 Task: Look for space in Hoge Vucht, Netherlands from 8th June, 2023 to 12th June, 2023 for 2 adults in price range Rs.8000 to Rs.16000. Place can be private room with 1  bedroom having 1 bed and 1 bathroom. Property type can be flatguest house, hotel. Amenities needed are: washing machine. Booking option can be shelf check-in. Required host language is English.
Action: Mouse pressed left at (556, 148)
Screenshot: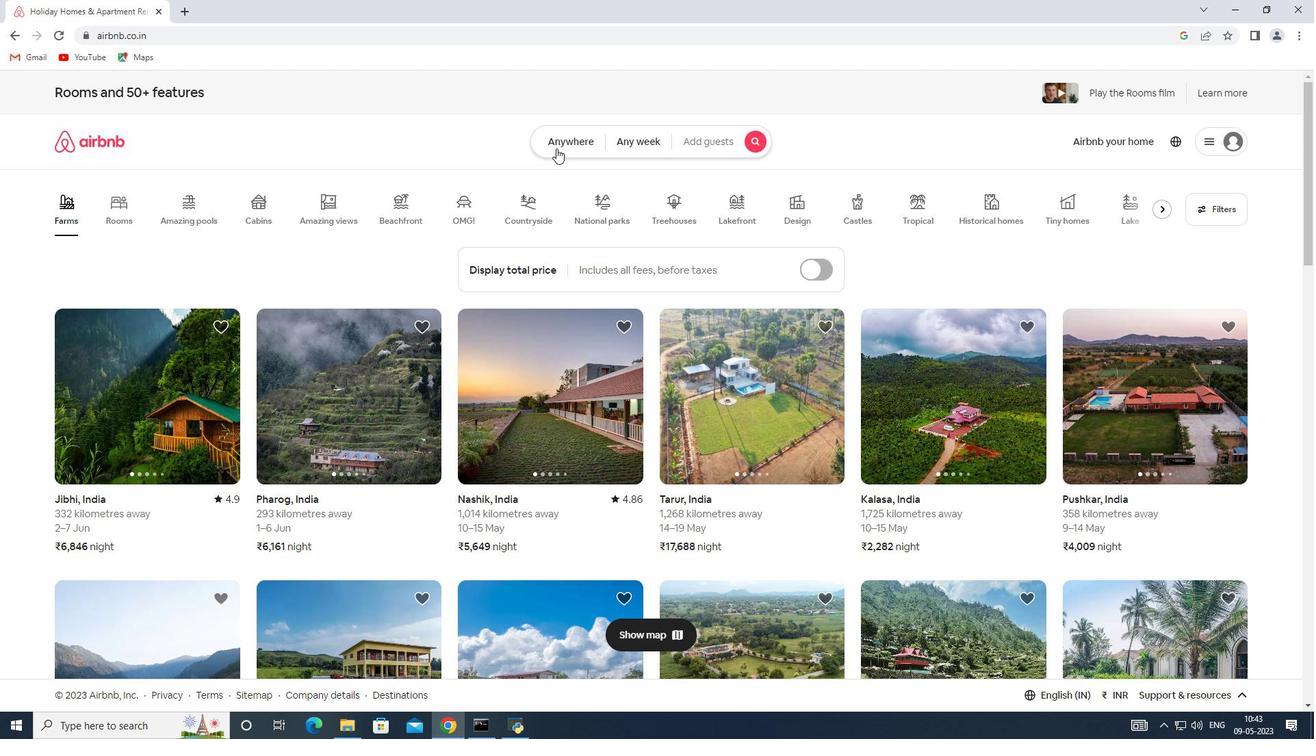 
Action: Mouse moved to (481, 198)
Screenshot: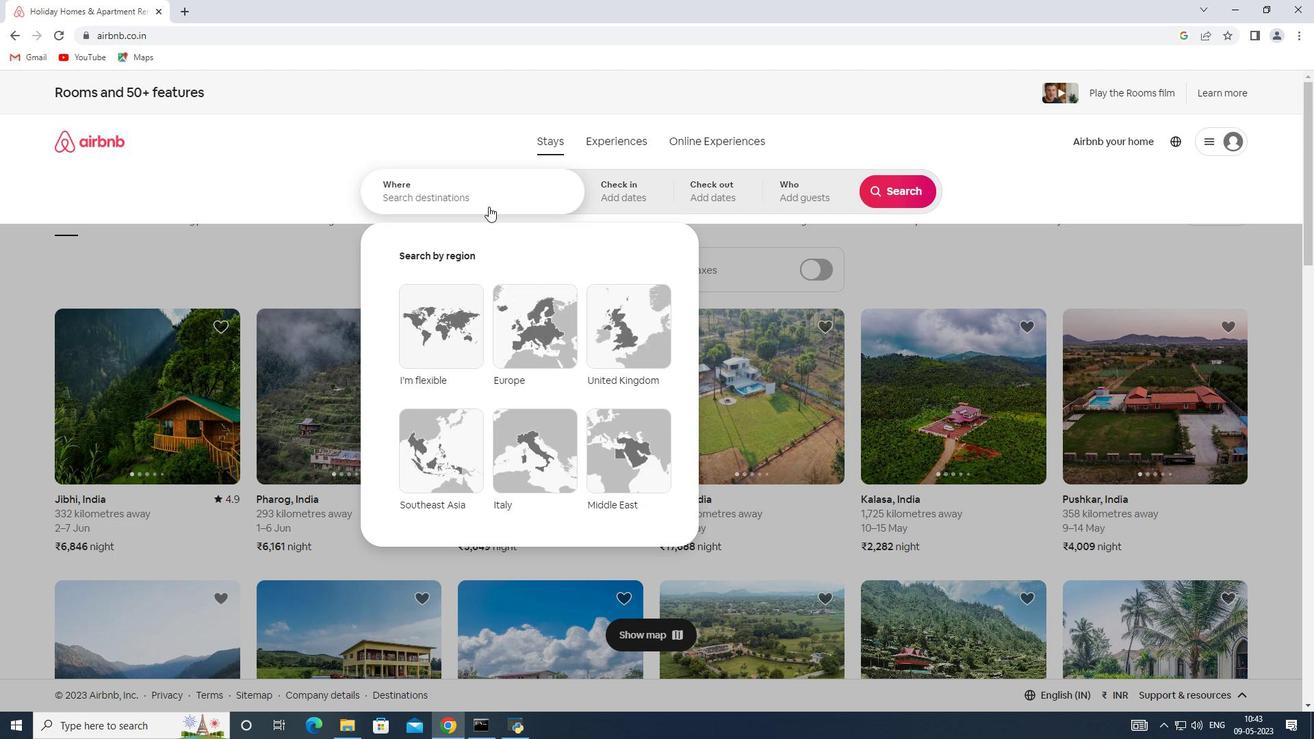 
Action: Mouse pressed left at (481, 198)
Screenshot: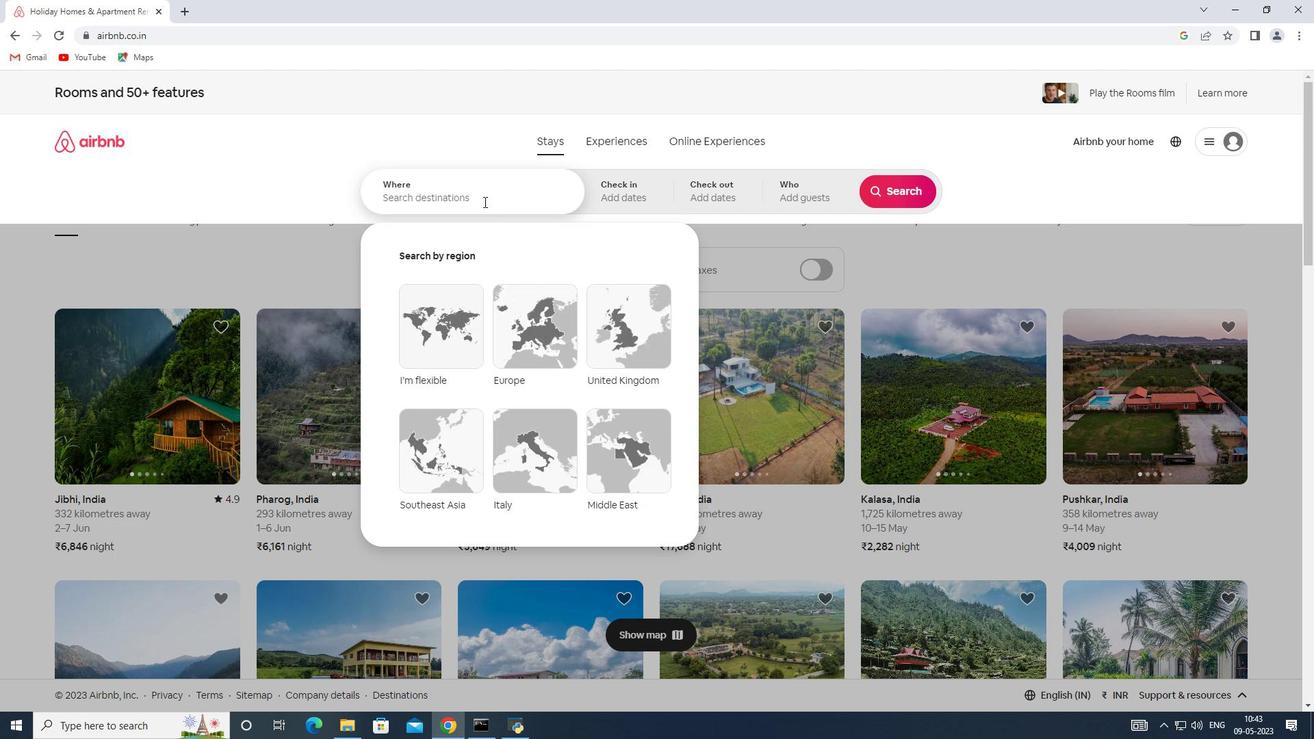 
Action: Key pressed <Key.shift><Key.shift><Key.shift><Key.shift><Key.shift><Key.shift><Key.shift><Key.shift><Key.shift><Key.shift><Key.shift><Key.shift><Key.shift><Key.shift><Key.shift><Key.shift>Hogr<Key.backspace>e<Key.space><Key.shift>Vucht,<Key.shift>Netherlands
Screenshot: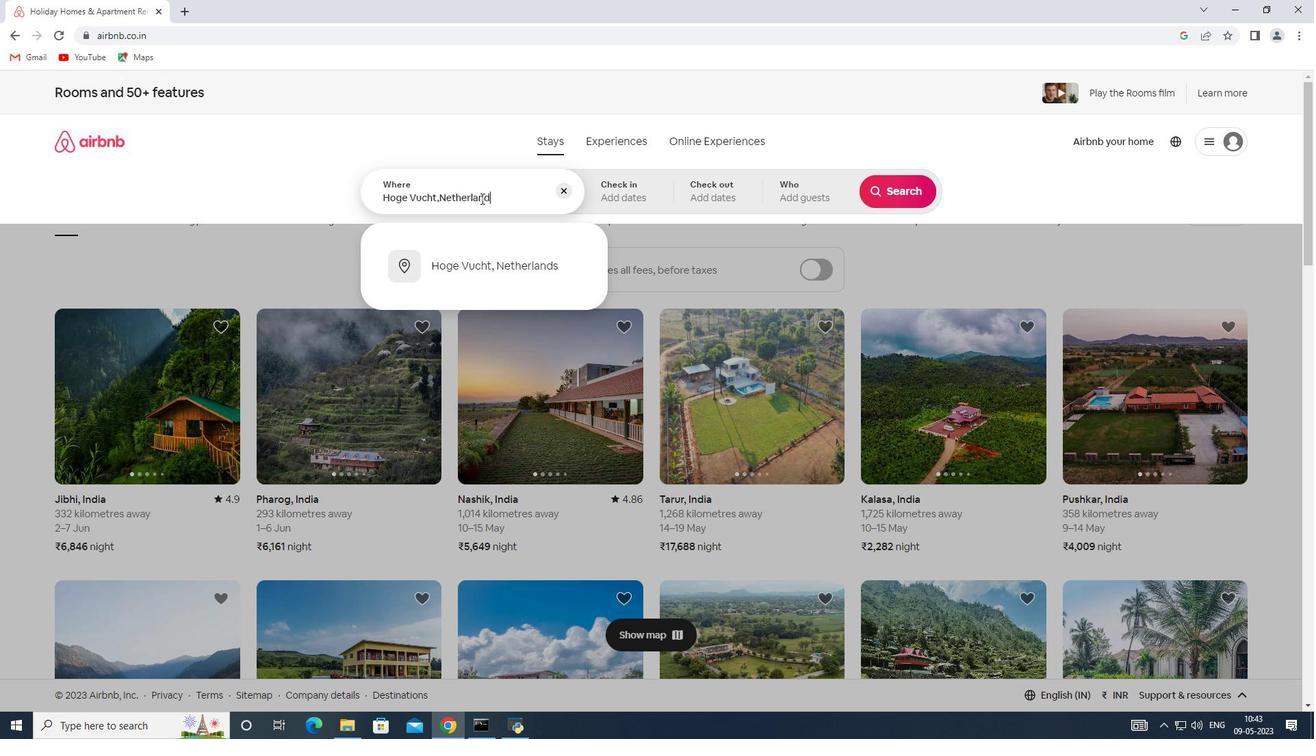 
Action: Mouse moved to (624, 194)
Screenshot: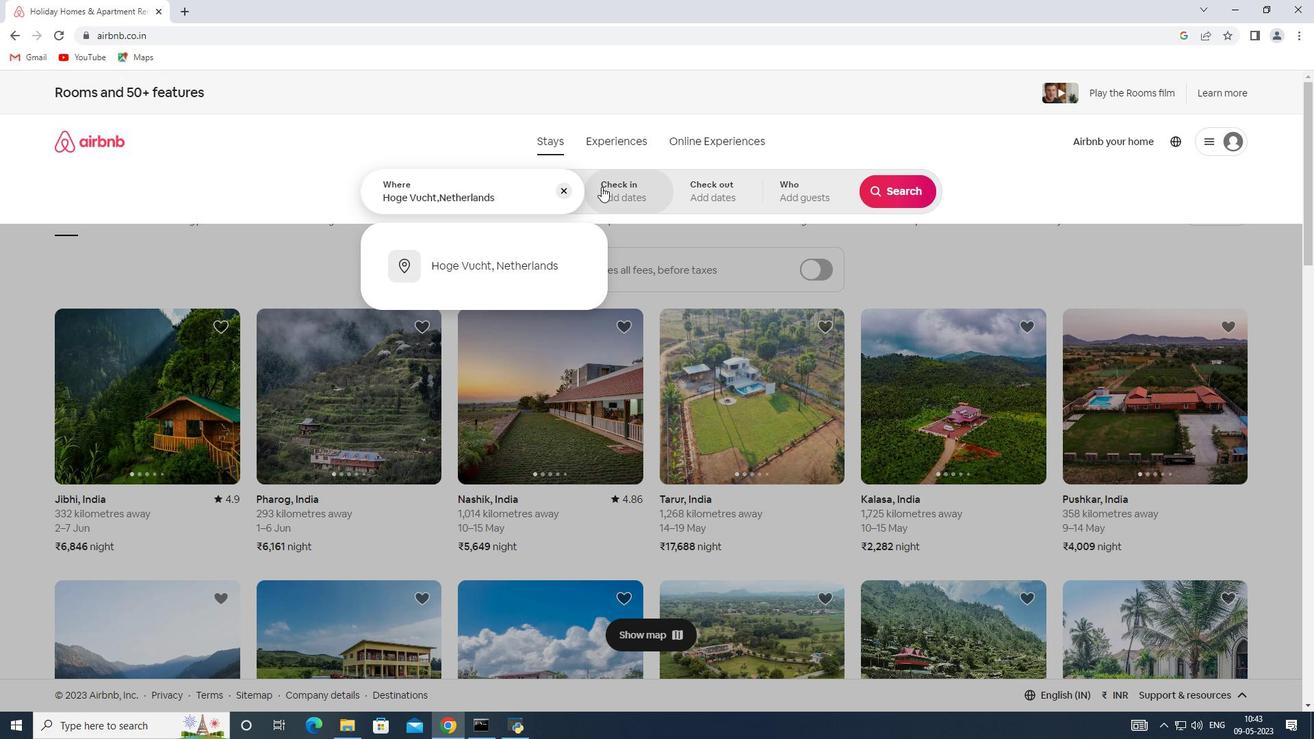 
Action: Mouse pressed left at (624, 194)
Screenshot: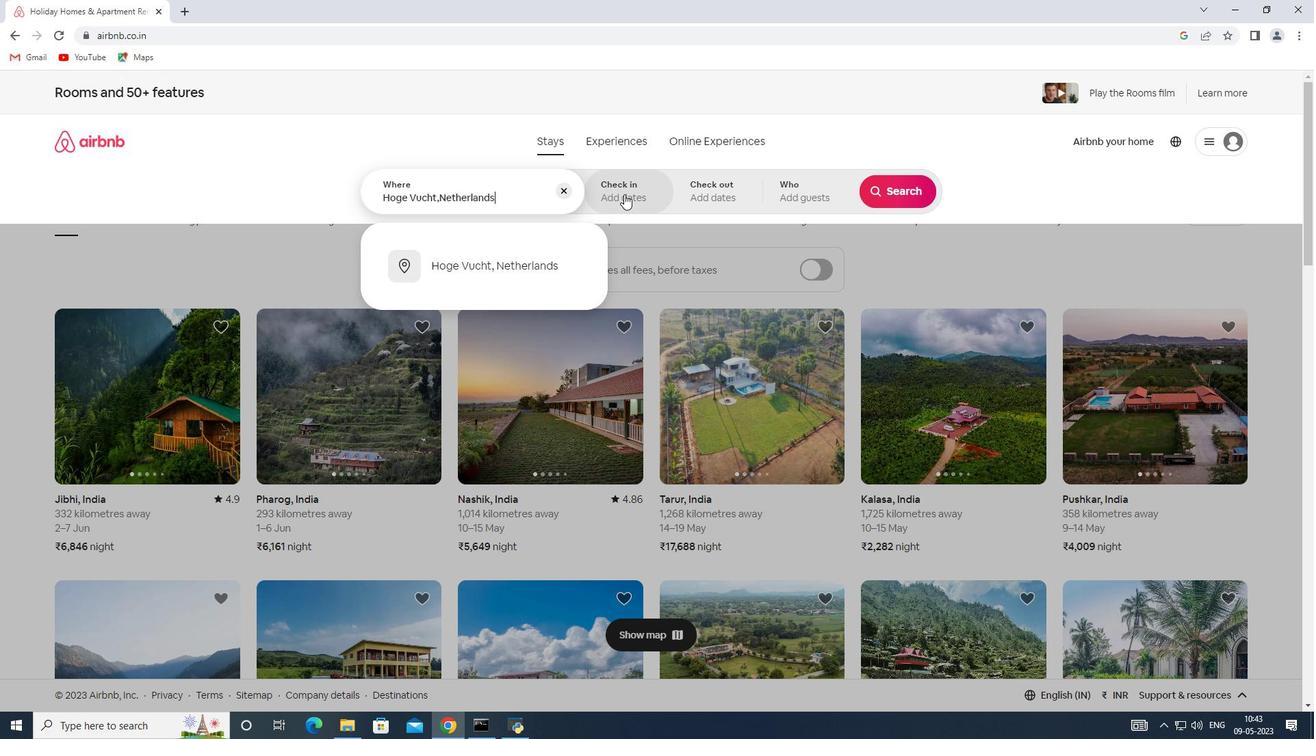 
Action: Mouse moved to (819, 394)
Screenshot: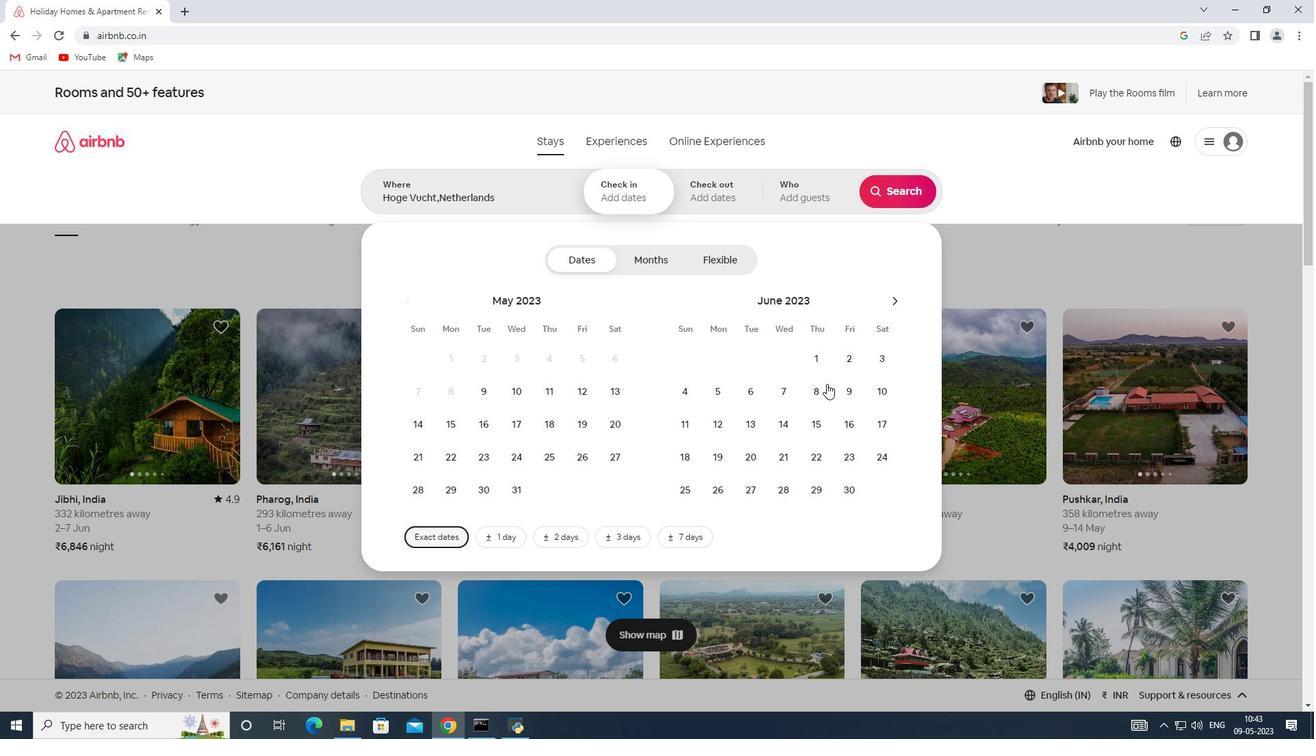 
Action: Mouse pressed left at (819, 394)
Screenshot: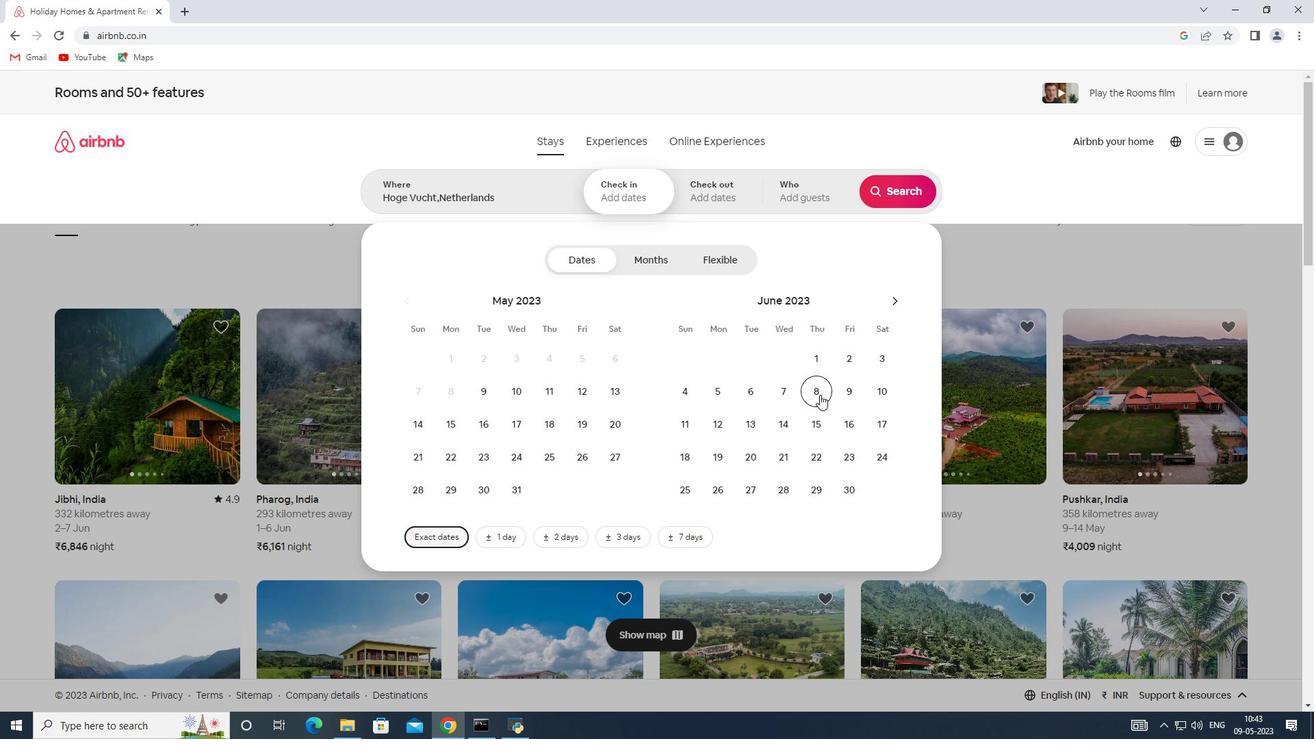 
Action: Mouse moved to (854, 417)
Screenshot: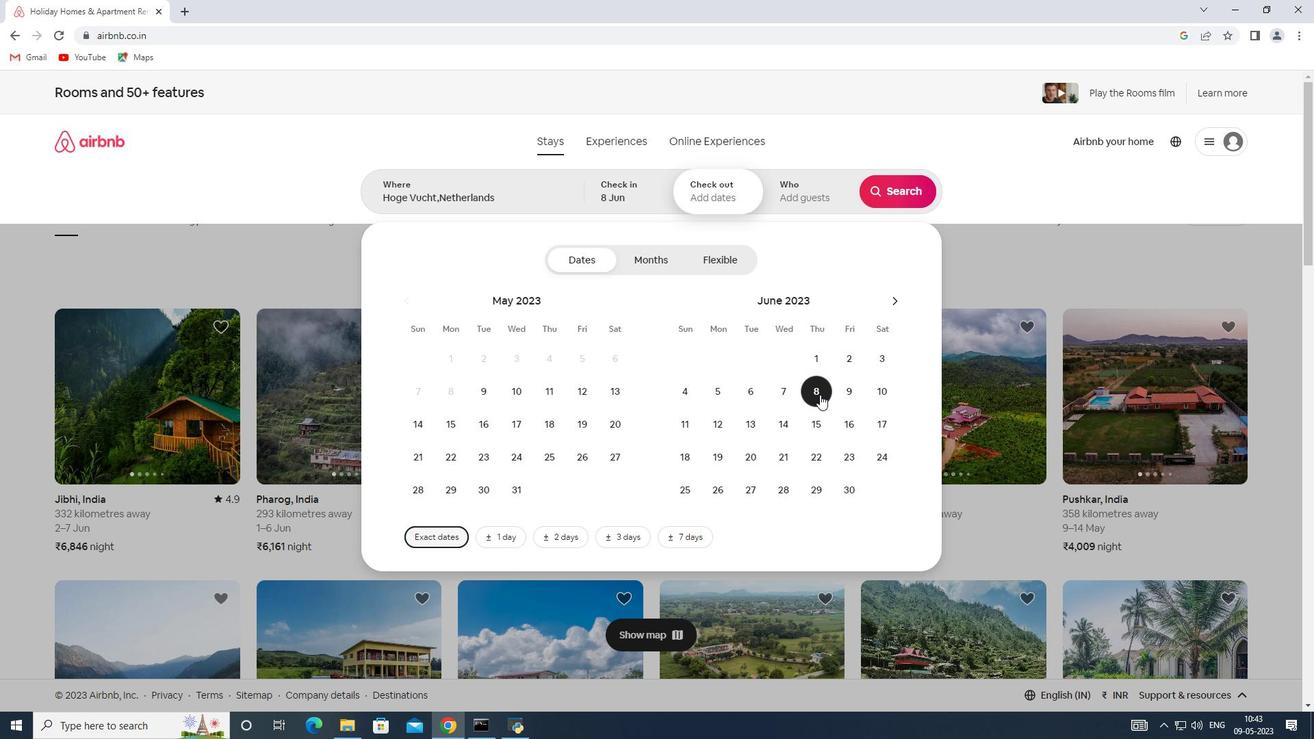 
Action: Mouse pressed left at (854, 417)
Screenshot: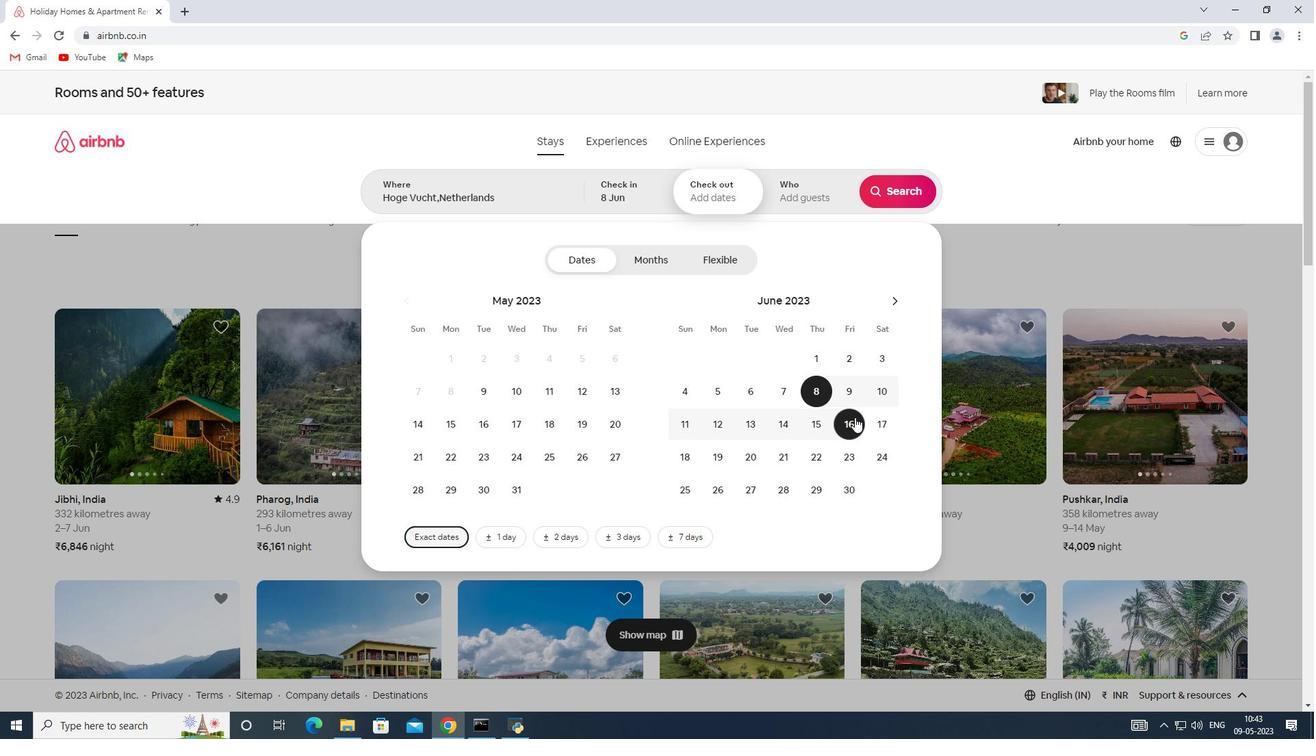 
Action: Mouse moved to (713, 417)
Screenshot: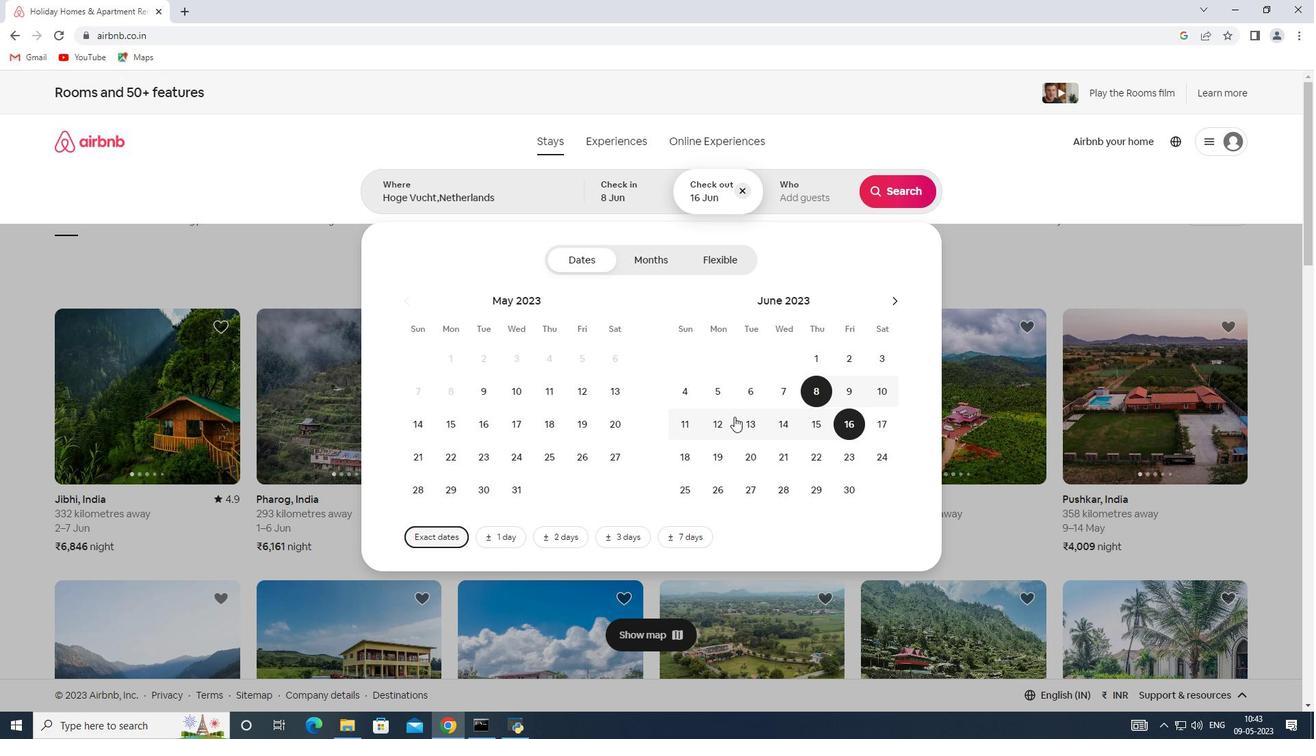 
Action: Mouse pressed left at (713, 417)
Screenshot: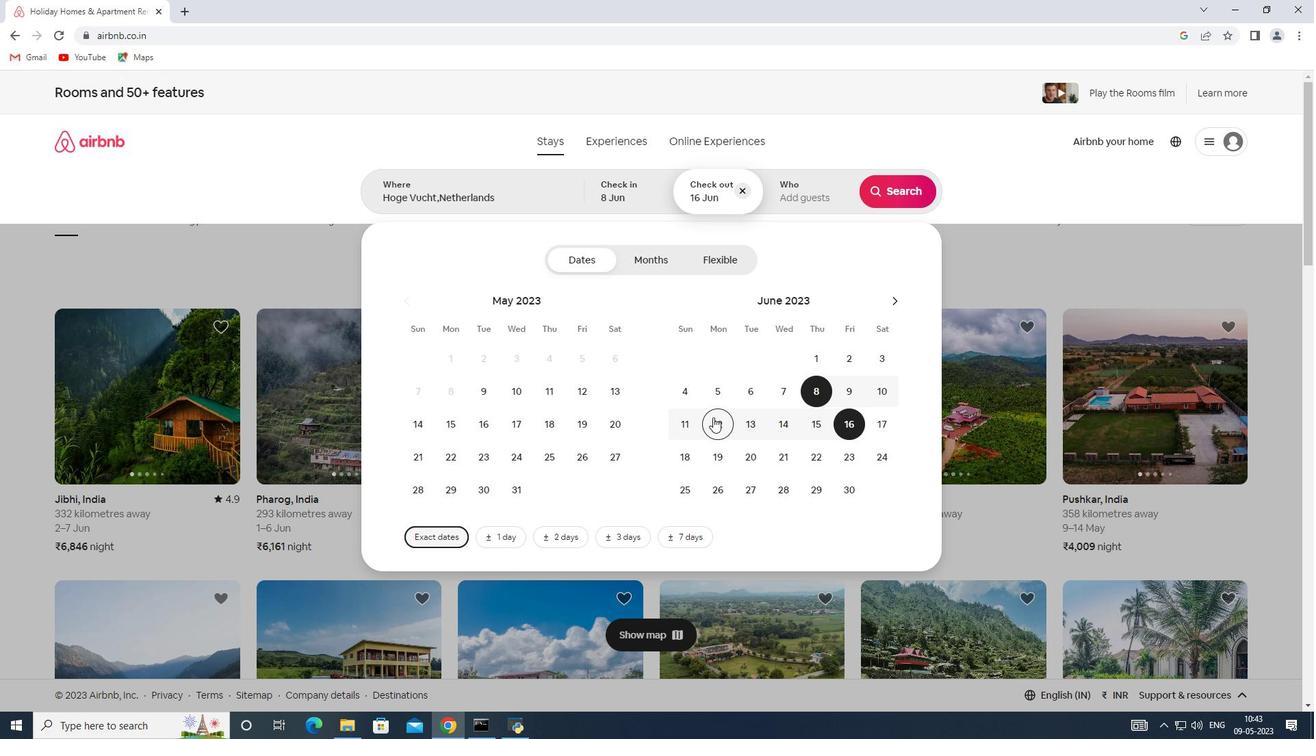 
Action: Mouse moved to (781, 189)
Screenshot: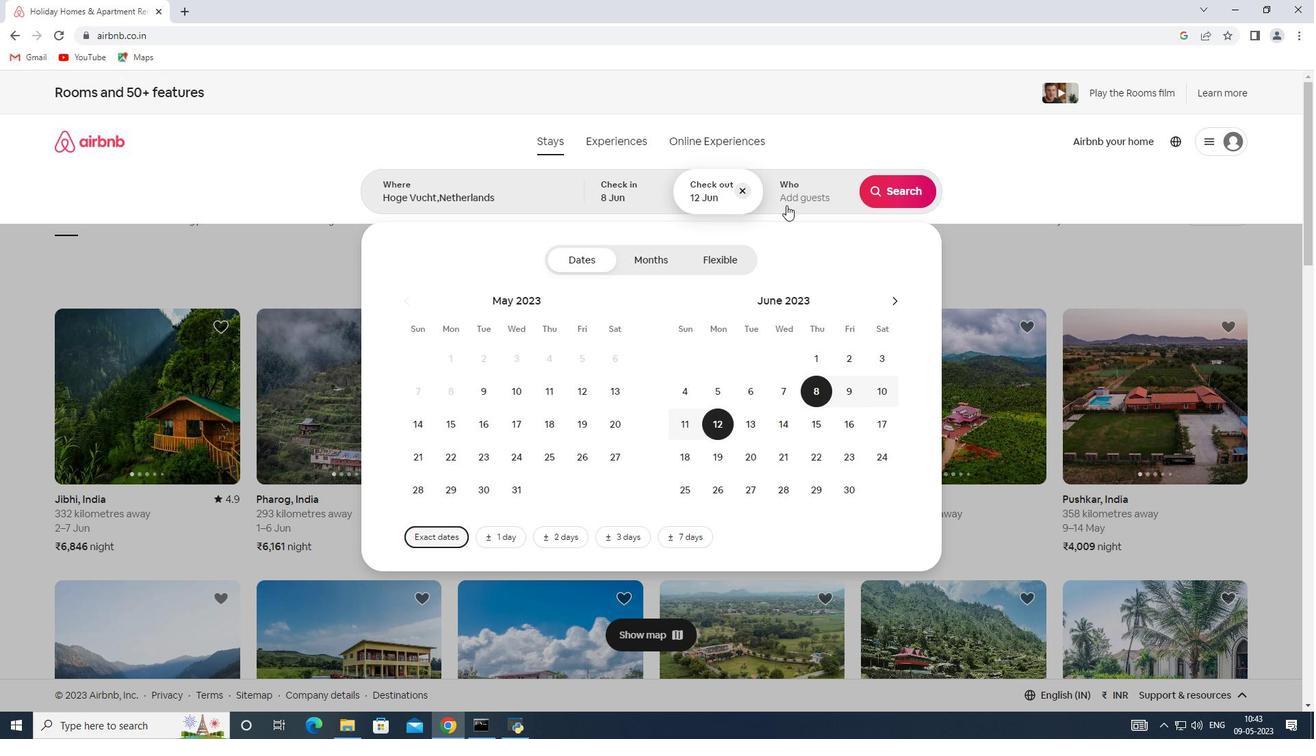 
Action: Mouse pressed left at (781, 189)
Screenshot: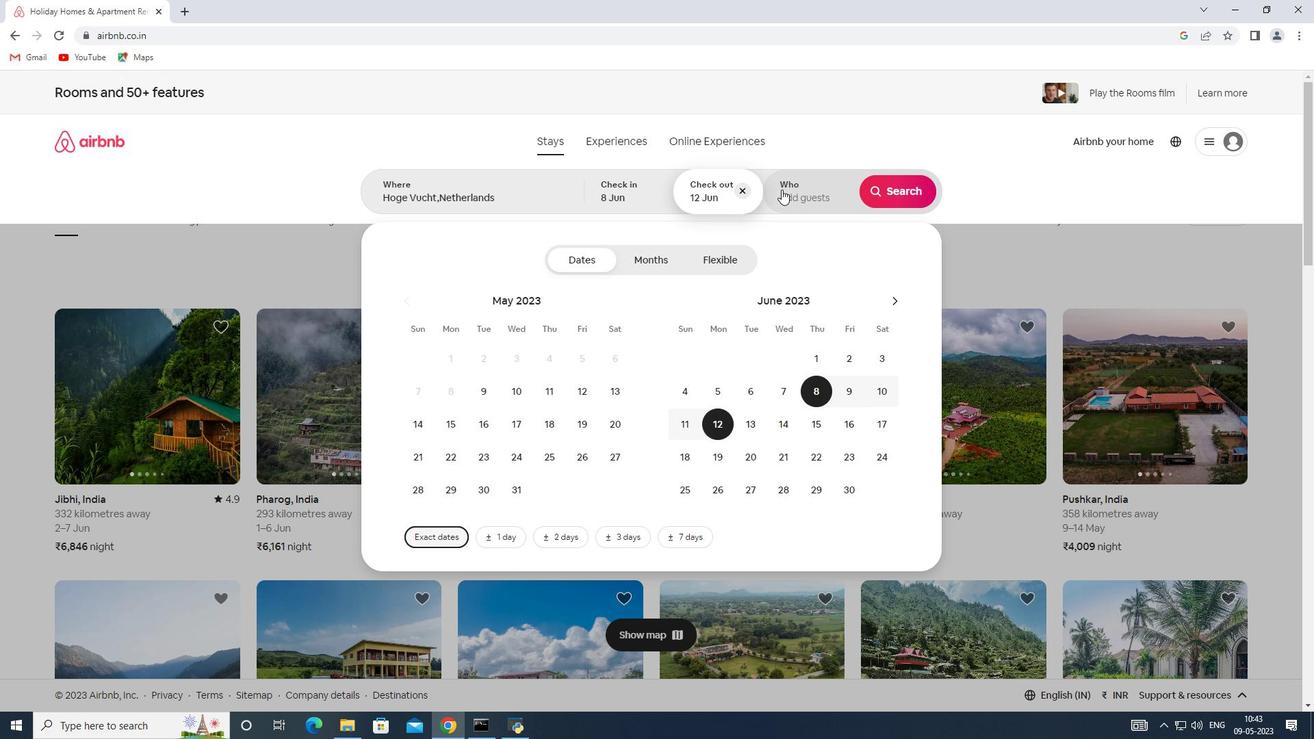 
Action: Mouse moved to (904, 266)
Screenshot: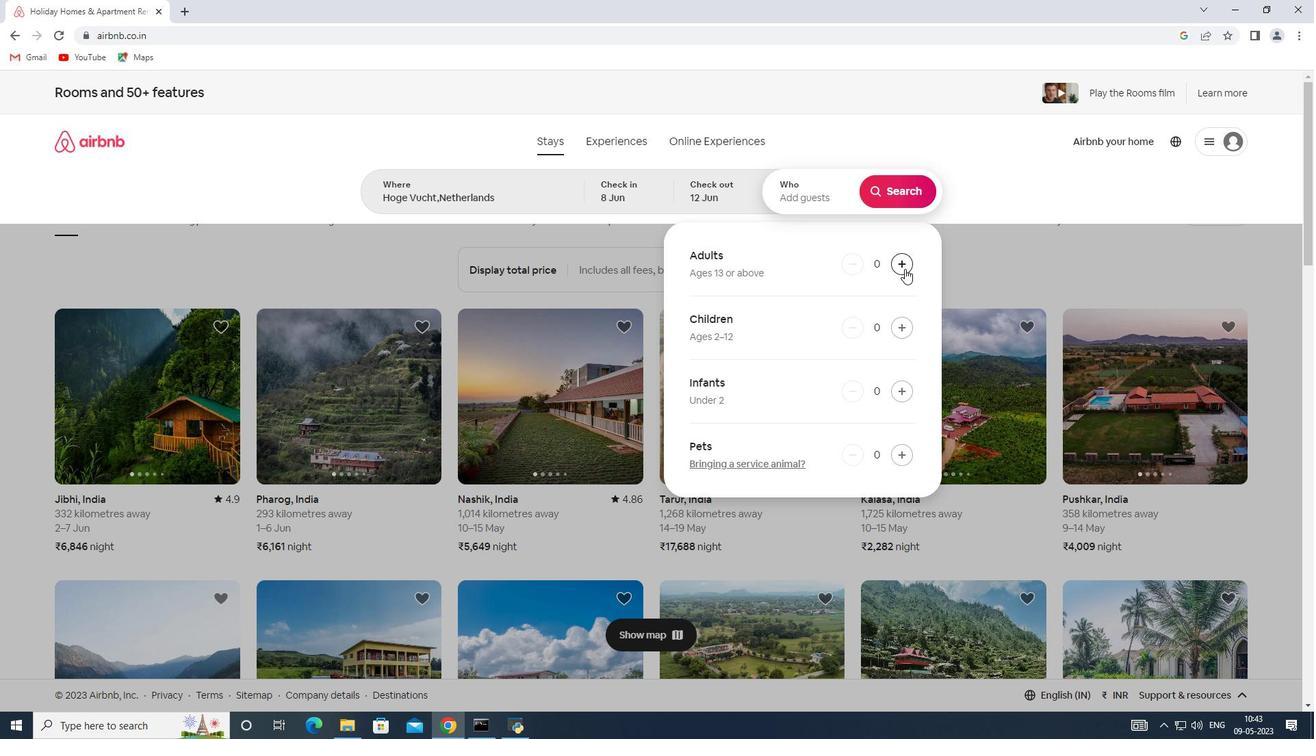 
Action: Mouse pressed left at (904, 266)
Screenshot: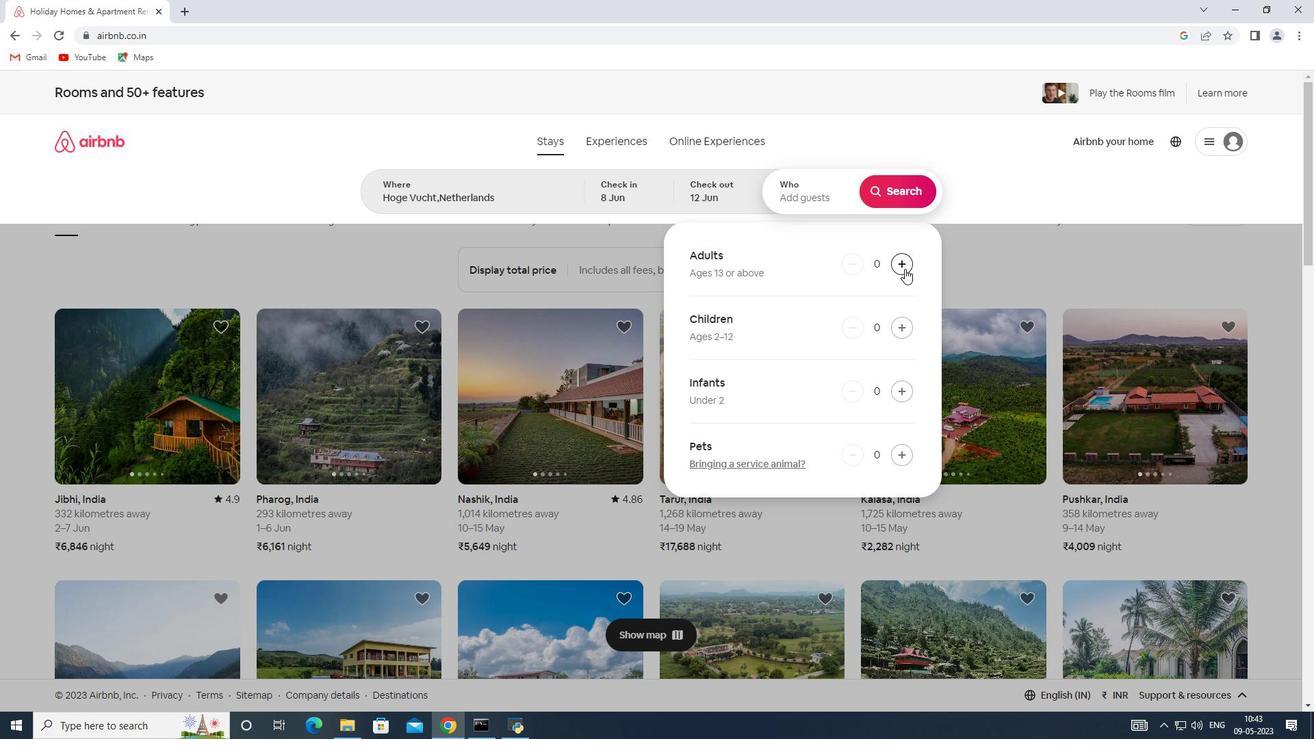 
Action: Mouse pressed left at (904, 266)
Screenshot: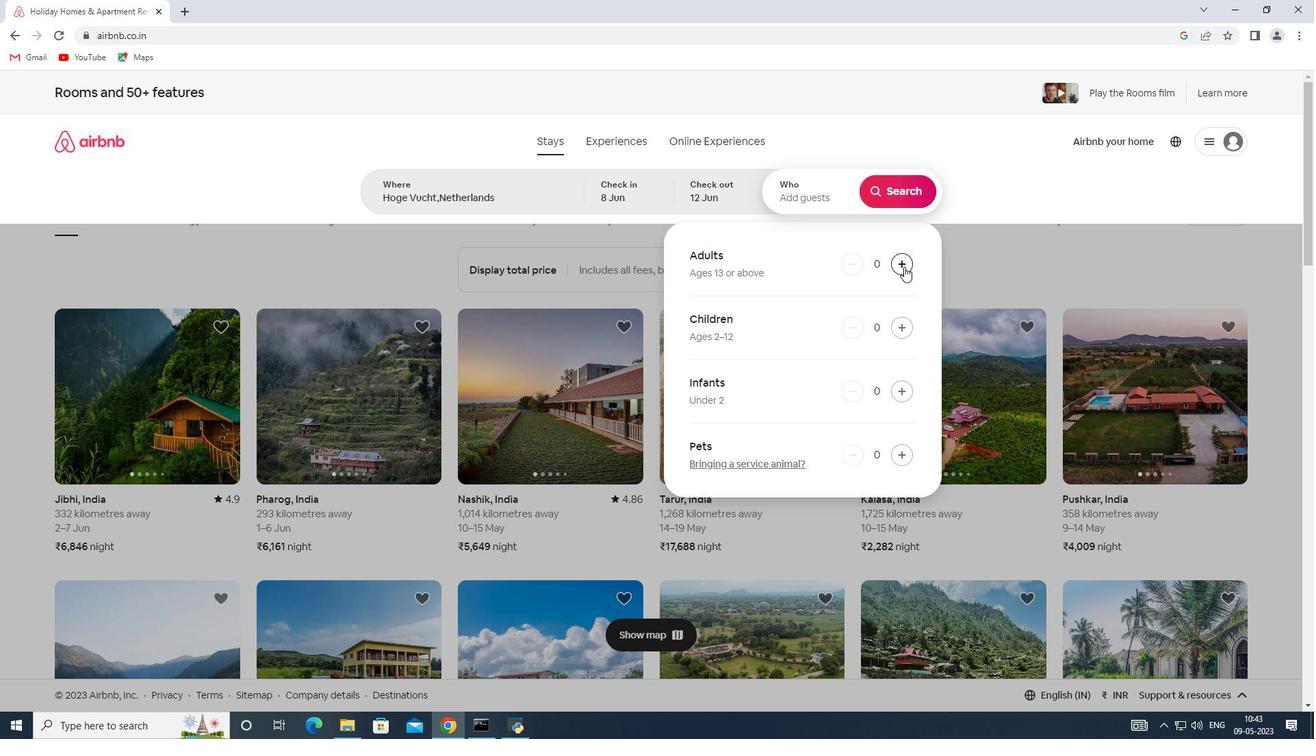 
Action: Mouse moved to (904, 191)
Screenshot: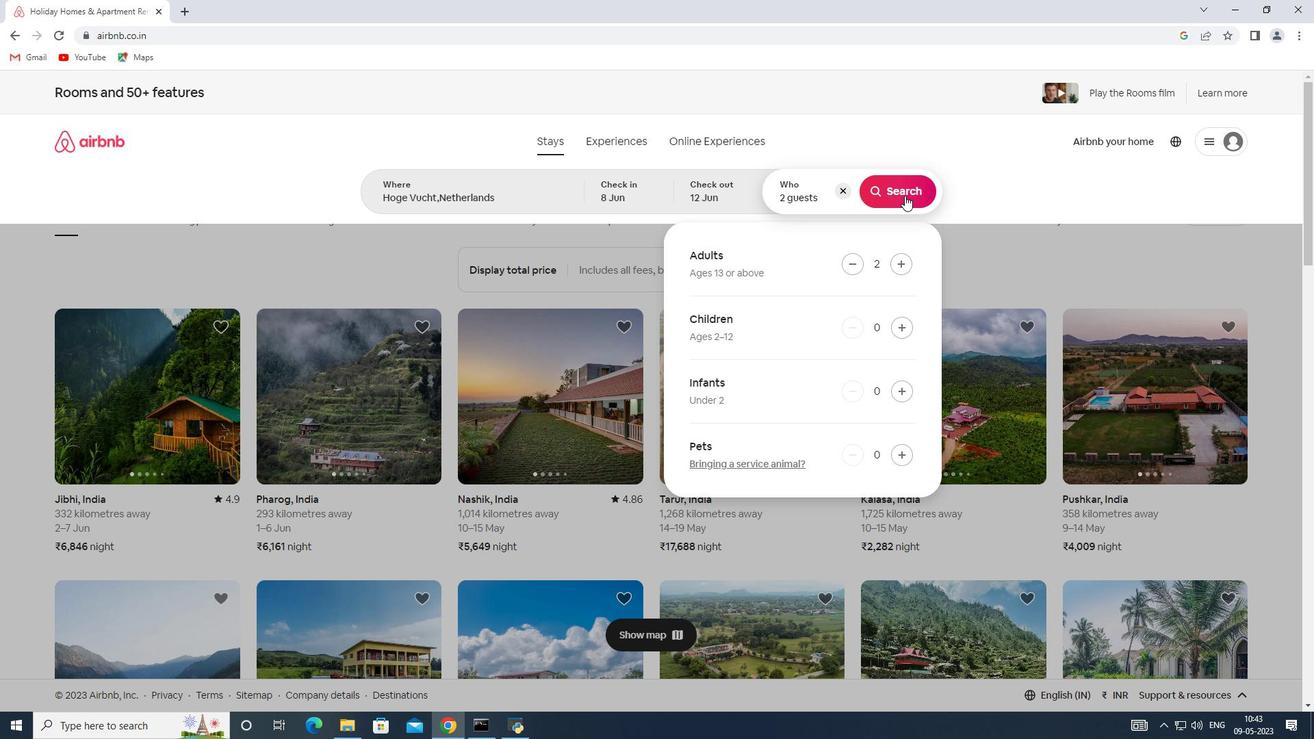 
Action: Mouse pressed left at (904, 191)
Screenshot: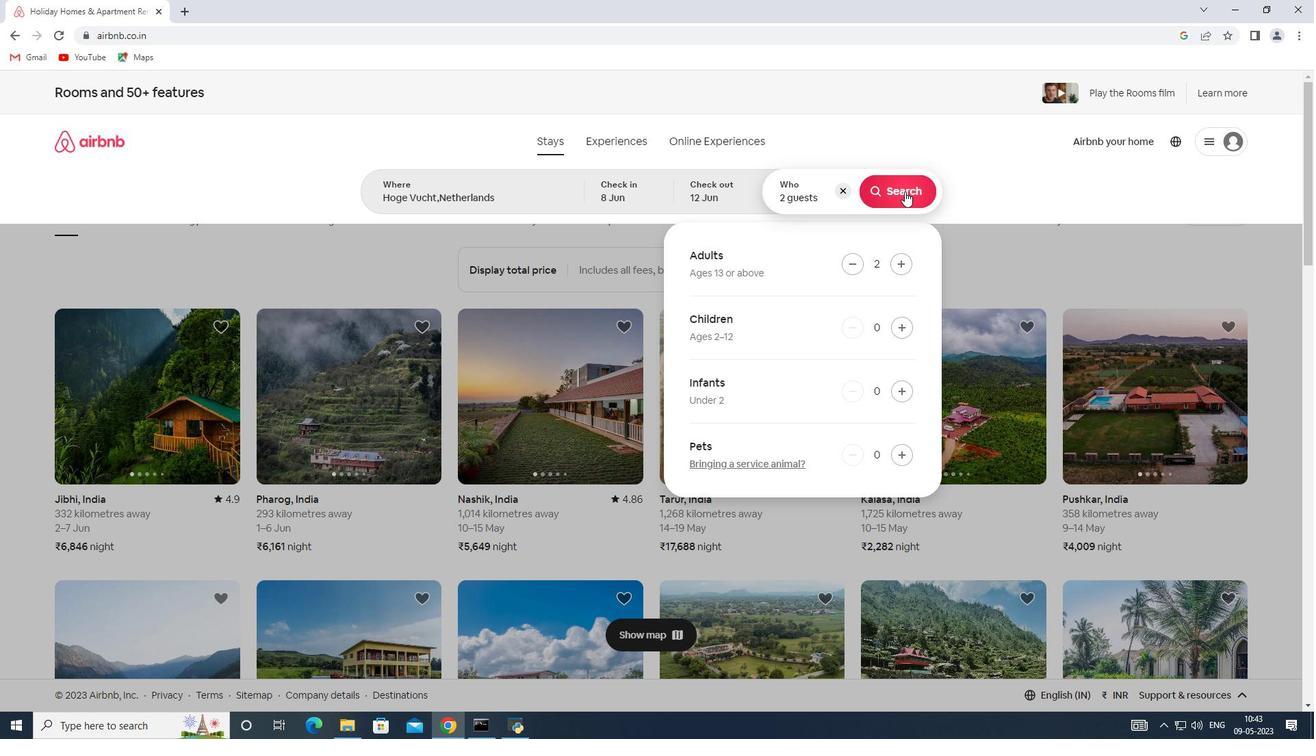 
Action: Mouse moved to (1266, 158)
Screenshot: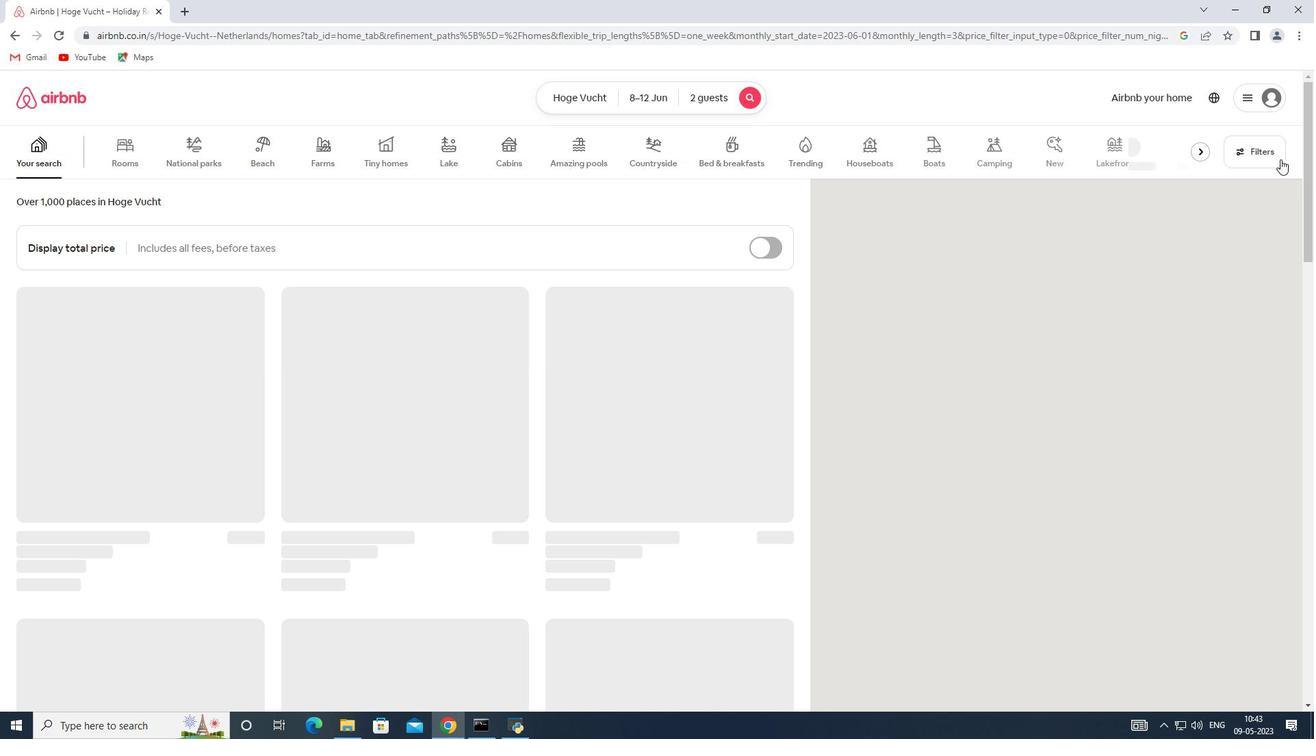 
Action: Mouse pressed left at (1266, 158)
Screenshot: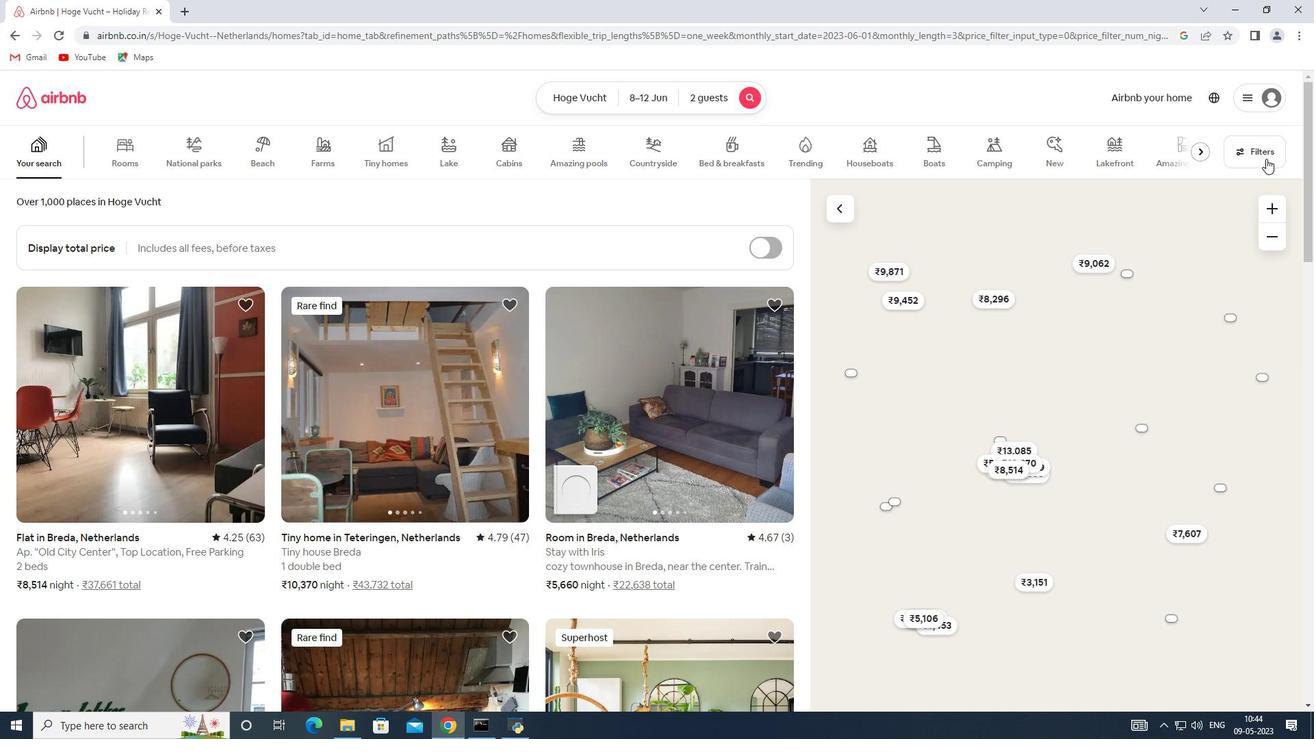 
Action: Mouse moved to (474, 486)
Screenshot: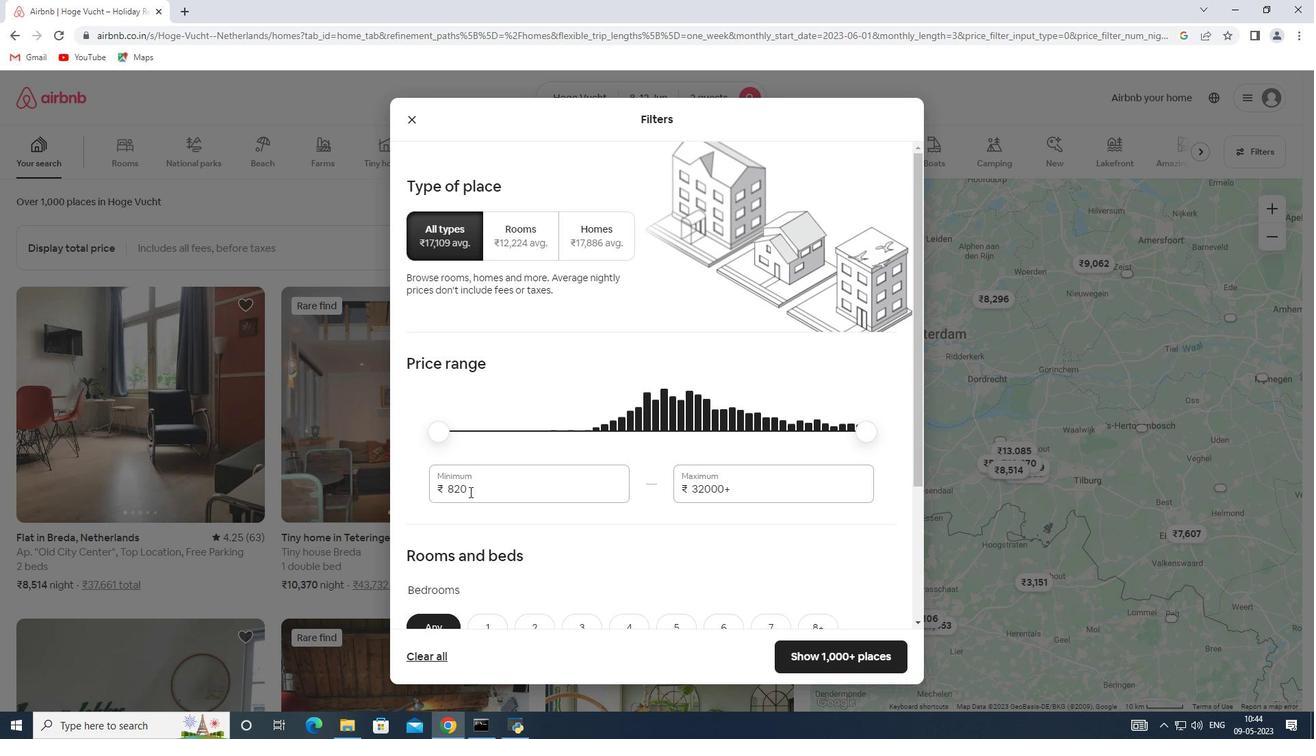 
Action: Mouse pressed left at (474, 486)
Screenshot: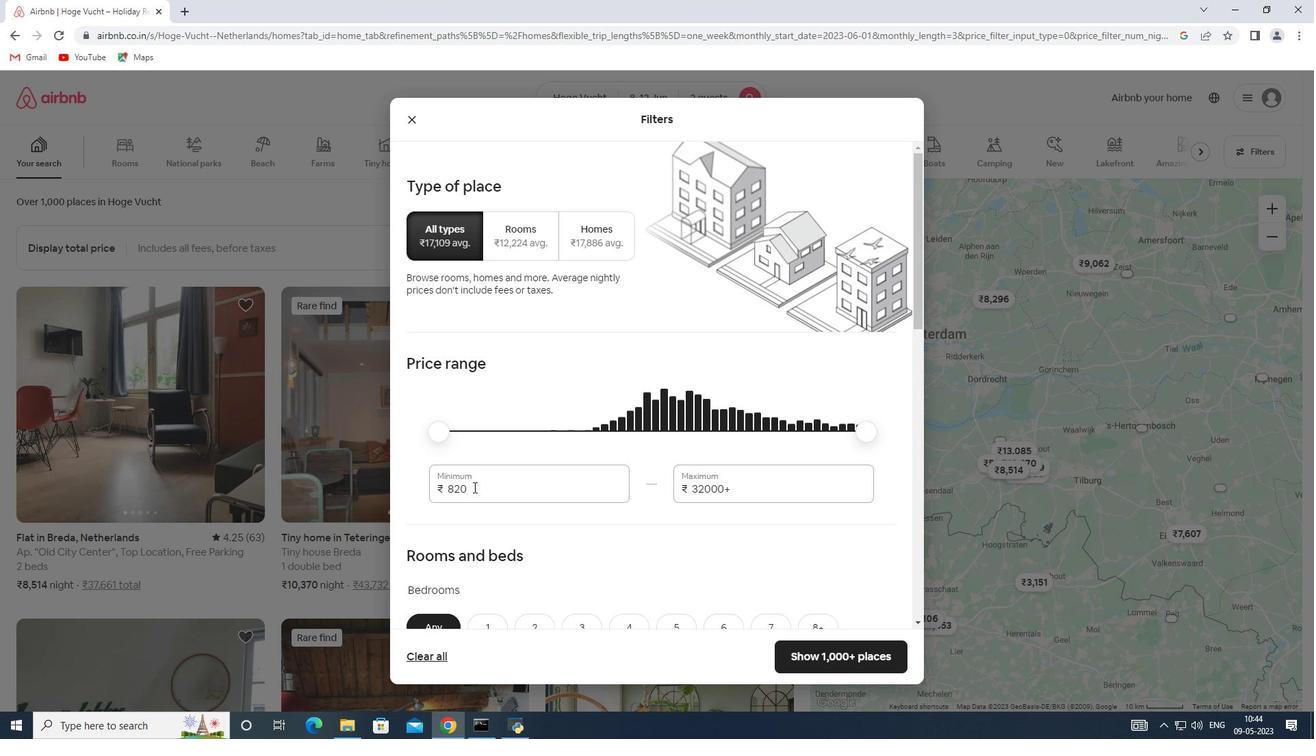 
Action: Mouse moved to (420, 479)
Screenshot: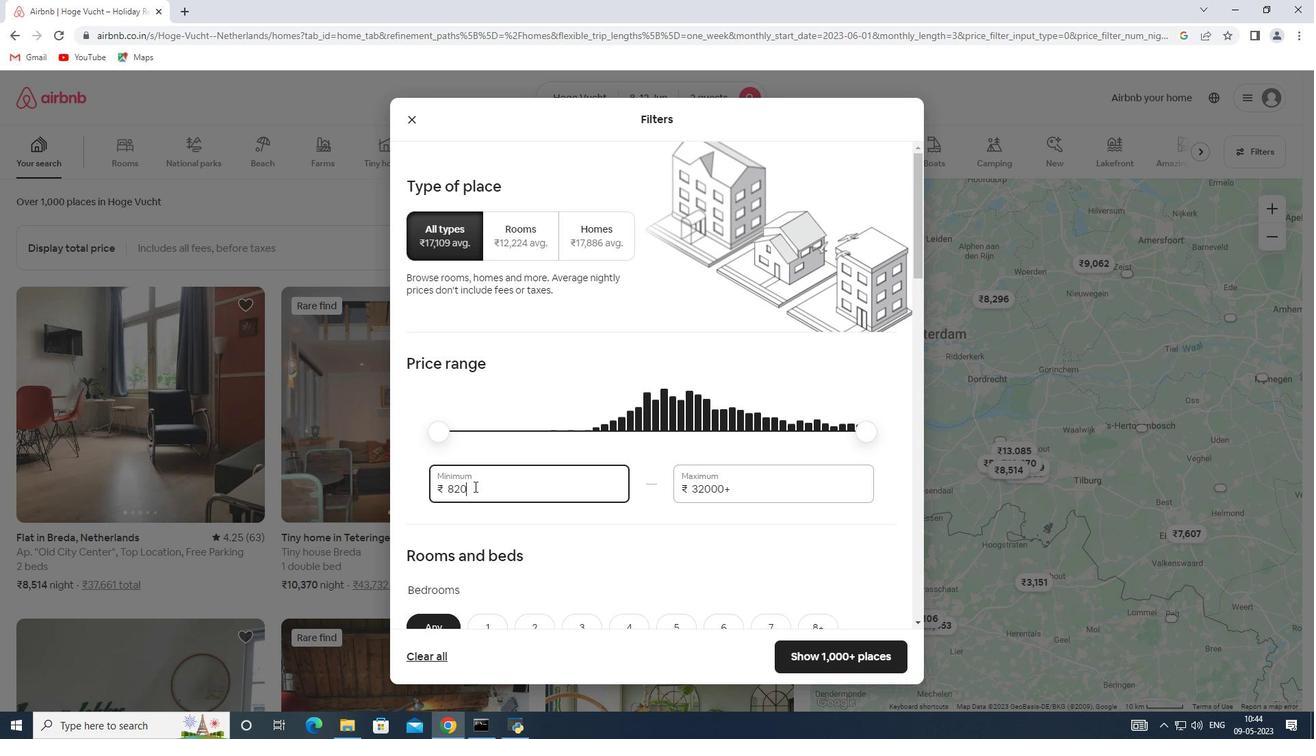 
Action: Key pressed 8000
Screenshot: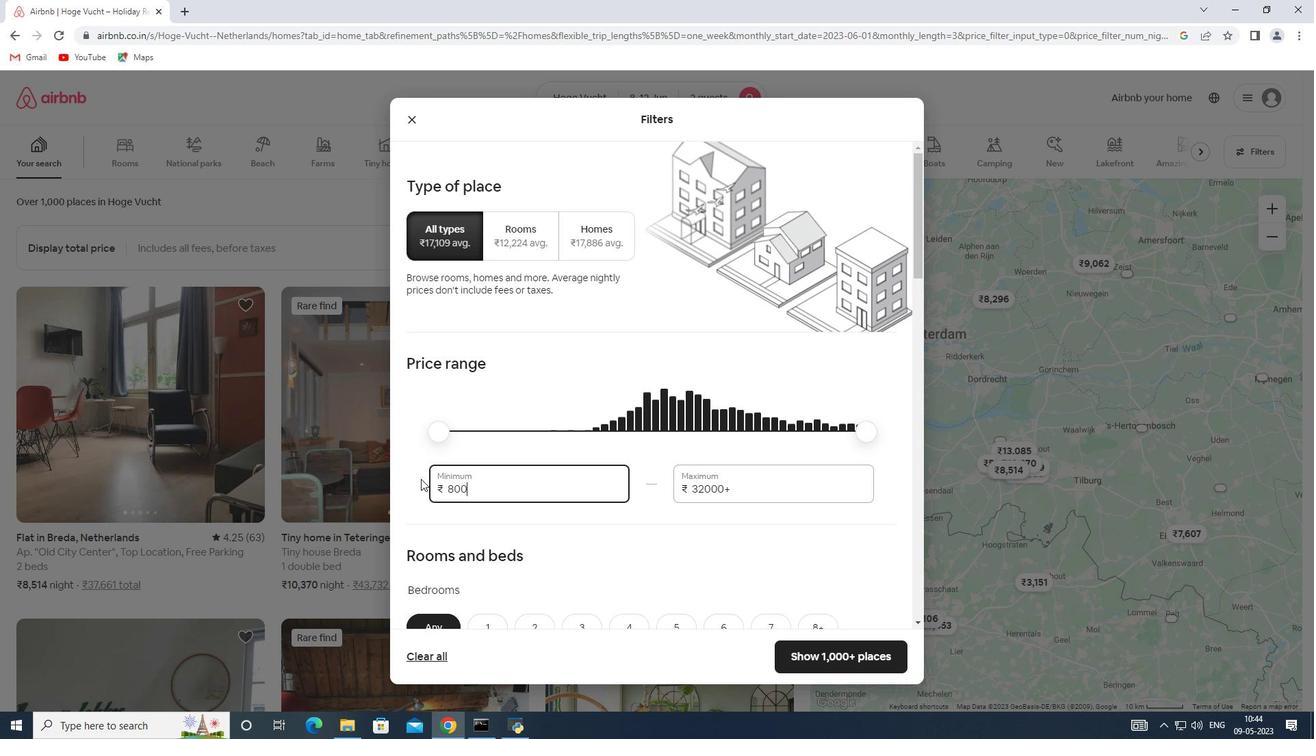 
Action: Mouse moved to (735, 487)
Screenshot: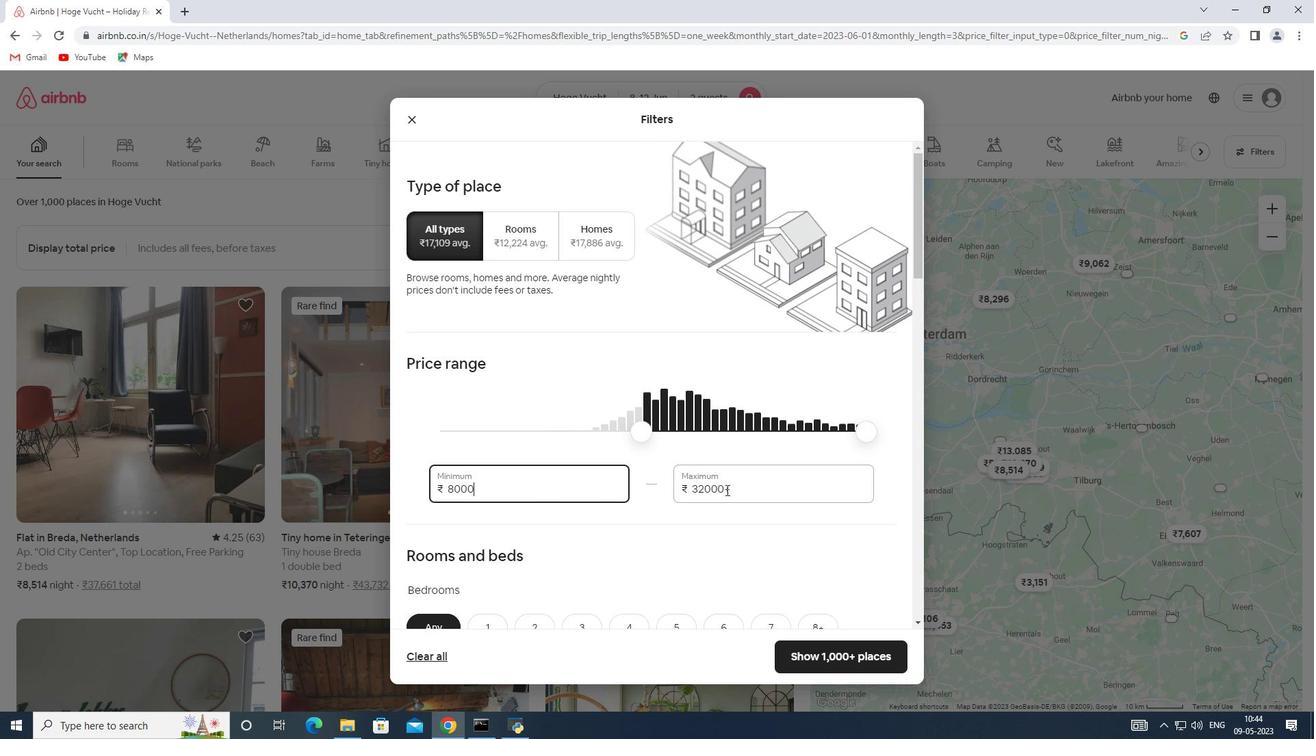 
Action: Mouse pressed left at (735, 487)
Screenshot: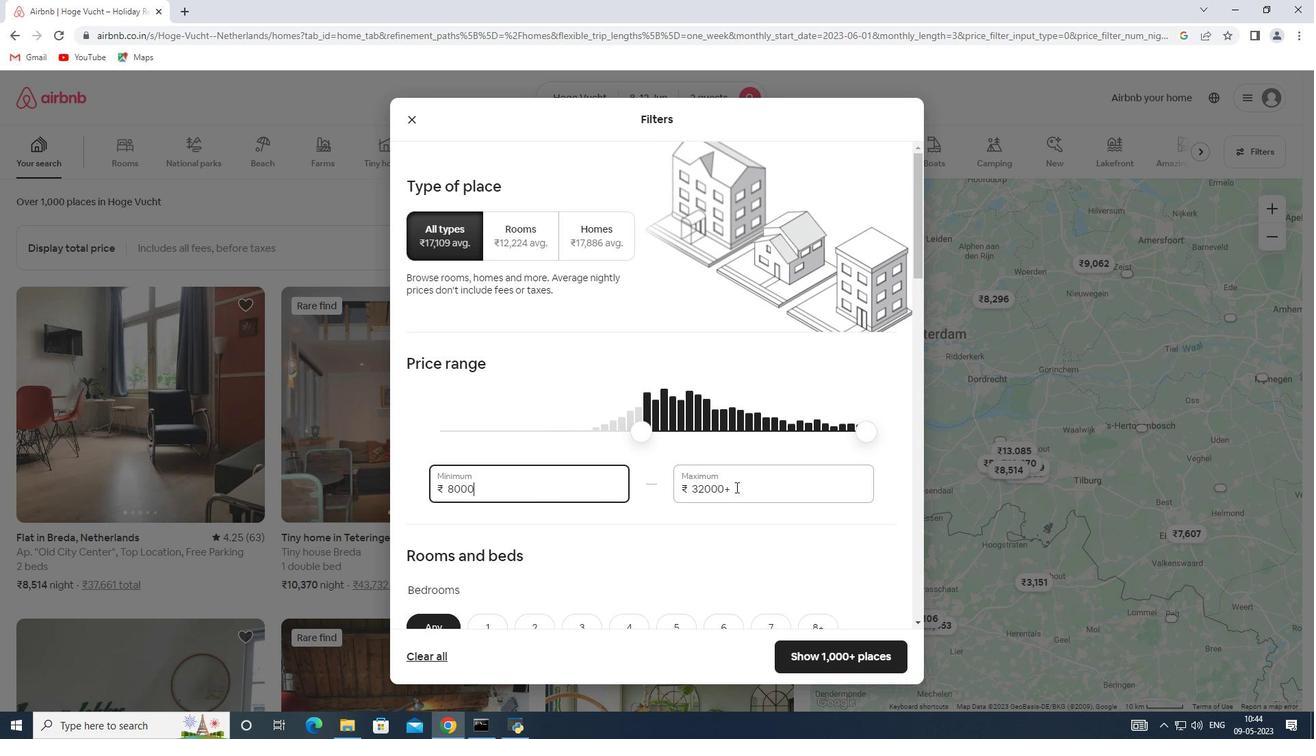 
Action: Mouse moved to (663, 485)
Screenshot: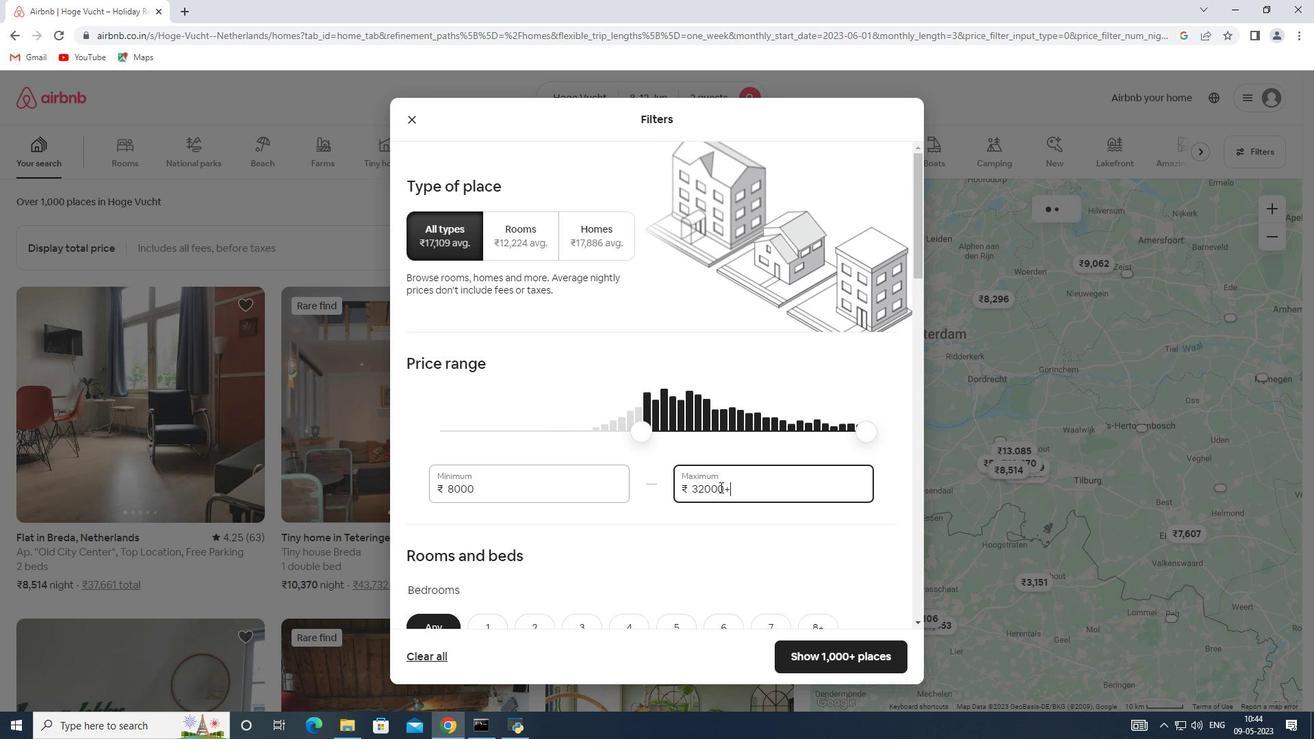 
Action: Key pressed 16000
Screenshot: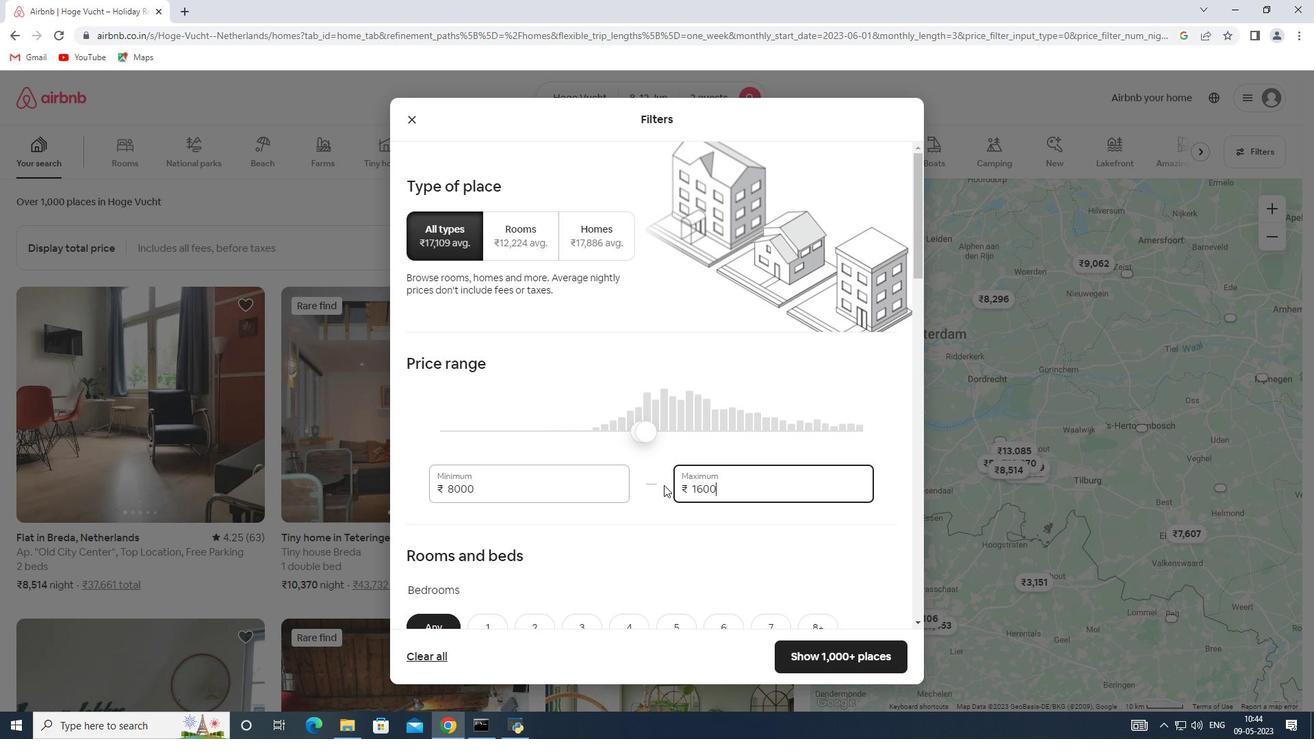 
Action: Mouse scrolled (663, 484) with delta (0, 0)
Screenshot: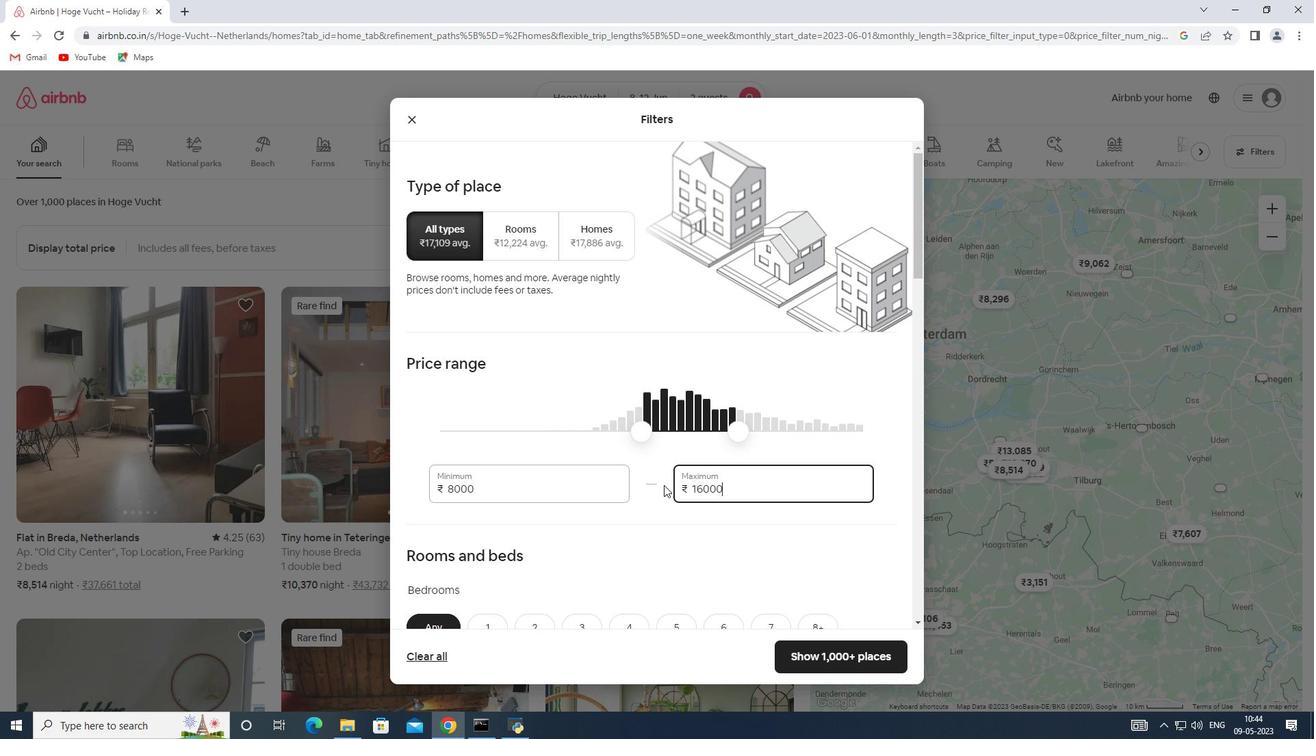 
Action: Mouse scrolled (663, 484) with delta (0, 0)
Screenshot: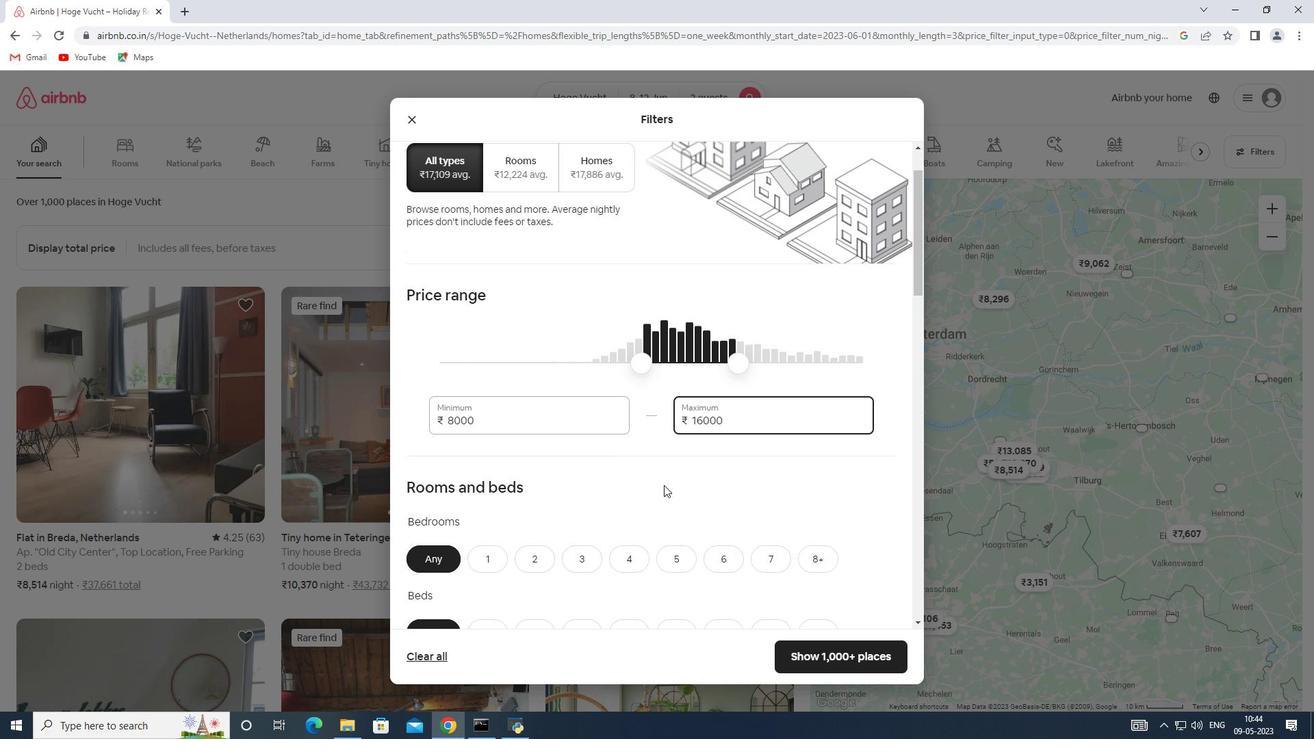 
Action: Mouse scrolled (663, 484) with delta (0, 0)
Screenshot: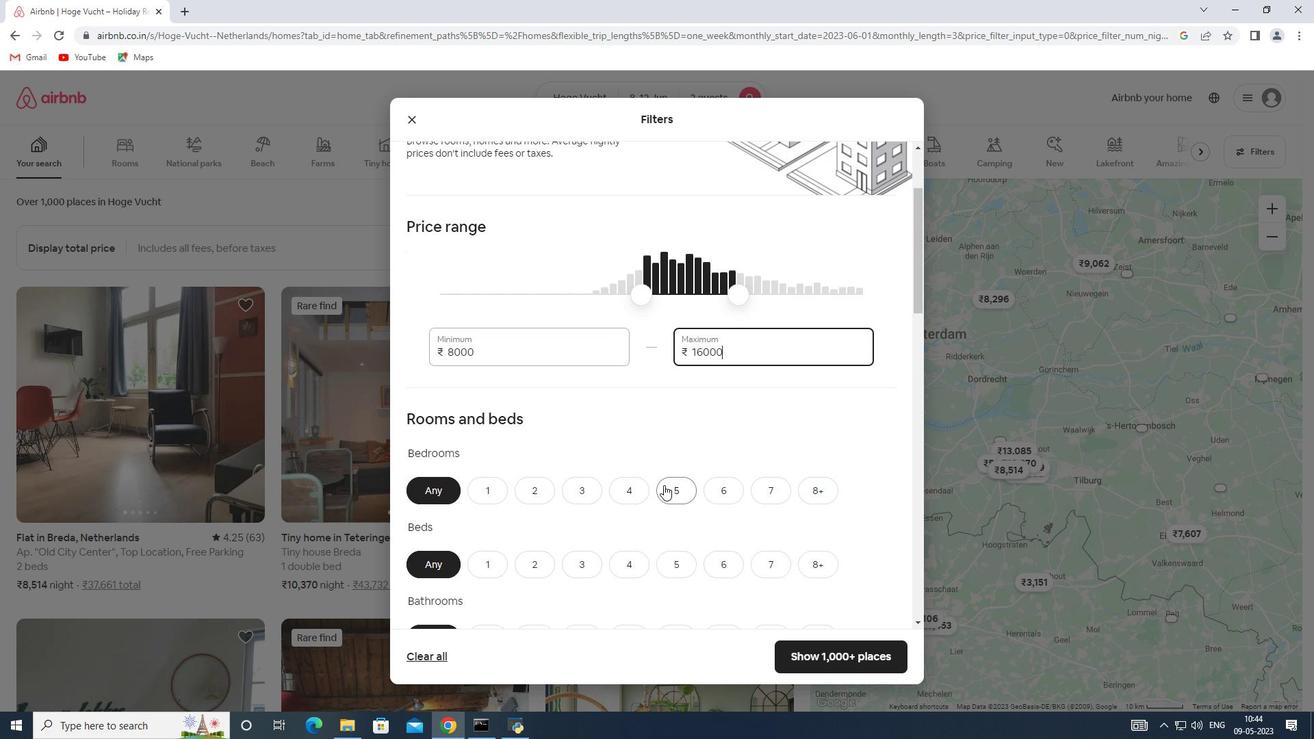 
Action: Mouse scrolled (663, 484) with delta (0, 0)
Screenshot: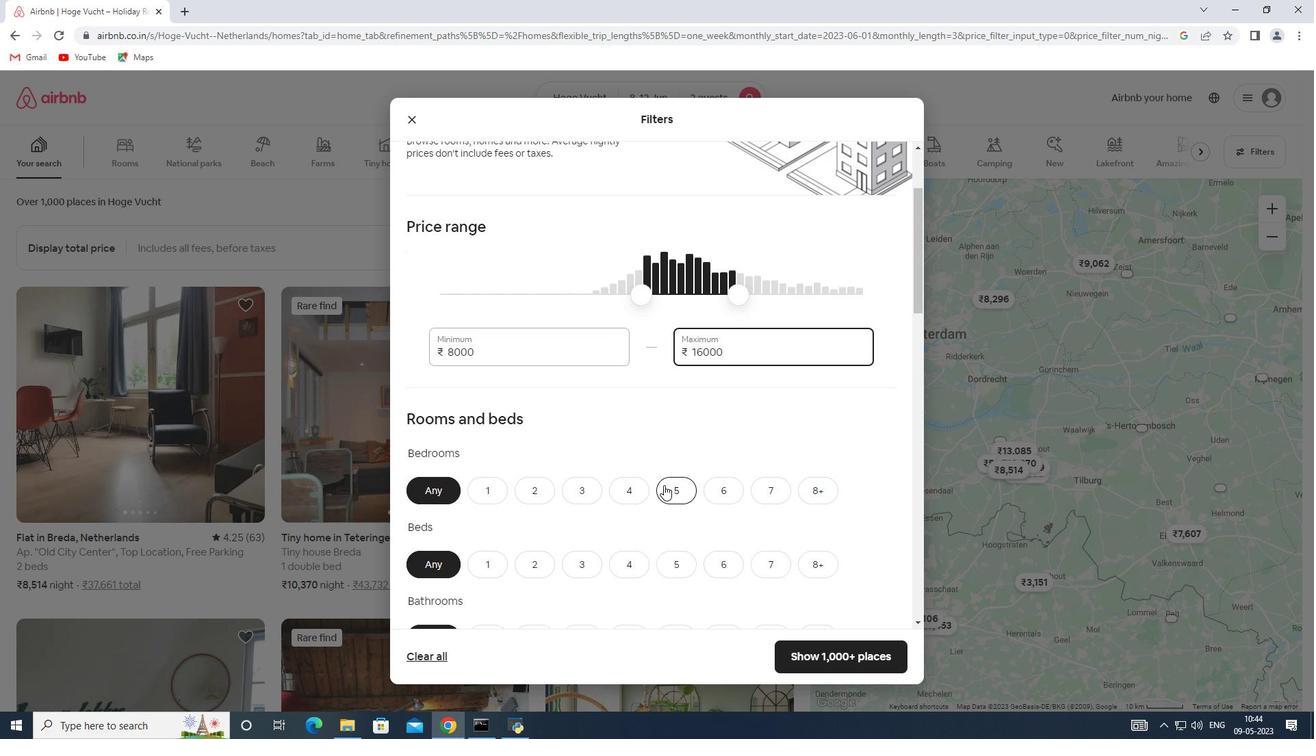 
Action: Mouse scrolled (663, 484) with delta (0, 0)
Screenshot: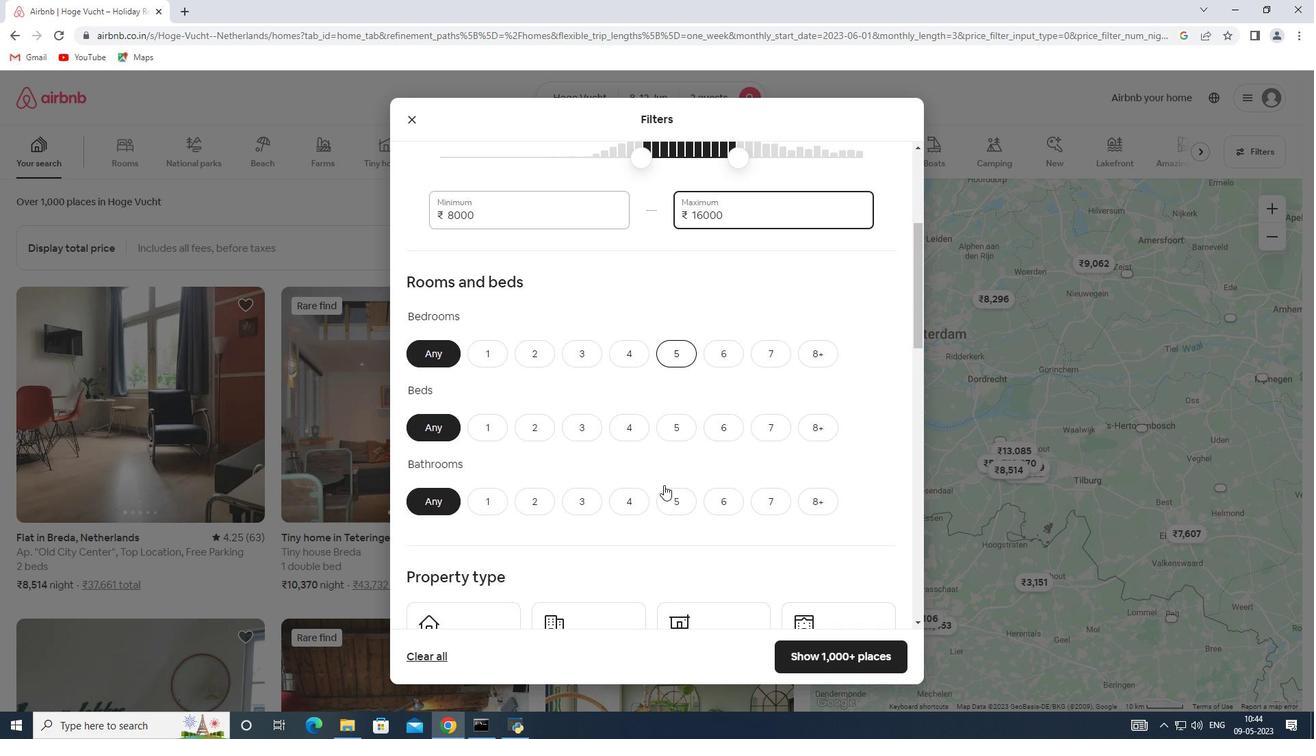 
Action: Mouse scrolled (663, 484) with delta (0, 0)
Screenshot: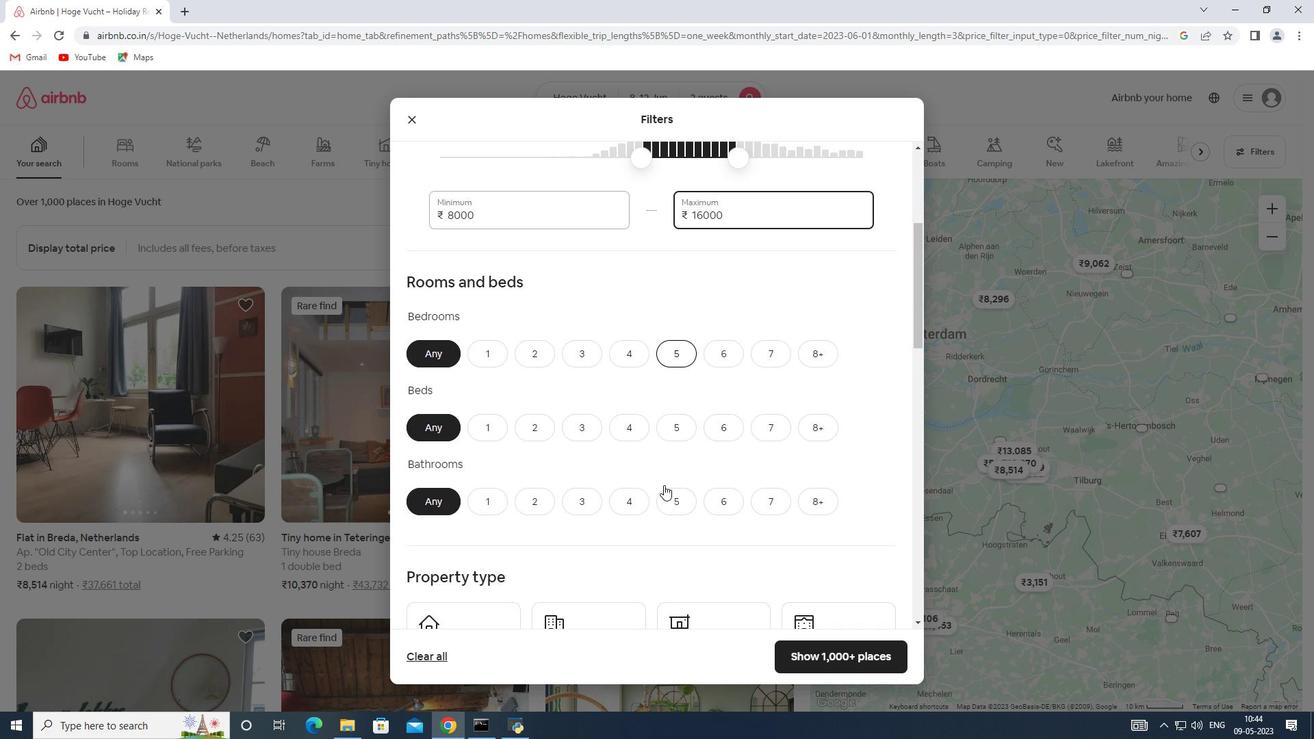 
Action: Mouse moved to (482, 219)
Screenshot: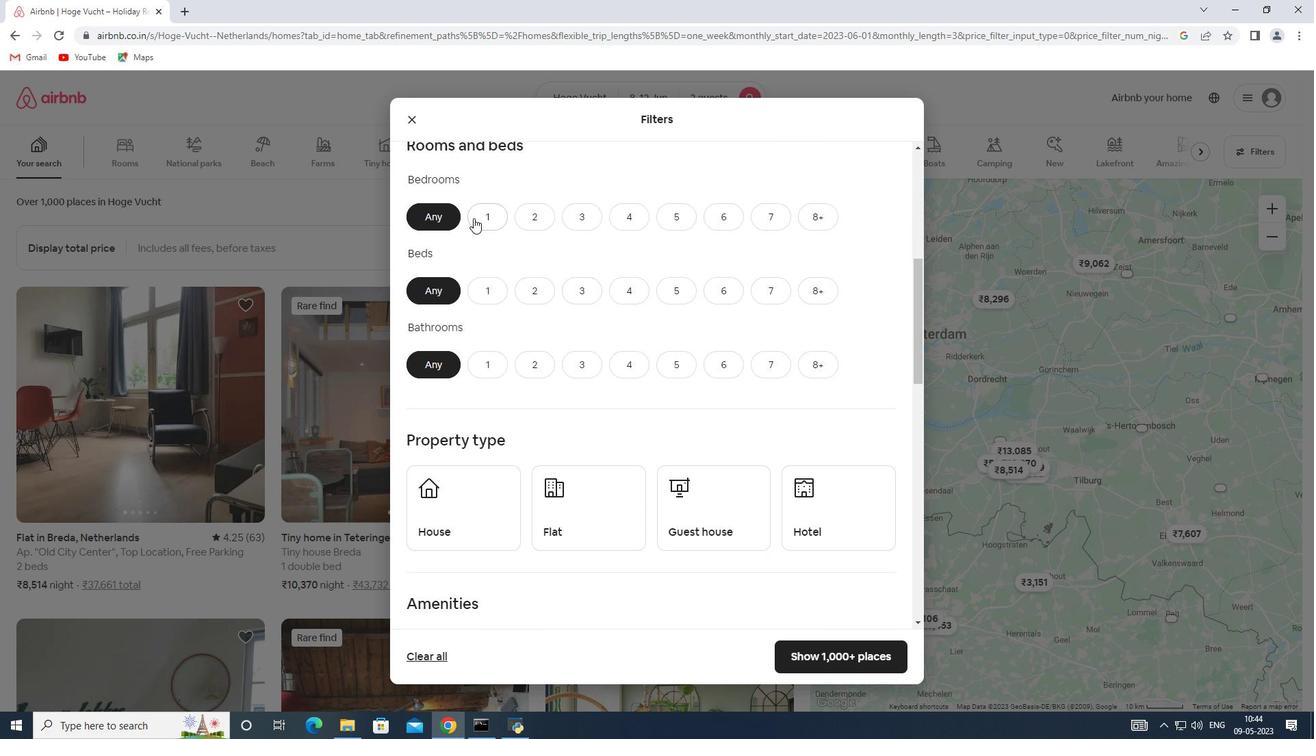 
Action: Mouse pressed left at (482, 219)
Screenshot: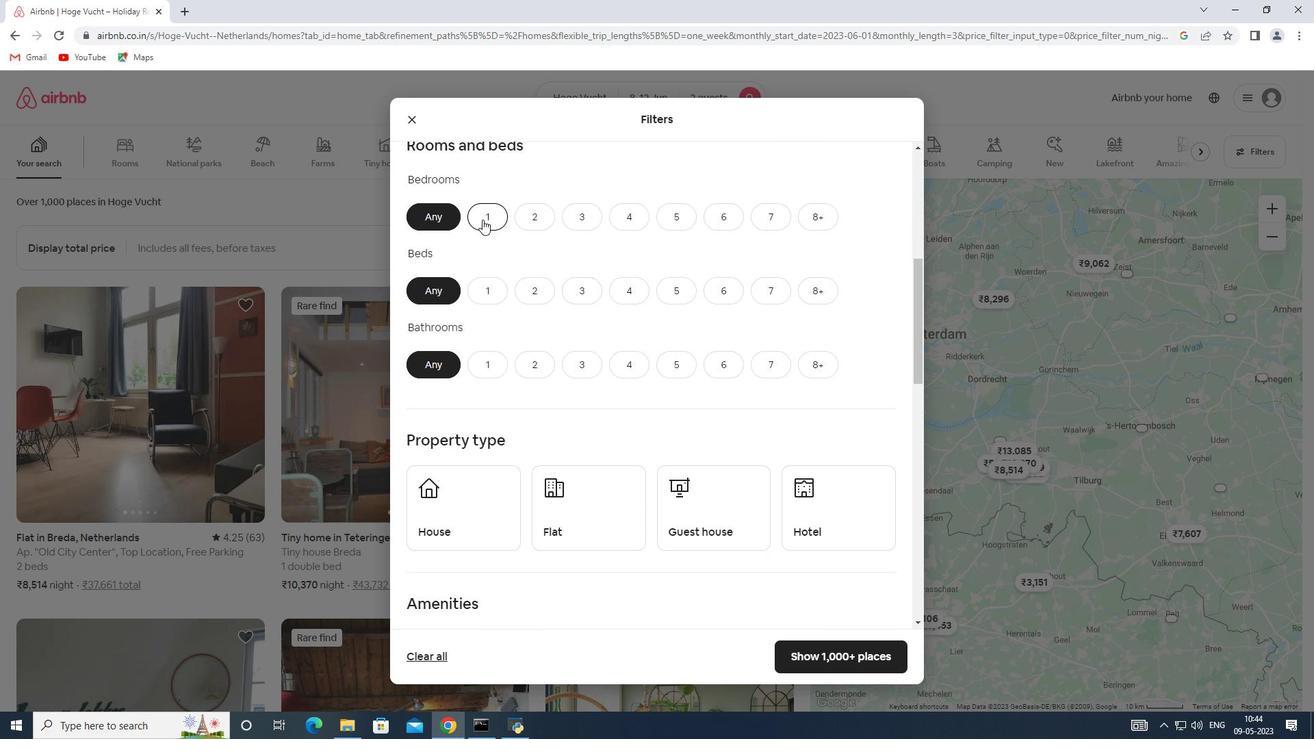 
Action: Mouse moved to (479, 290)
Screenshot: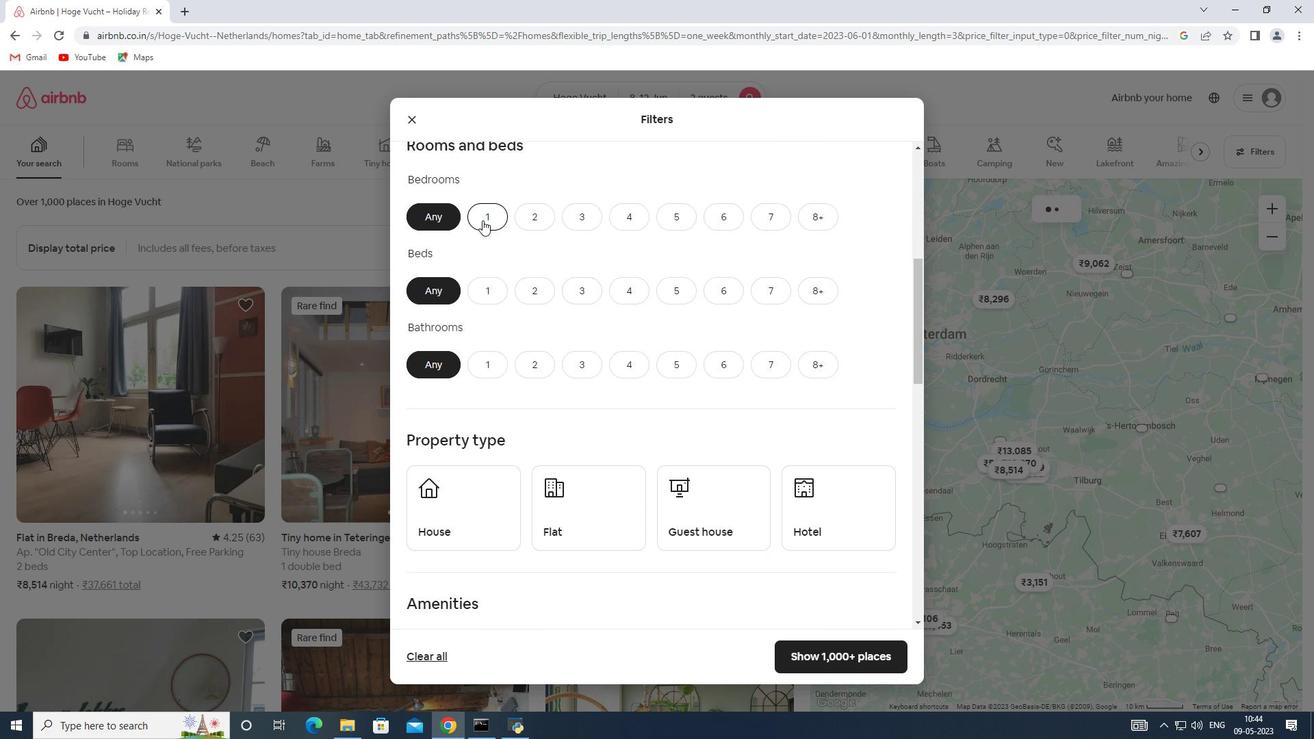 
Action: Mouse pressed left at (479, 290)
Screenshot: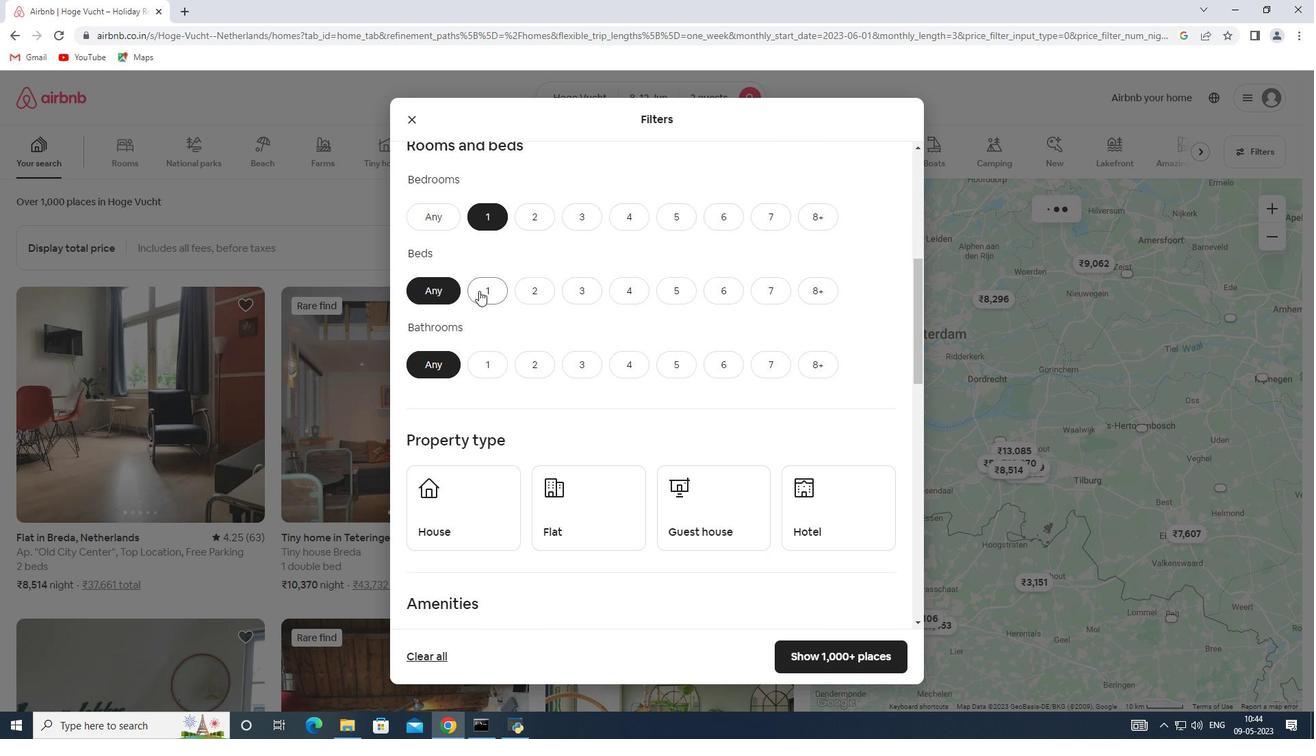 
Action: Mouse moved to (485, 362)
Screenshot: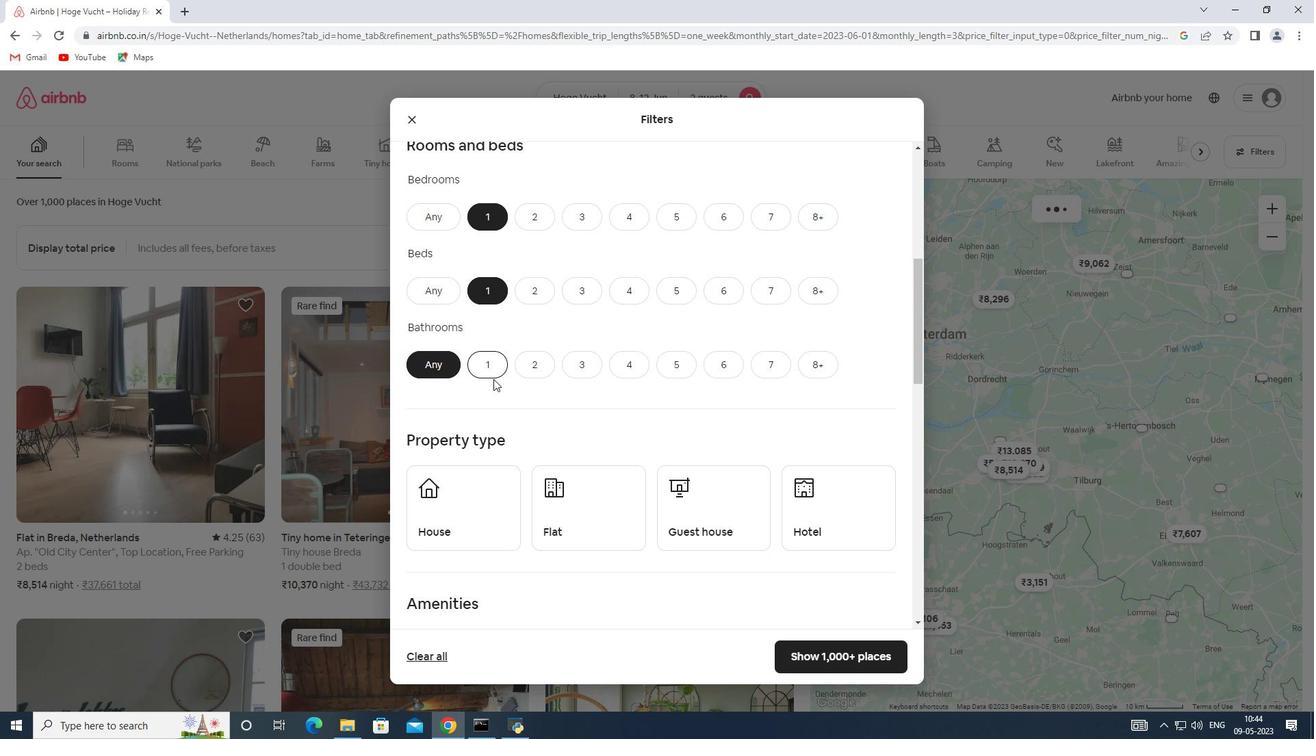 
Action: Mouse pressed left at (485, 362)
Screenshot: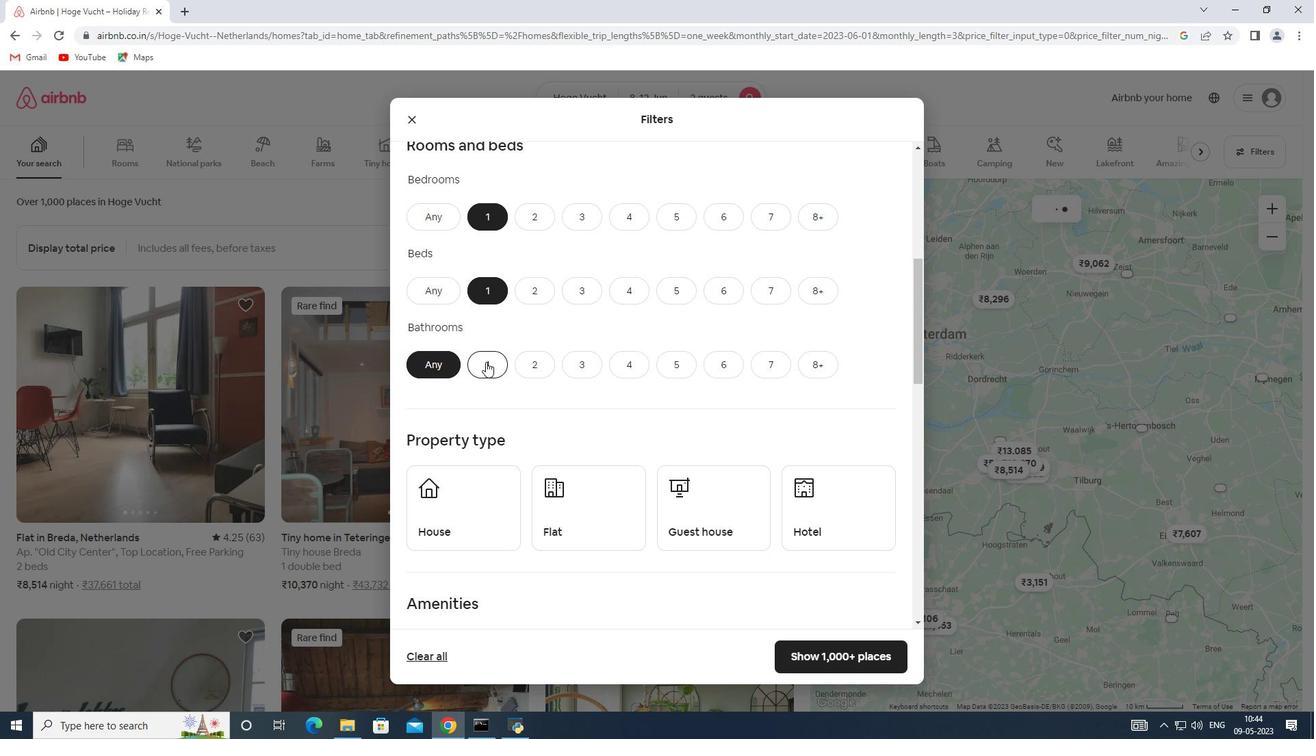 
Action: Mouse scrolled (485, 361) with delta (0, 0)
Screenshot: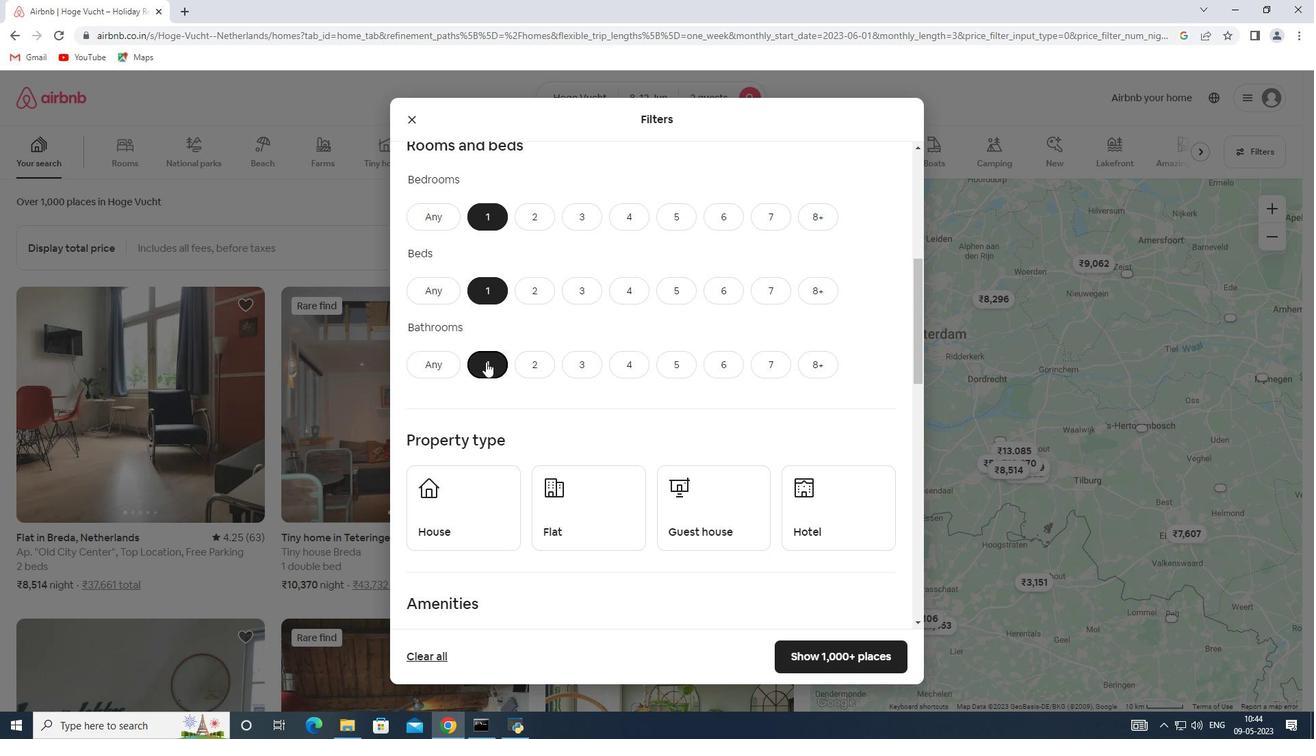 
Action: Mouse moved to (470, 395)
Screenshot: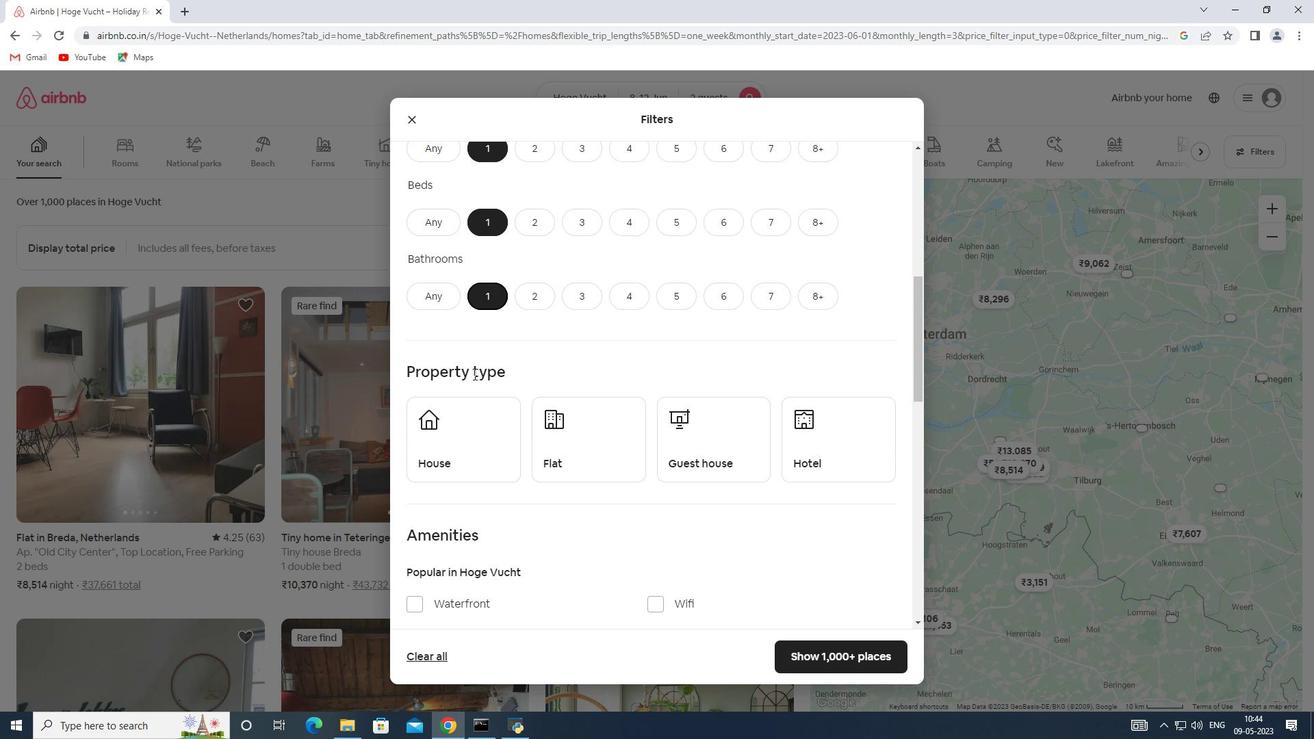 
Action: Mouse pressed left at (470, 395)
Screenshot: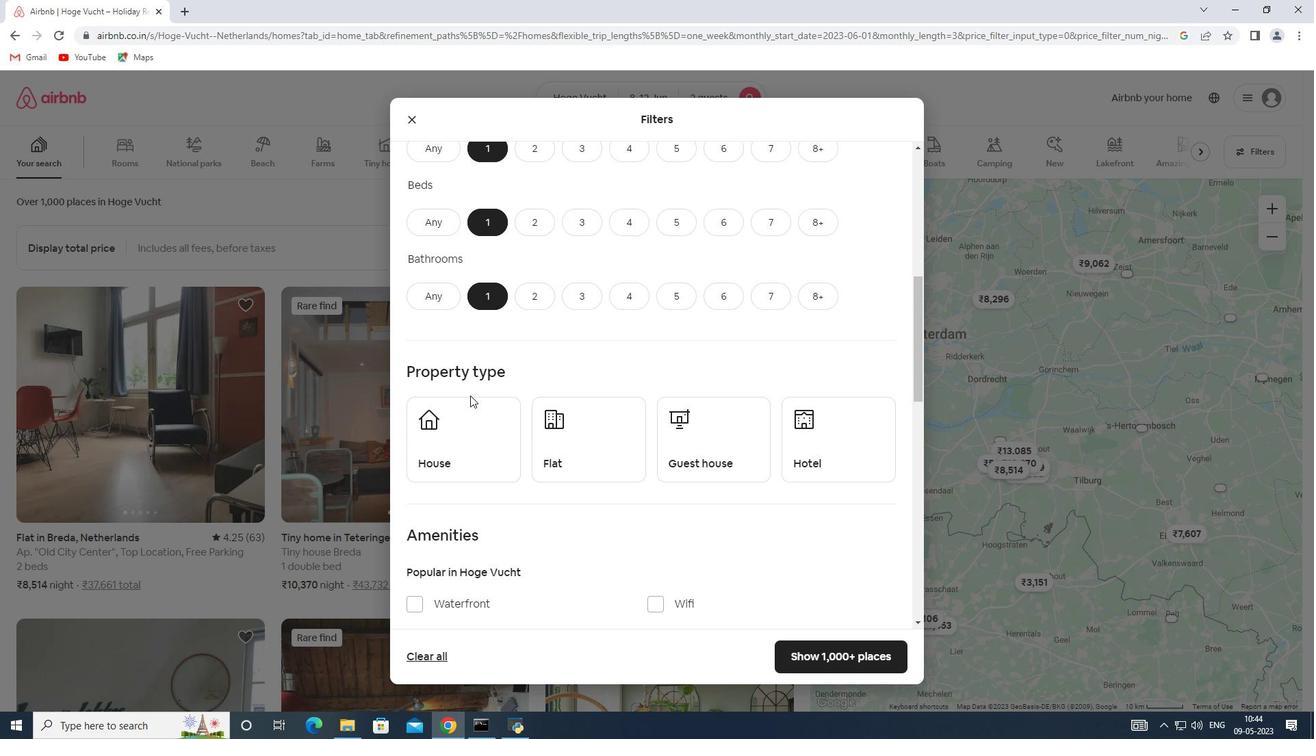 
Action: Mouse moved to (581, 431)
Screenshot: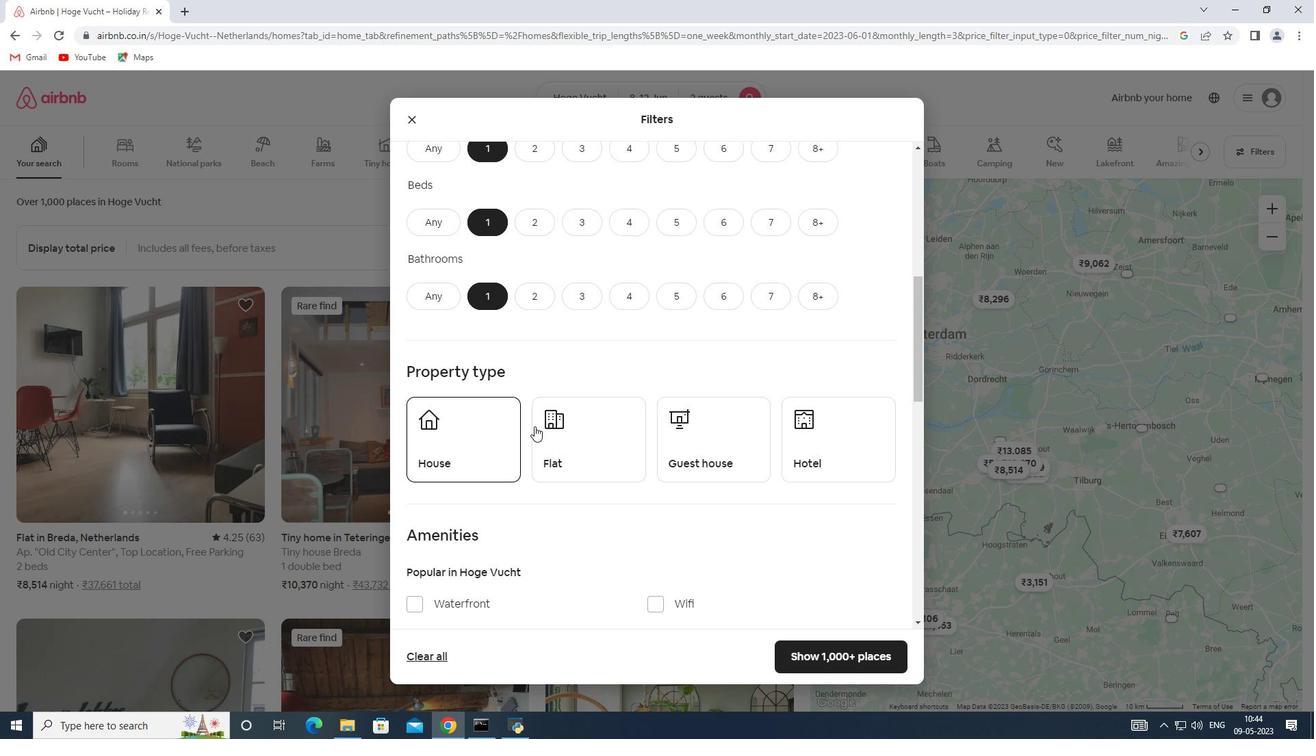
Action: Mouse pressed left at (581, 431)
Screenshot: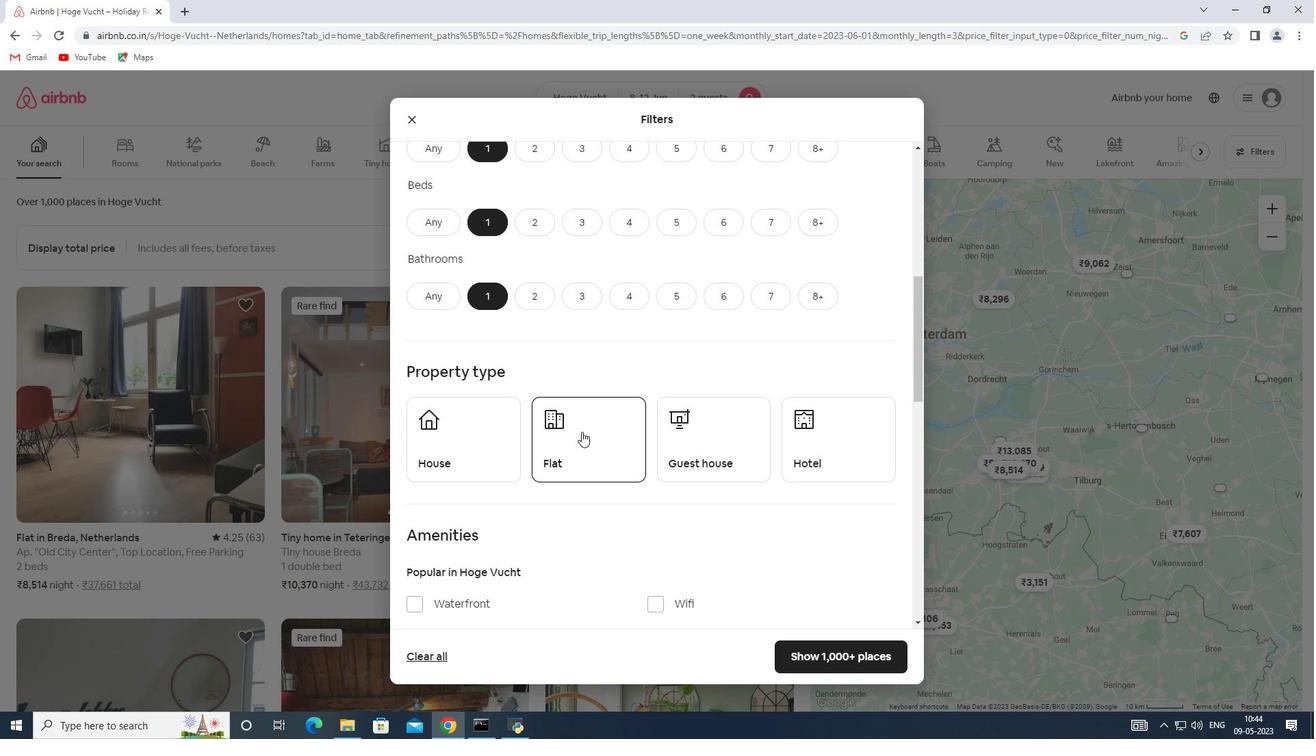 
Action: Mouse moved to (677, 436)
Screenshot: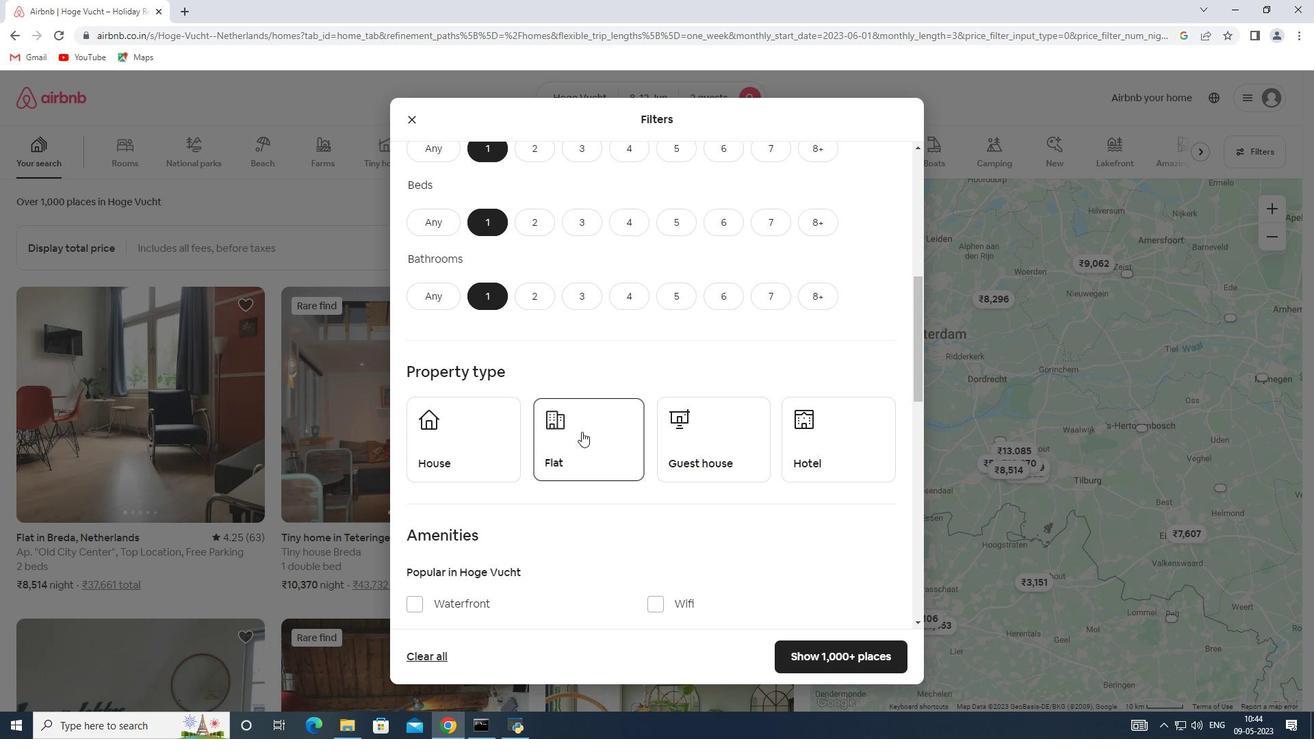 
Action: Mouse pressed left at (677, 436)
Screenshot: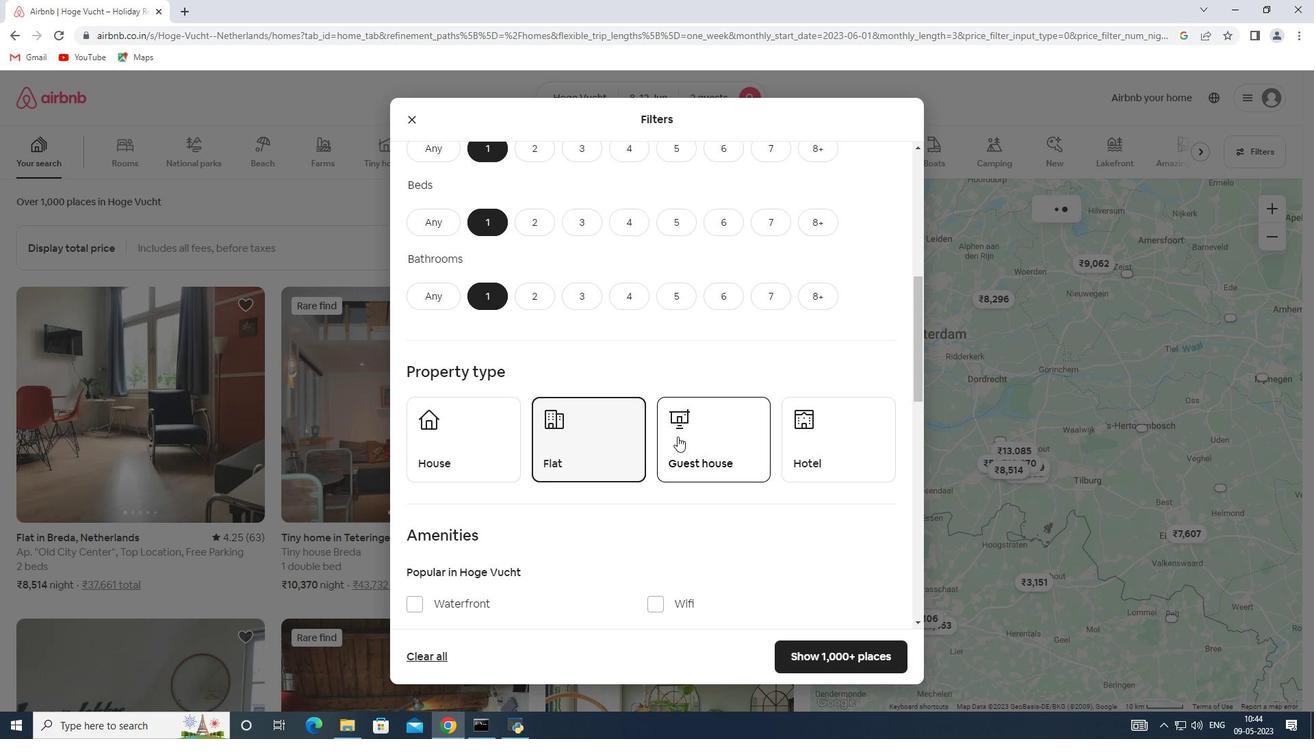 
Action: Mouse moved to (816, 440)
Screenshot: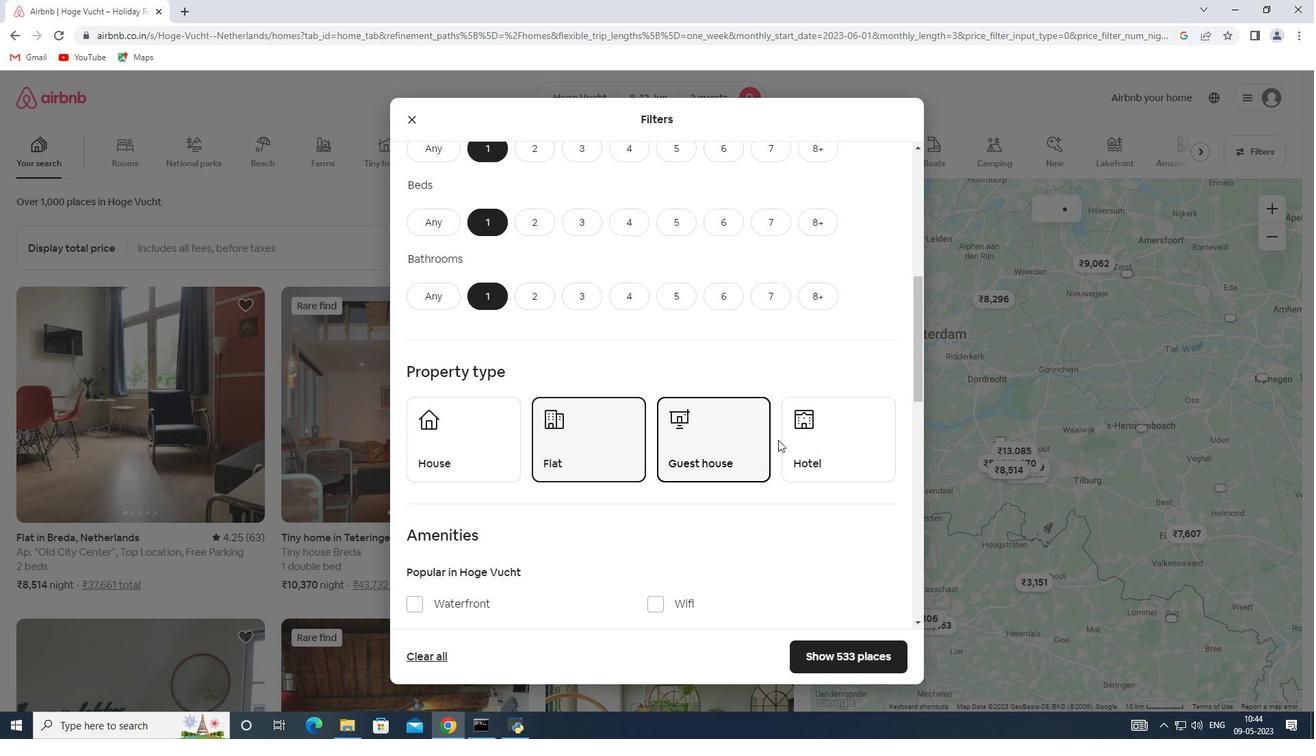 
Action: Mouse pressed left at (816, 440)
Screenshot: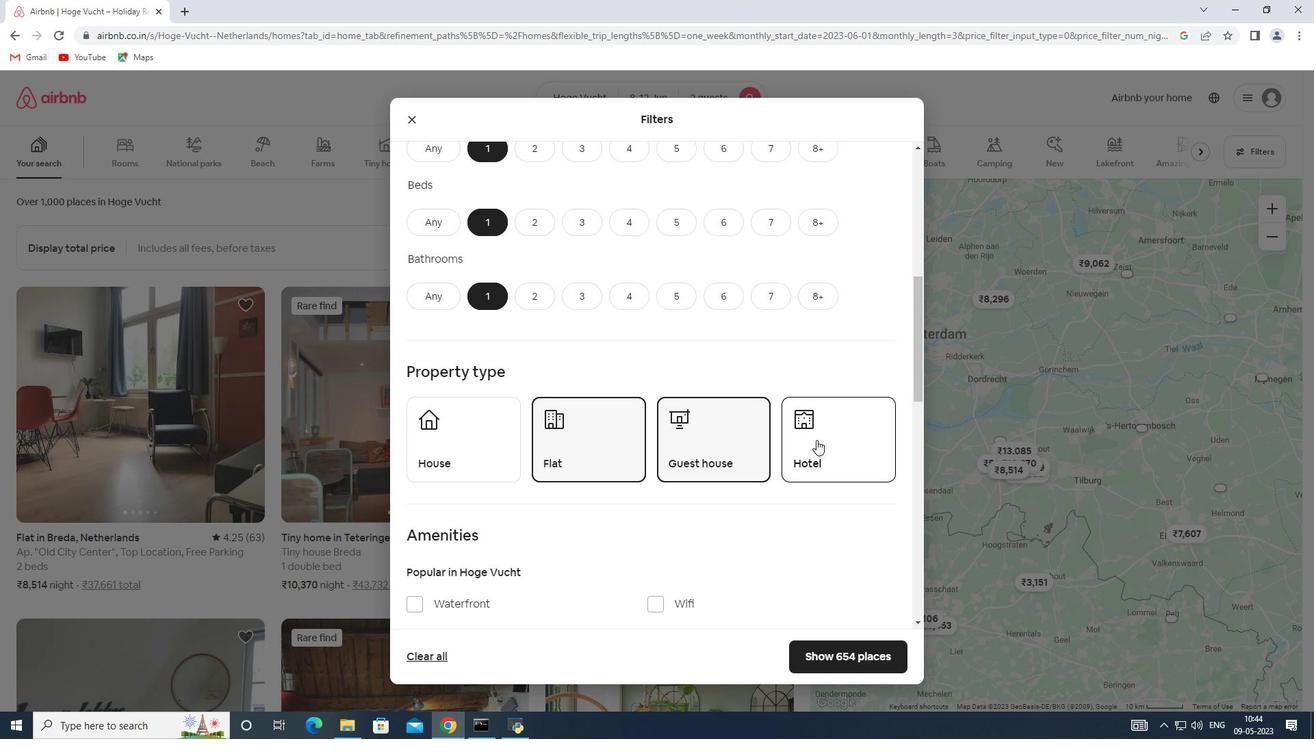 
Action: Mouse moved to (545, 453)
Screenshot: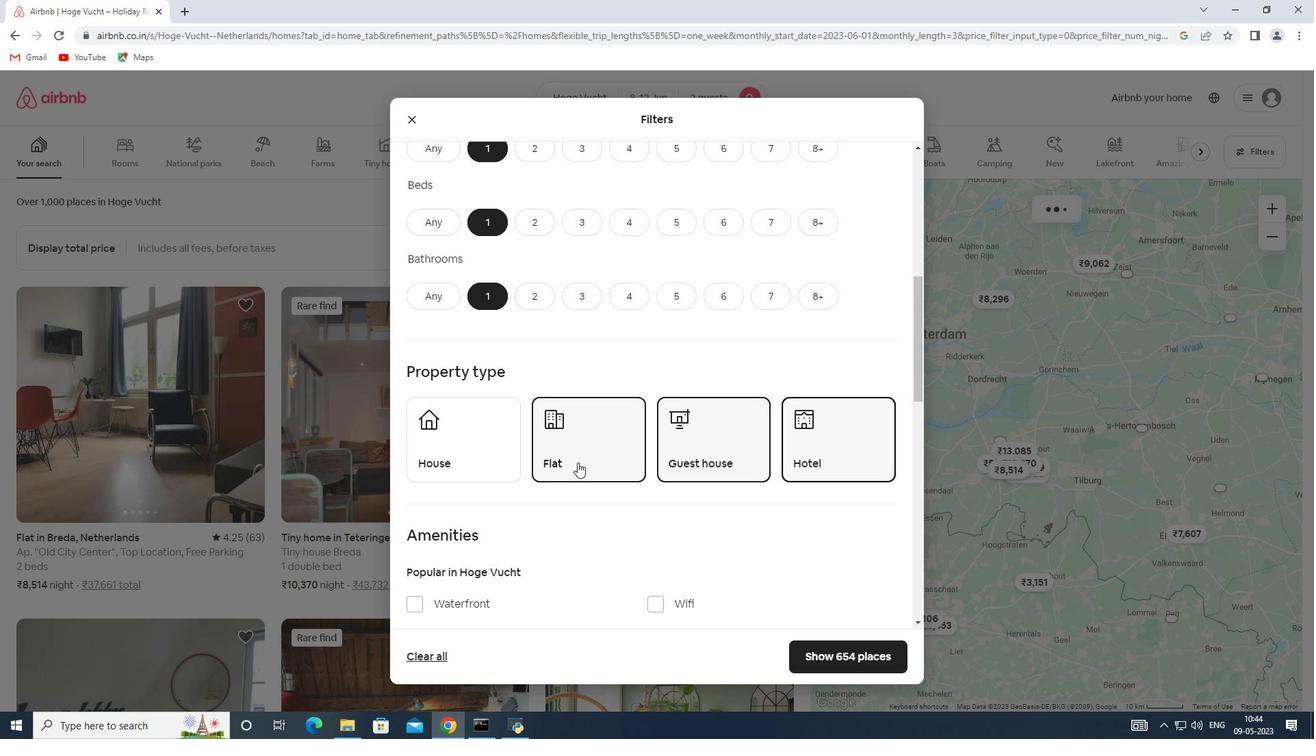 
Action: Mouse scrolled (545, 453) with delta (0, 0)
Screenshot: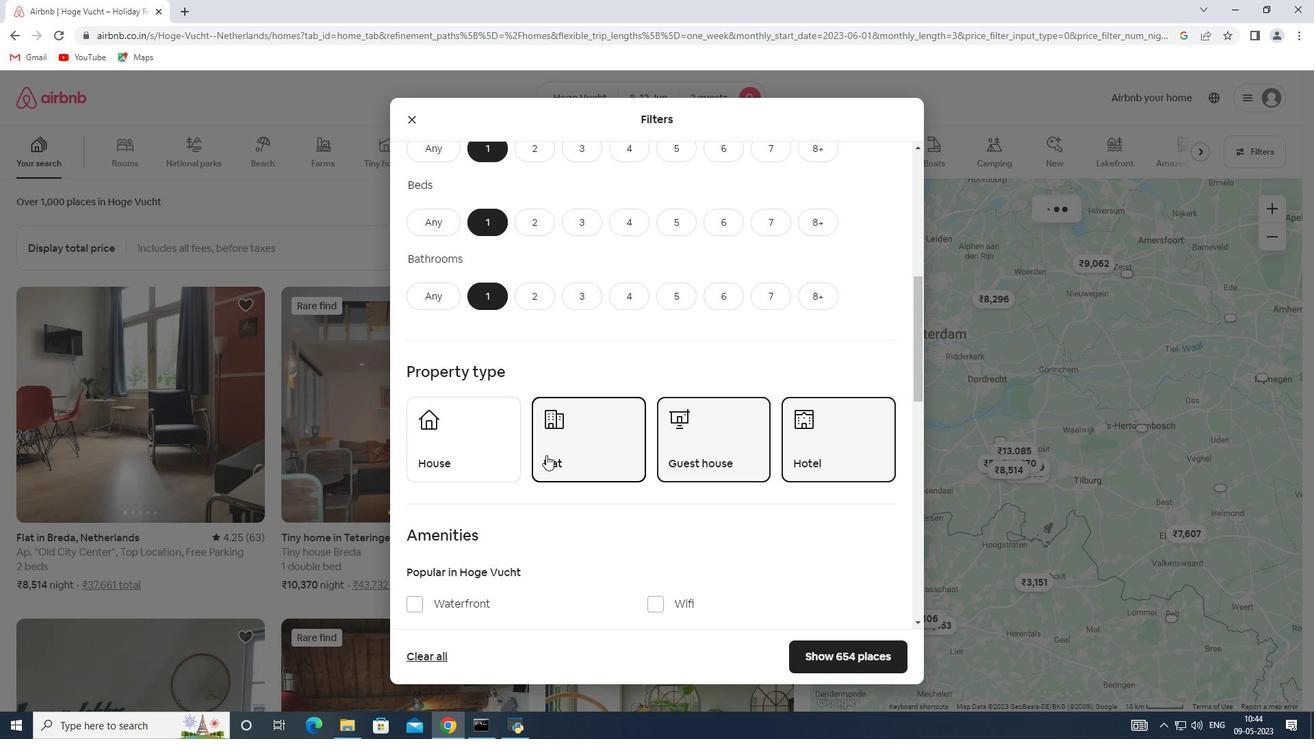 
Action: Mouse scrolled (545, 453) with delta (0, 0)
Screenshot: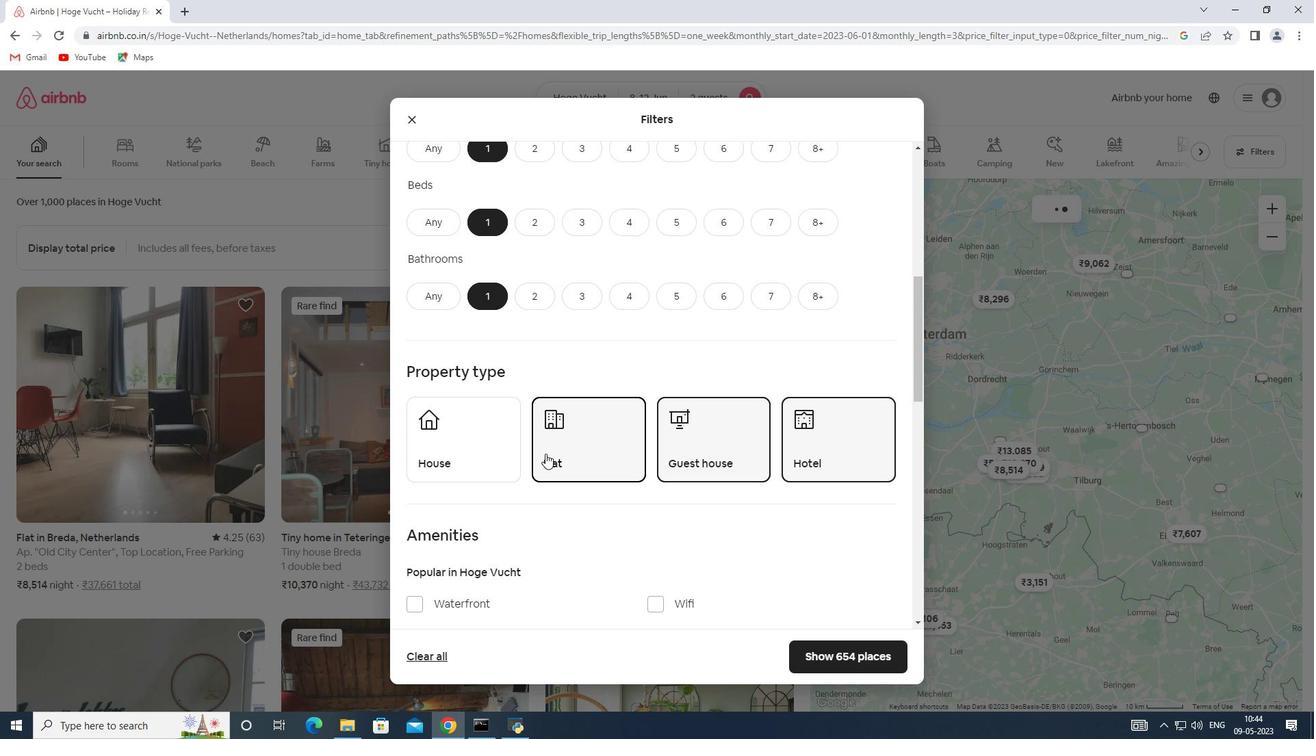 
Action: Mouse moved to (544, 451)
Screenshot: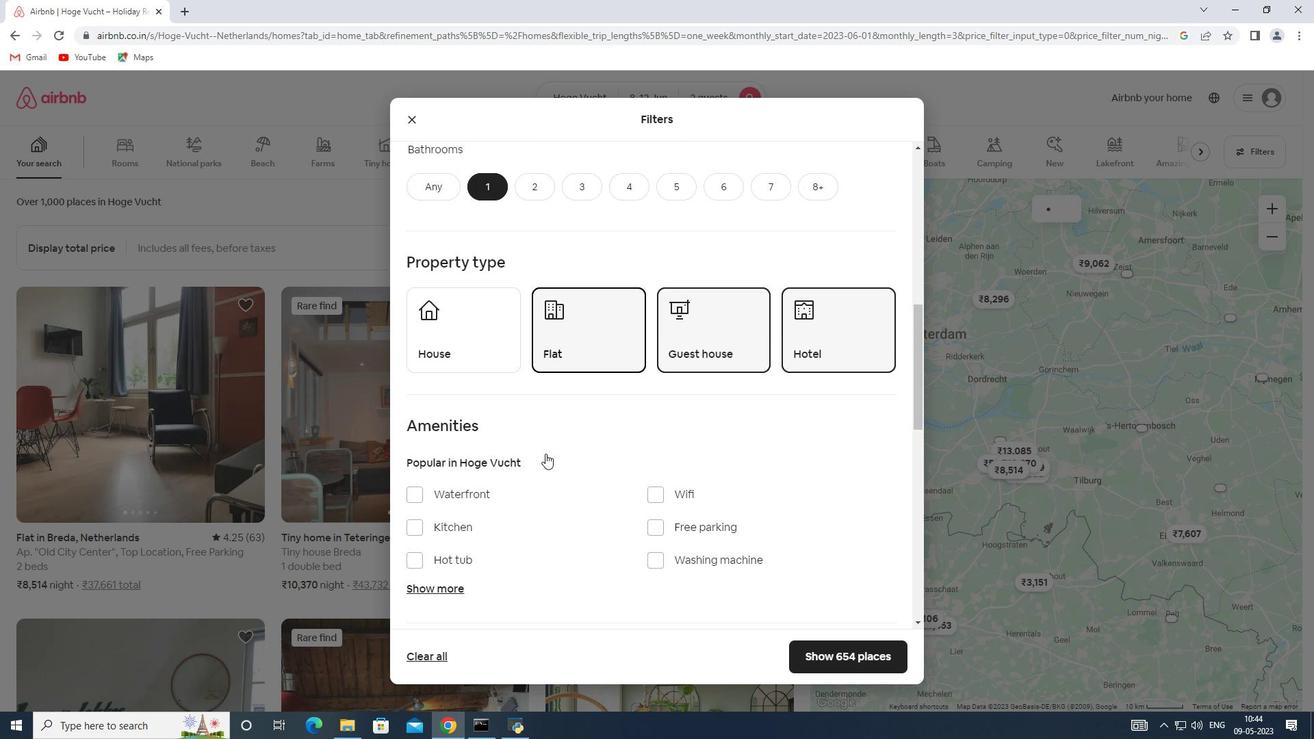 
Action: Mouse scrolled (544, 451) with delta (0, 0)
Screenshot: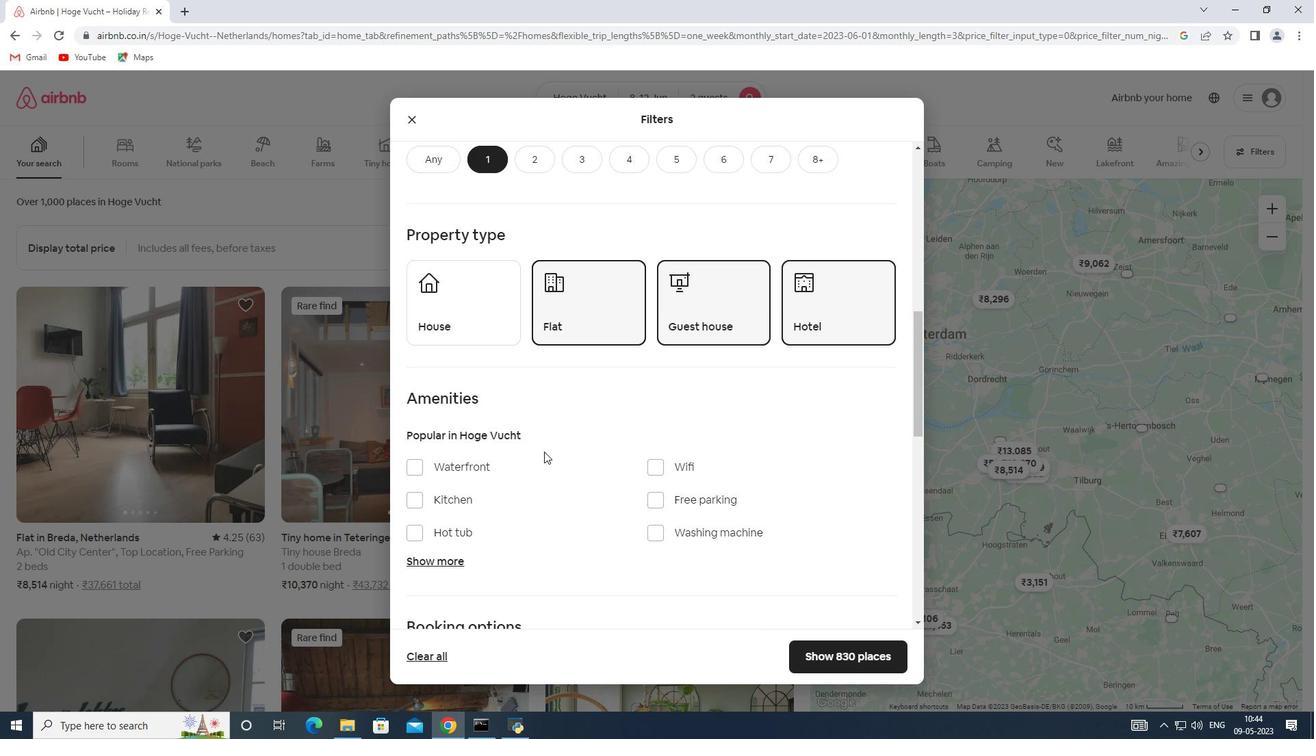 
Action: Mouse moved to (648, 464)
Screenshot: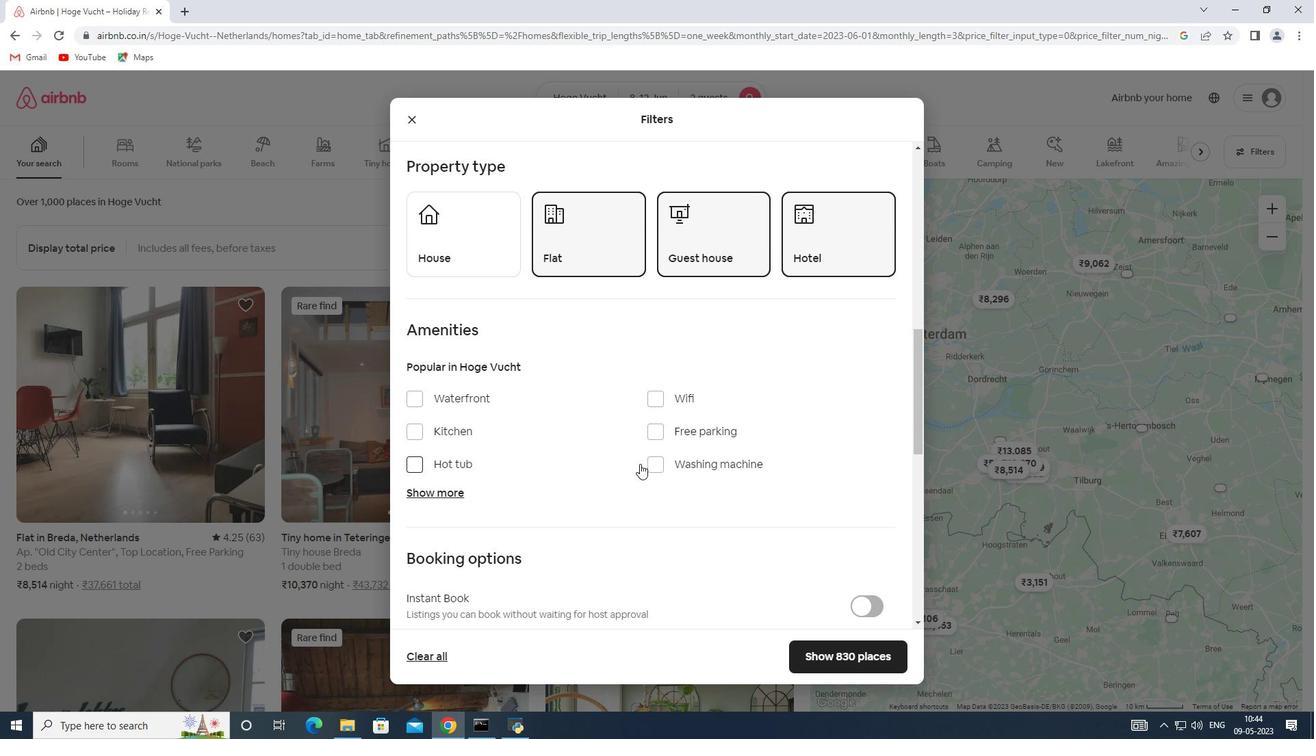 
Action: Mouse pressed left at (648, 464)
Screenshot: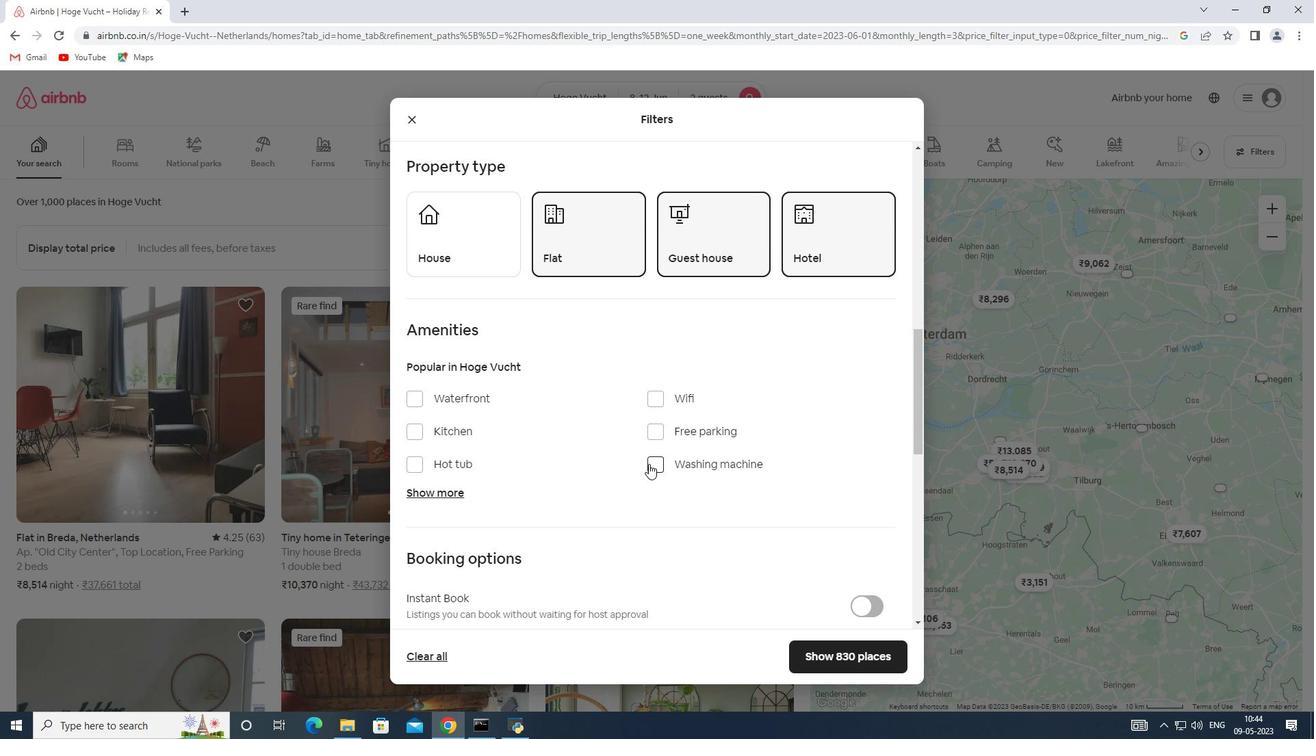 
Action: Mouse moved to (650, 464)
Screenshot: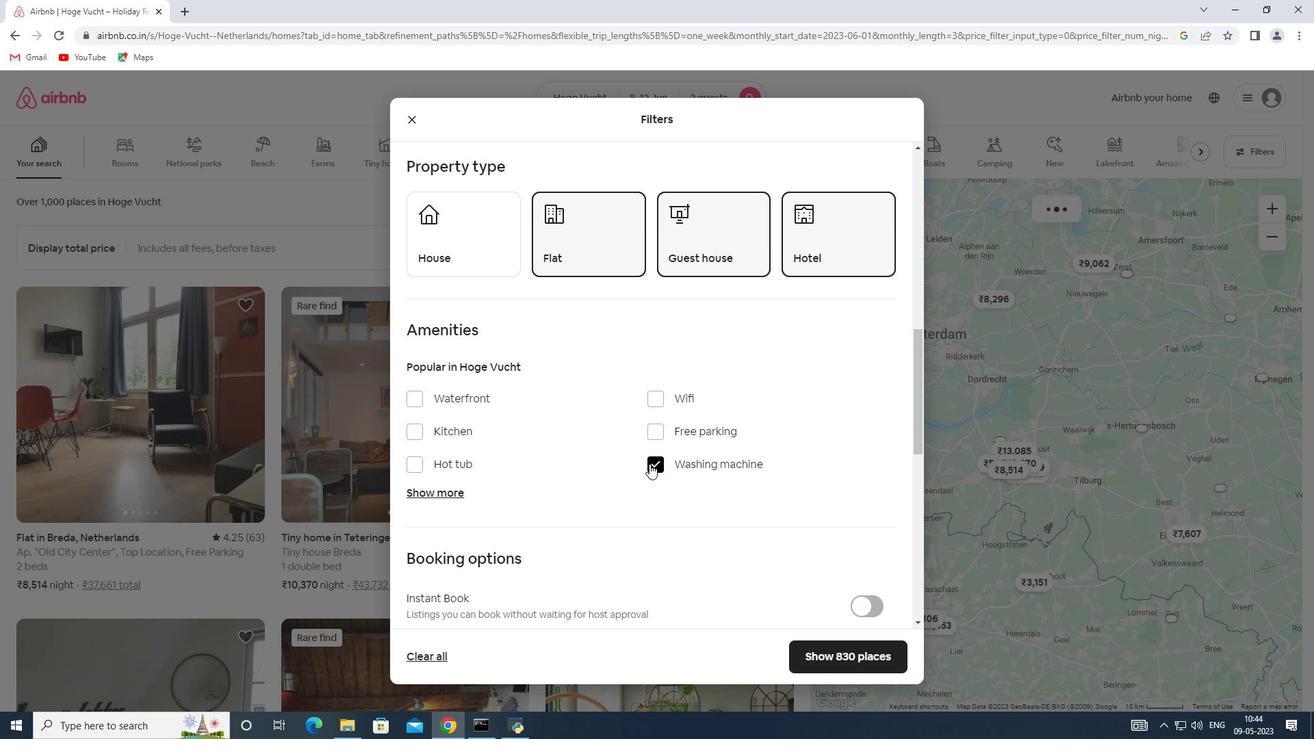 
Action: Mouse scrolled (650, 464) with delta (0, 0)
Screenshot: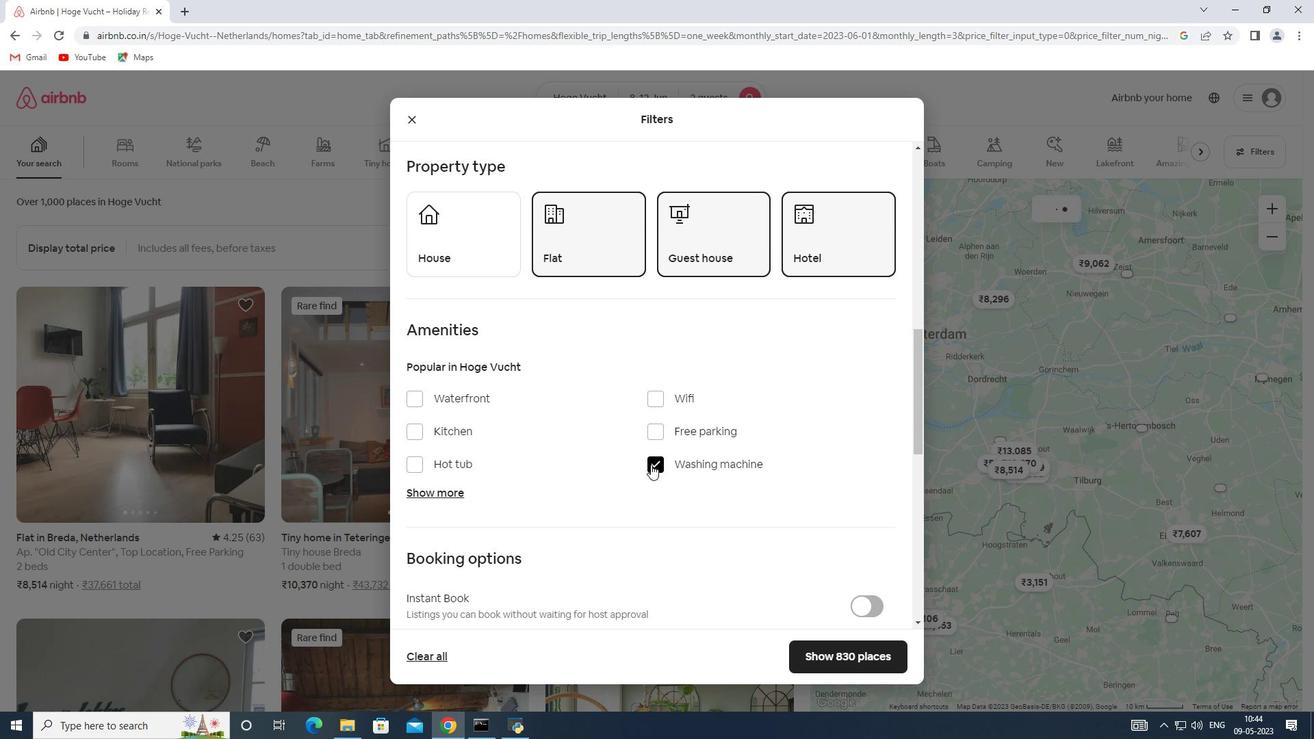 
Action: Mouse scrolled (650, 464) with delta (0, 0)
Screenshot: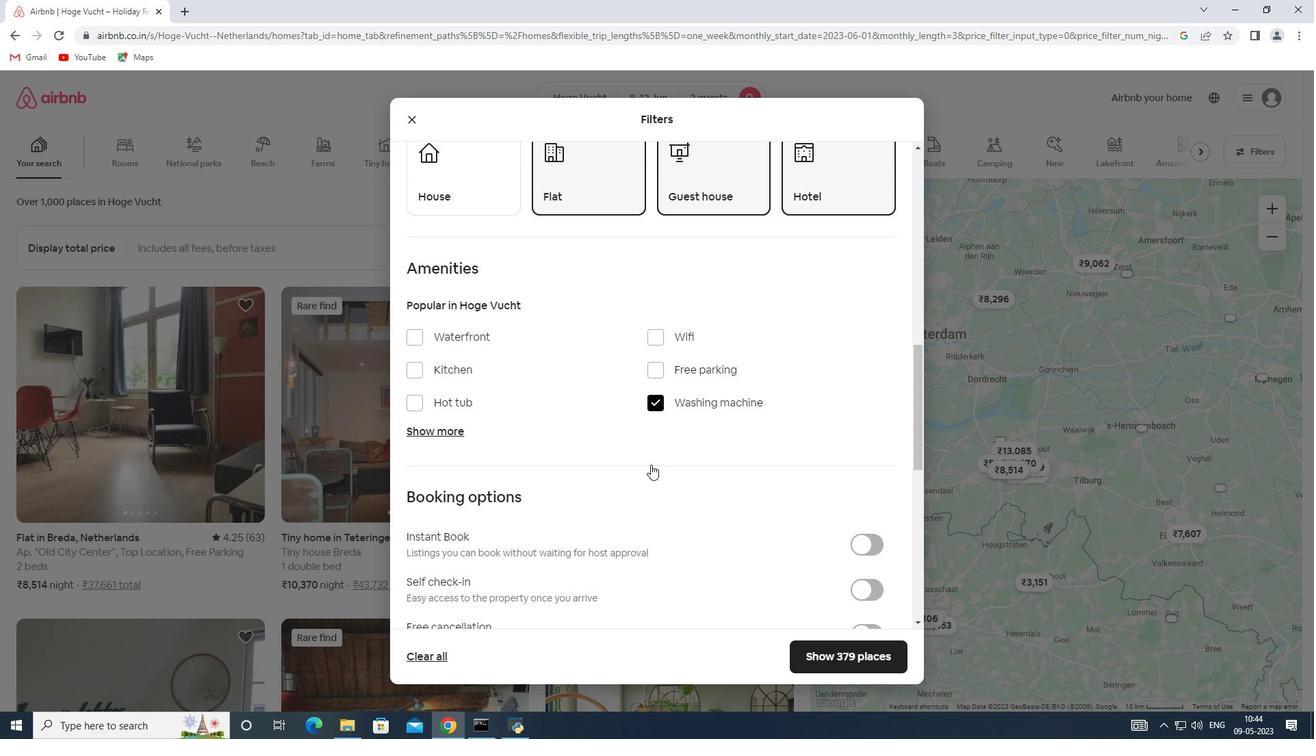 
Action: Mouse scrolled (650, 464) with delta (0, 0)
Screenshot: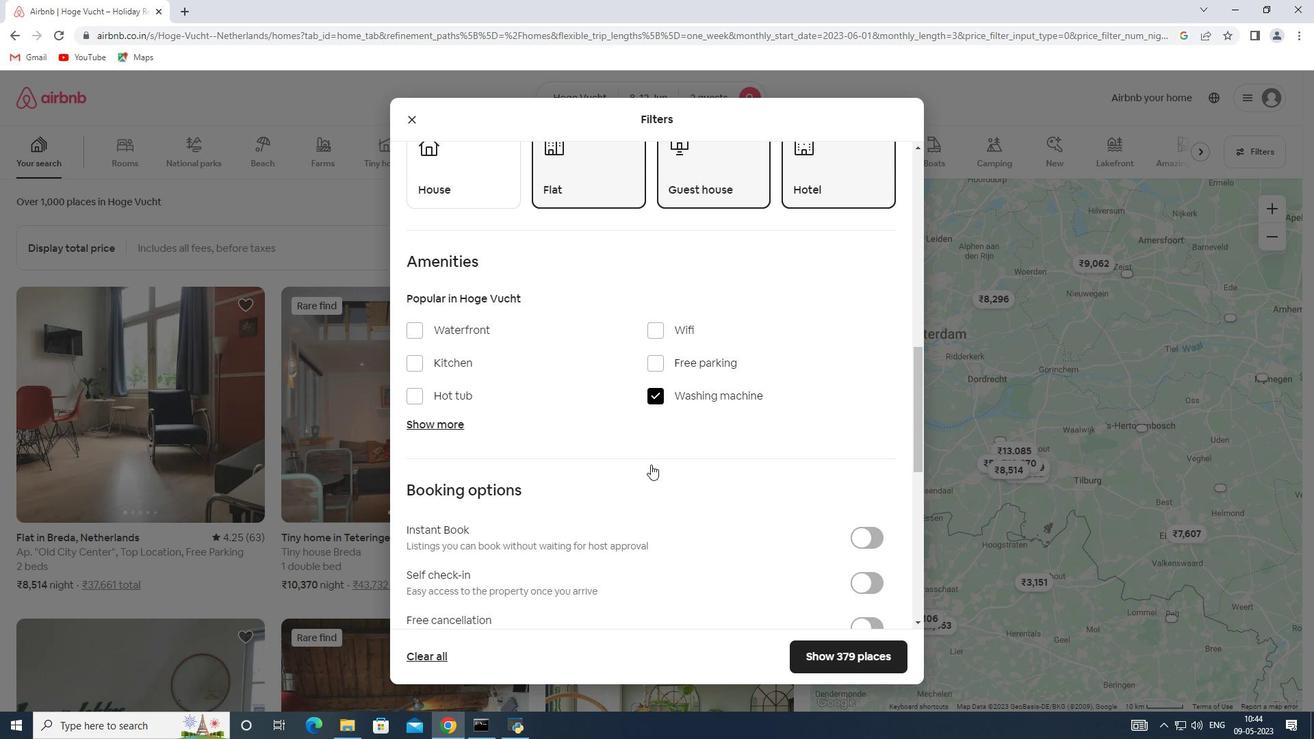 
Action: Mouse moved to (872, 448)
Screenshot: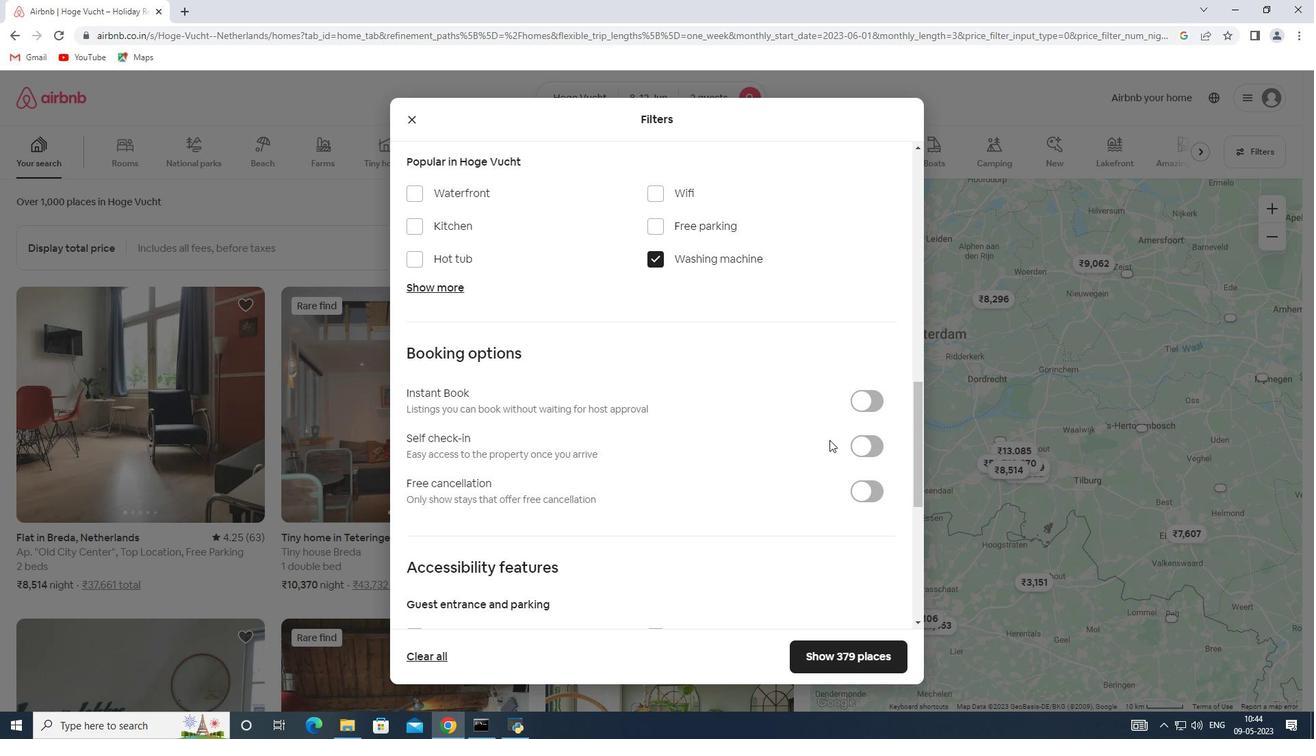 
Action: Mouse pressed left at (872, 448)
Screenshot: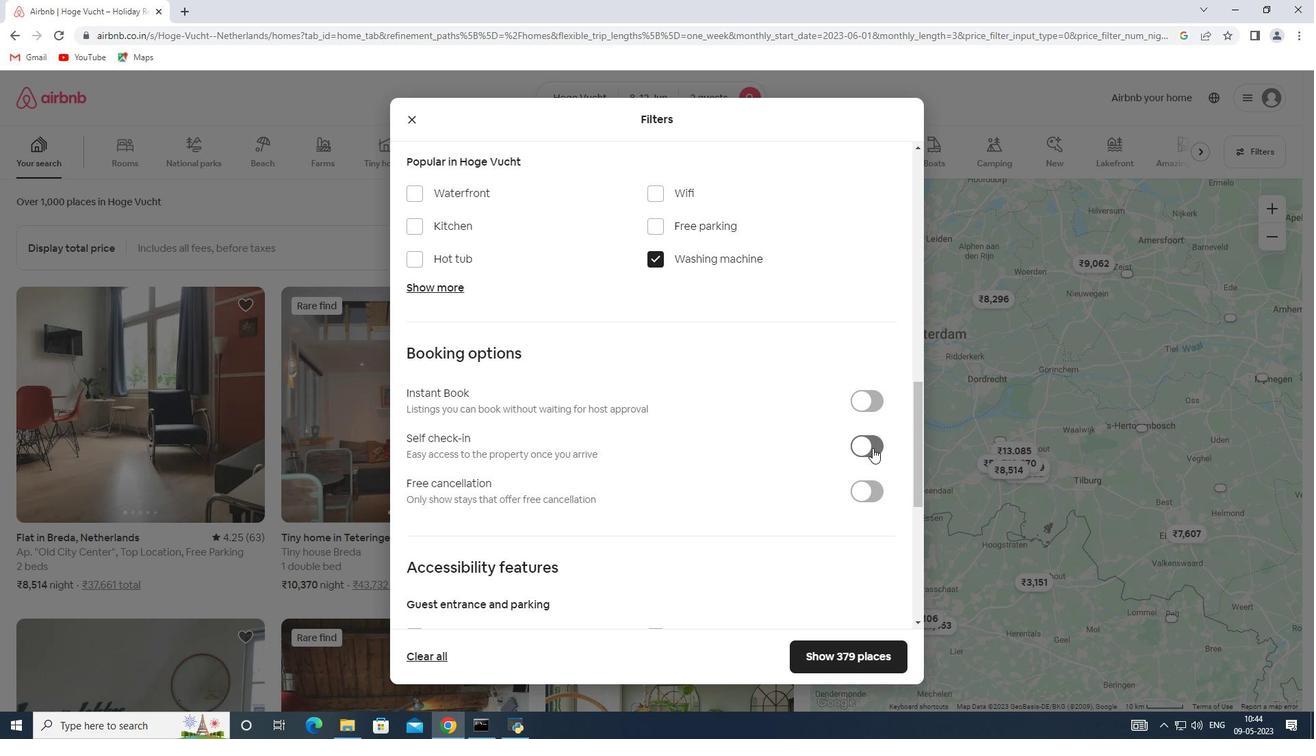 
Action: Mouse moved to (603, 453)
Screenshot: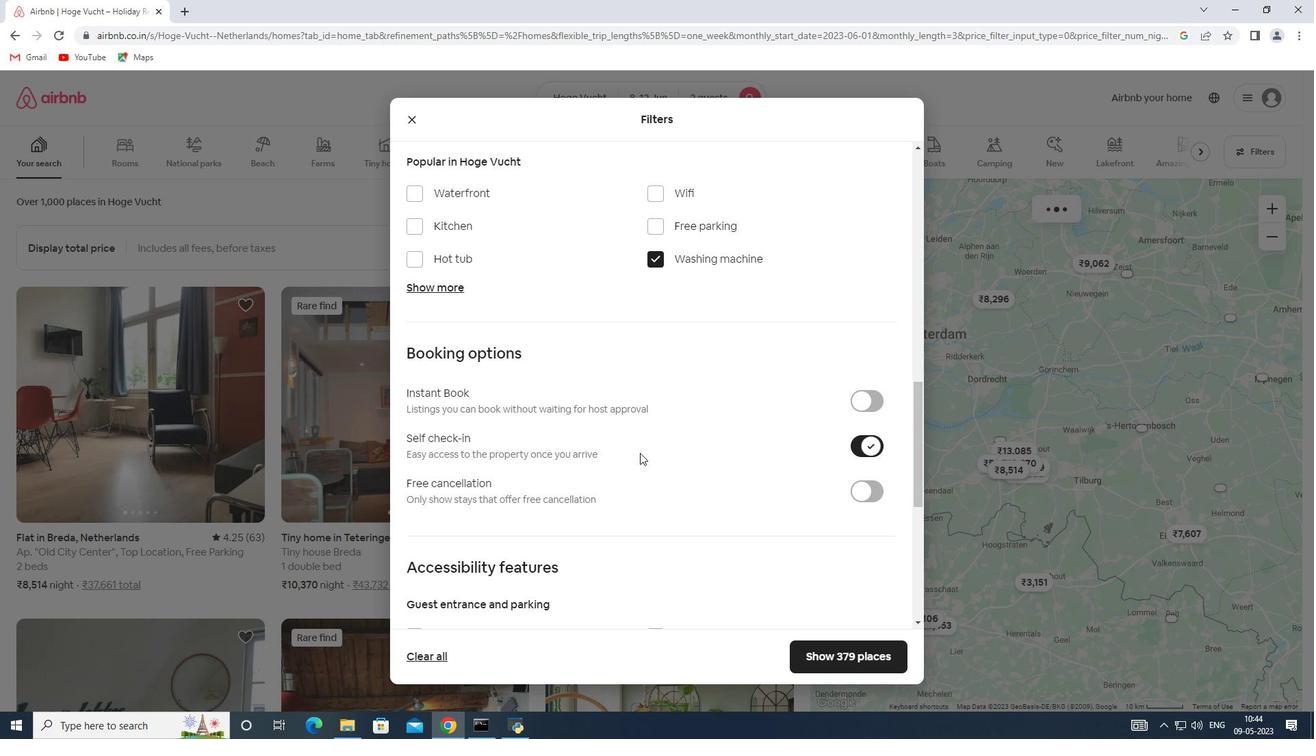 
Action: Mouse scrolled (603, 453) with delta (0, 0)
Screenshot: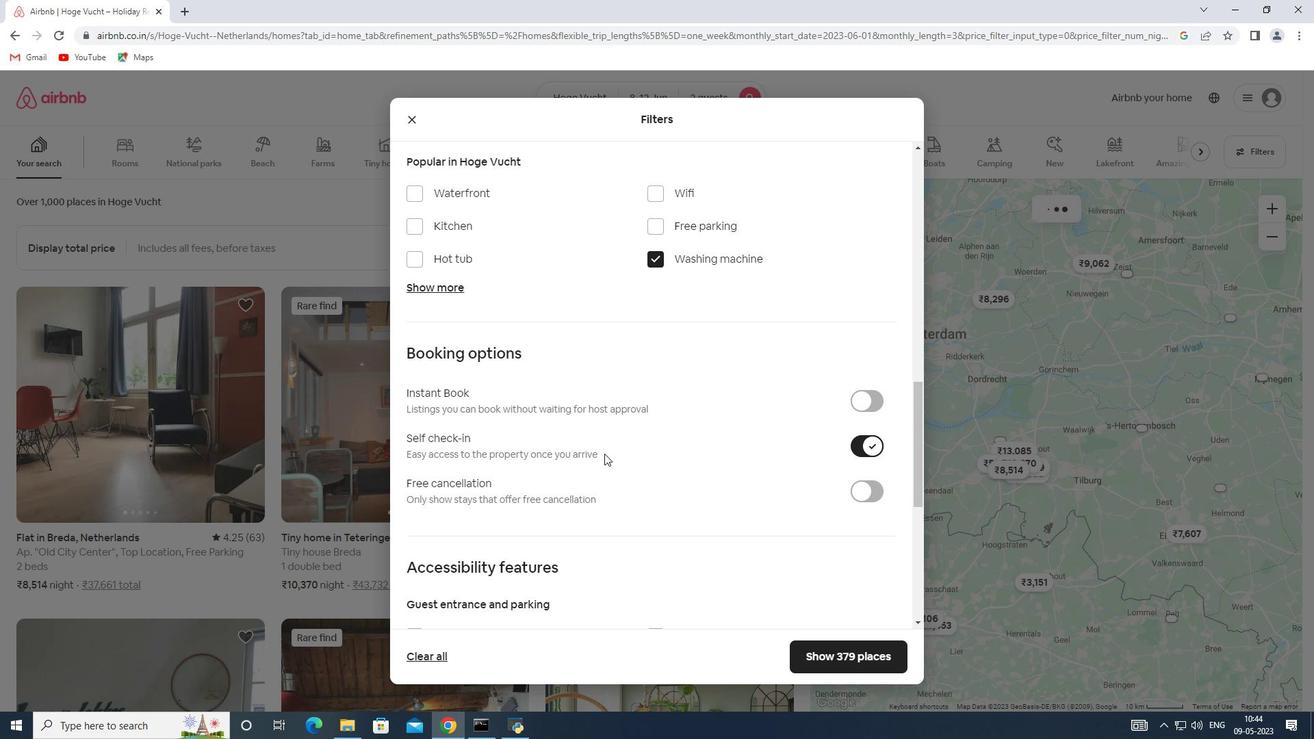 
Action: Mouse scrolled (603, 453) with delta (0, 0)
Screenshot: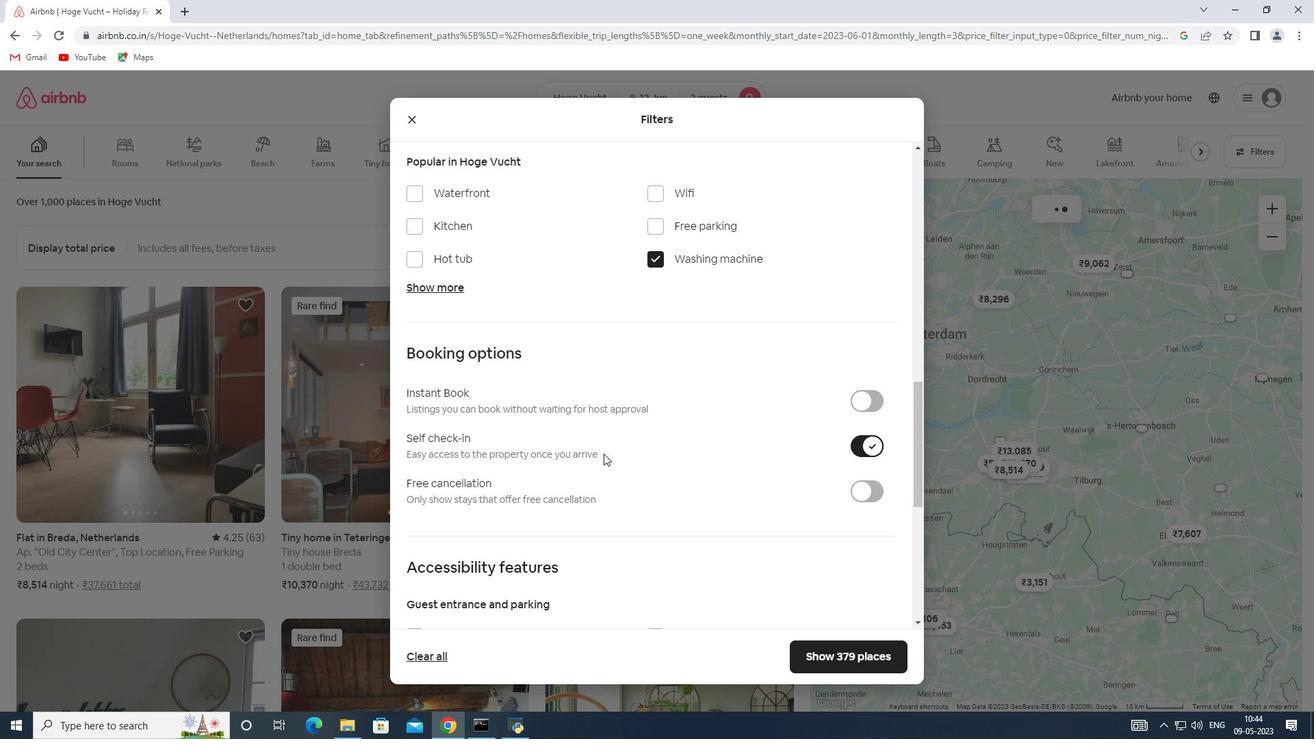 
Action: Mouse scrolled (603, 453) with delta (0, 0)
Screenshot: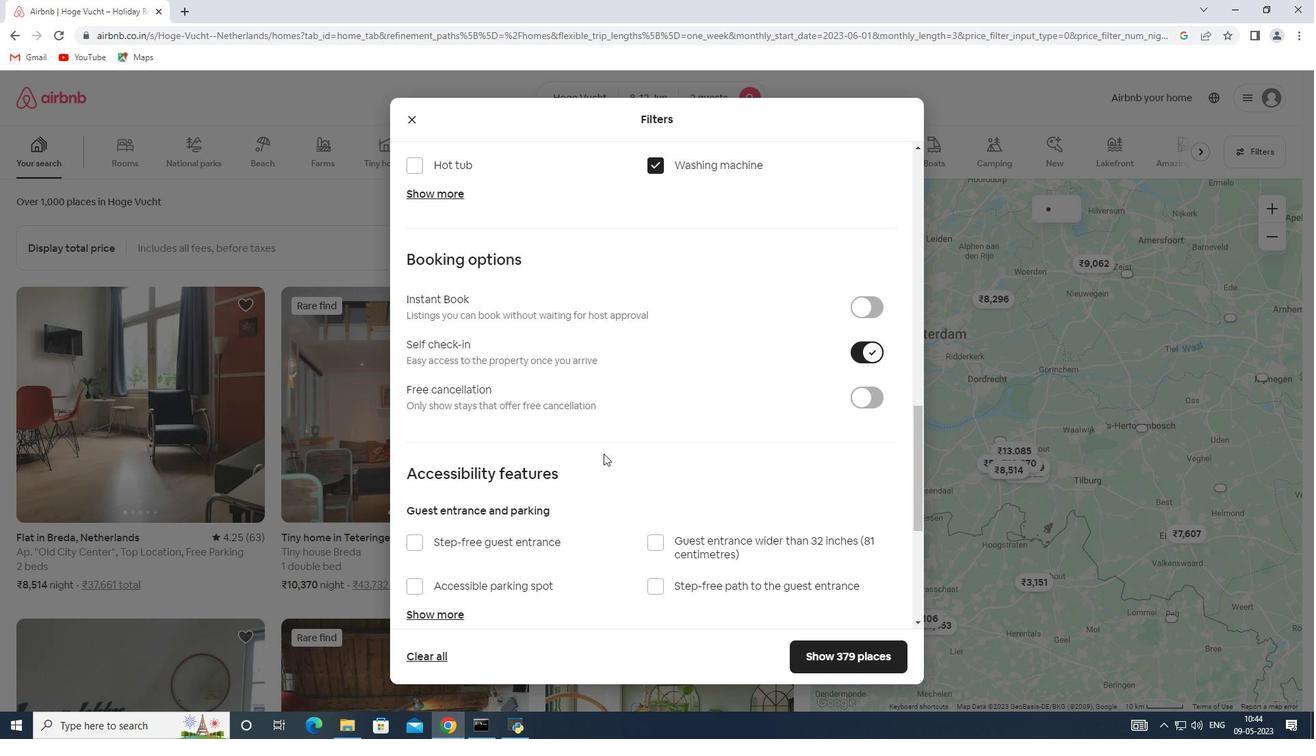 
Action: Mouse scrolled (603, 453) with delta (0, 0)
Screenshot: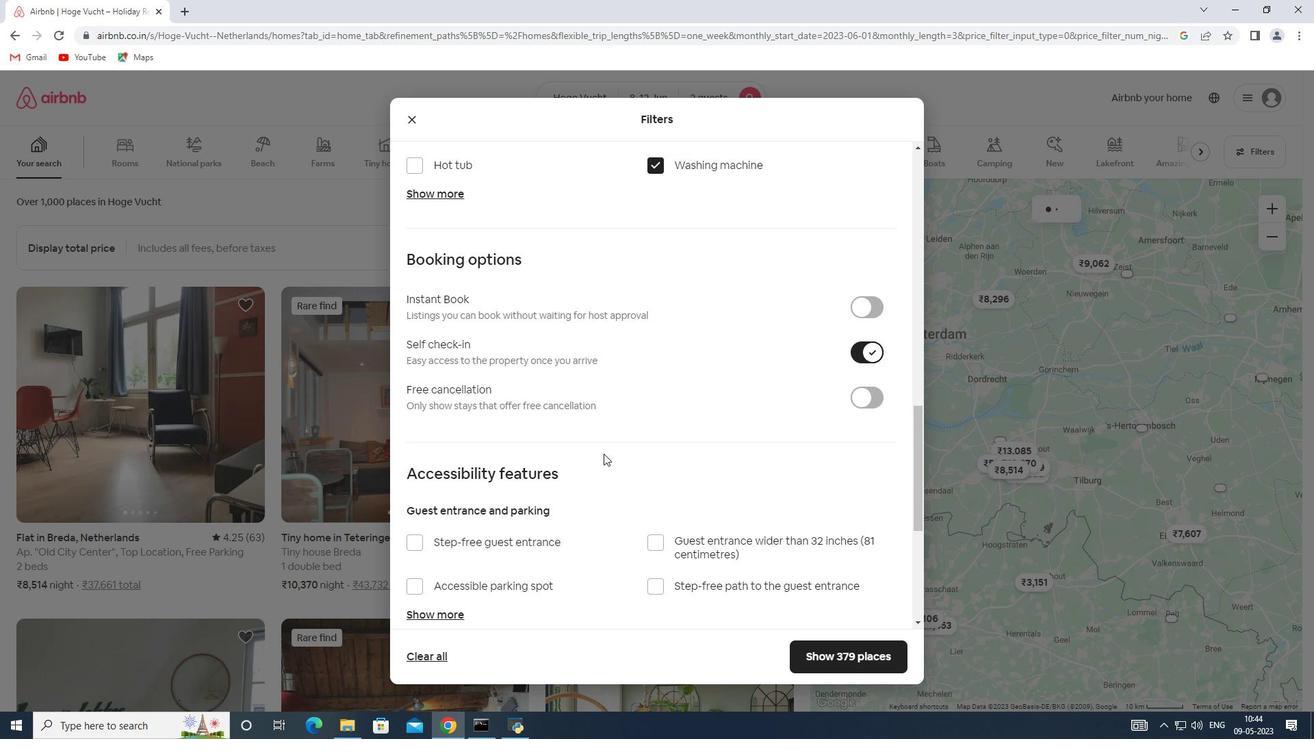 
Action: Mouse scrolled (603, 453) with delta (0, 0)
Screenshot: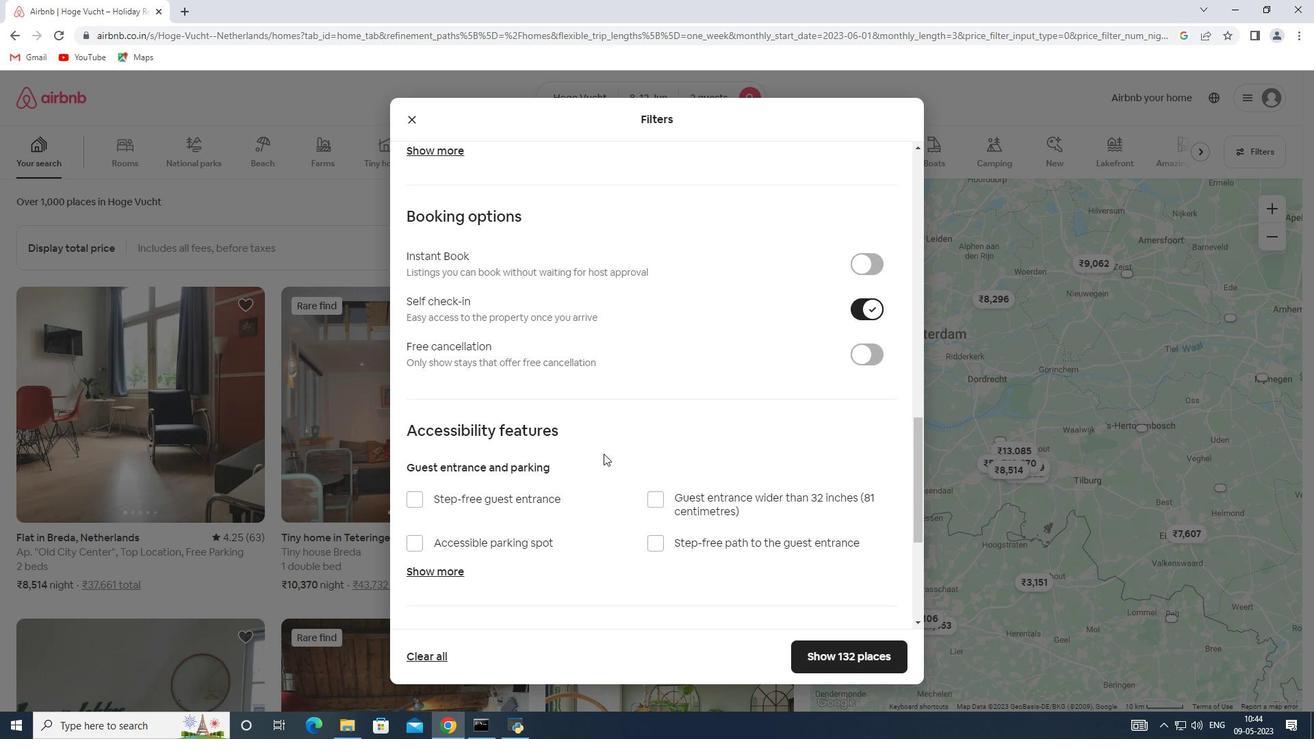 
Action: Mouse scrolled (603, 453) with delta (0, 0)
Screenshot: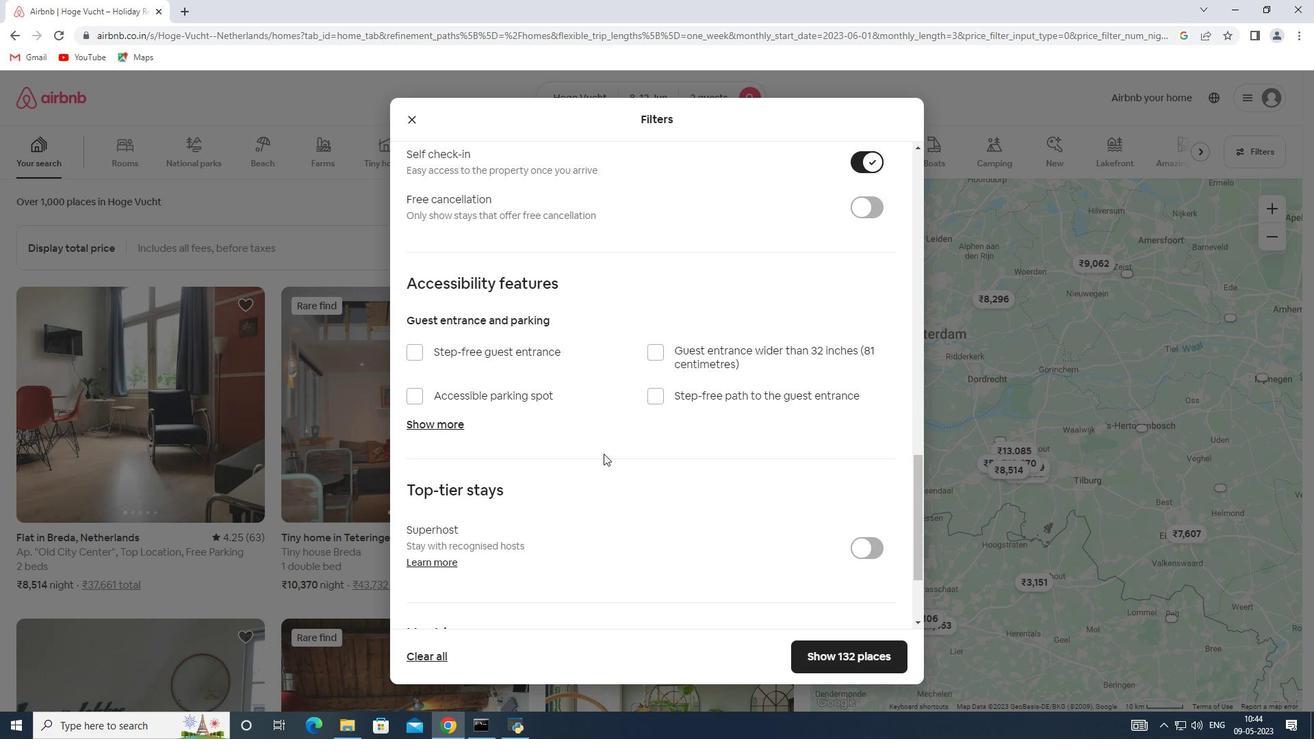
Action: Mouse scrolled (603, 453) with delta (0, 0)
Screenshot: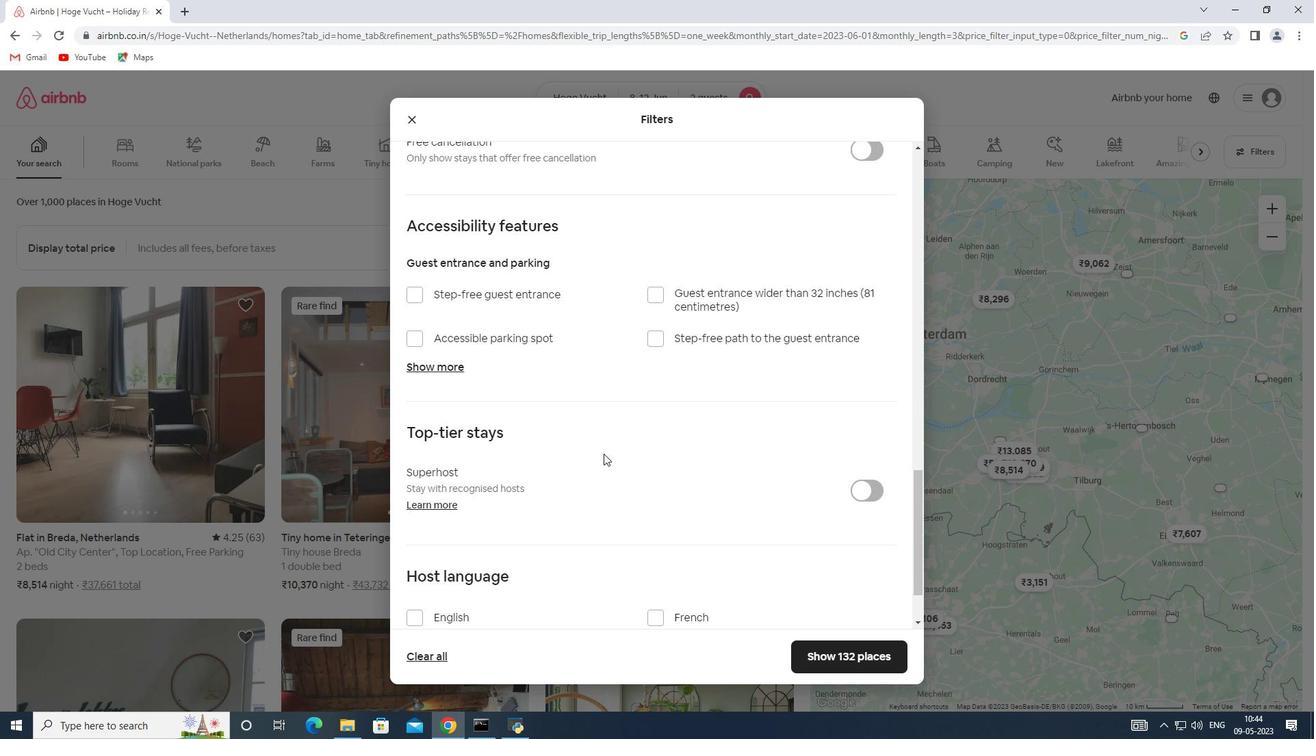 
Action: Mouse moved to (419, 533)
Screenshot: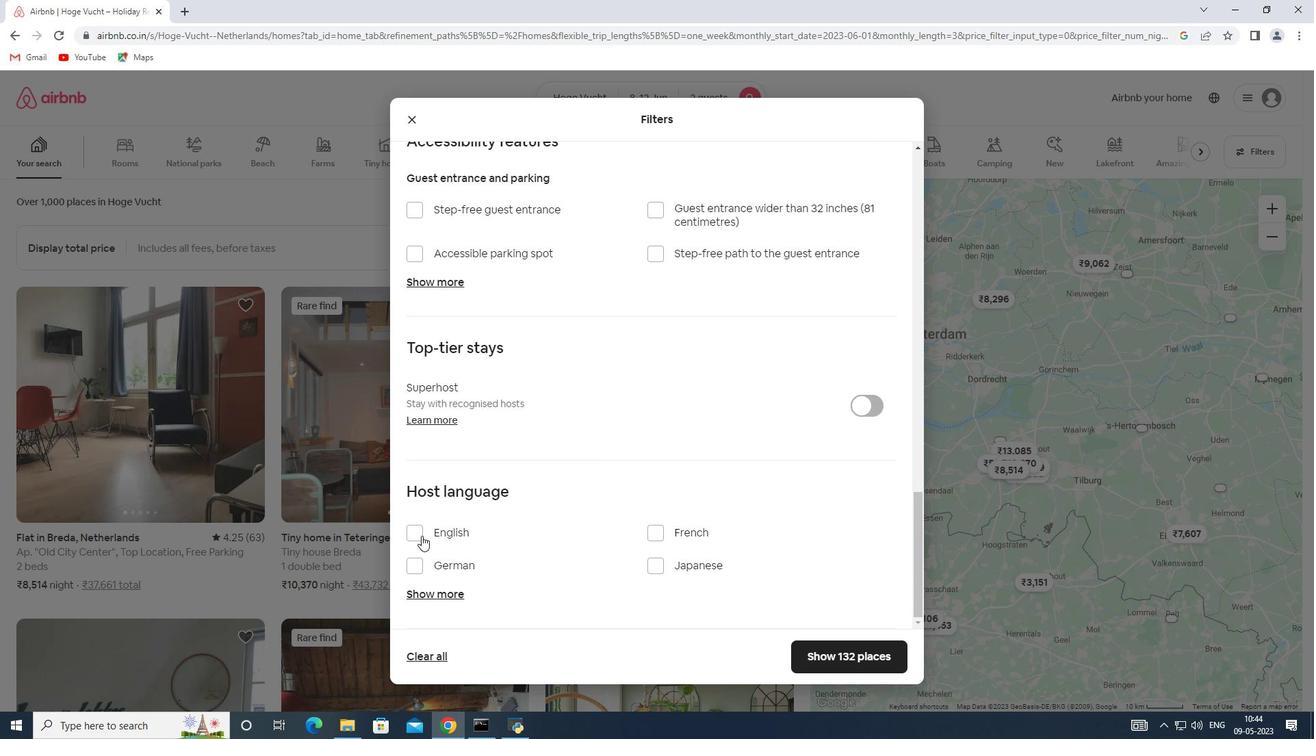
Action: Mouse pressed left at (419, 533)
Screenshot: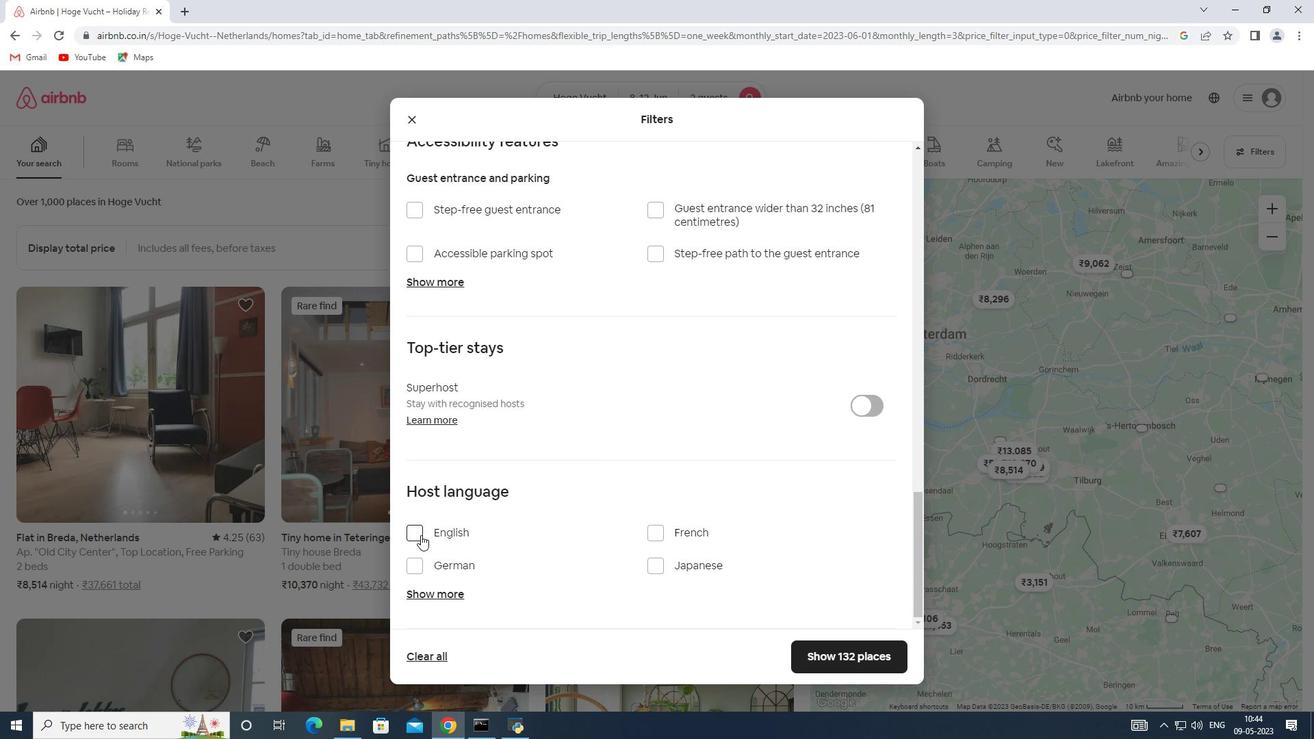 
Action: Mouse moved to (857, 658)
Screenshot: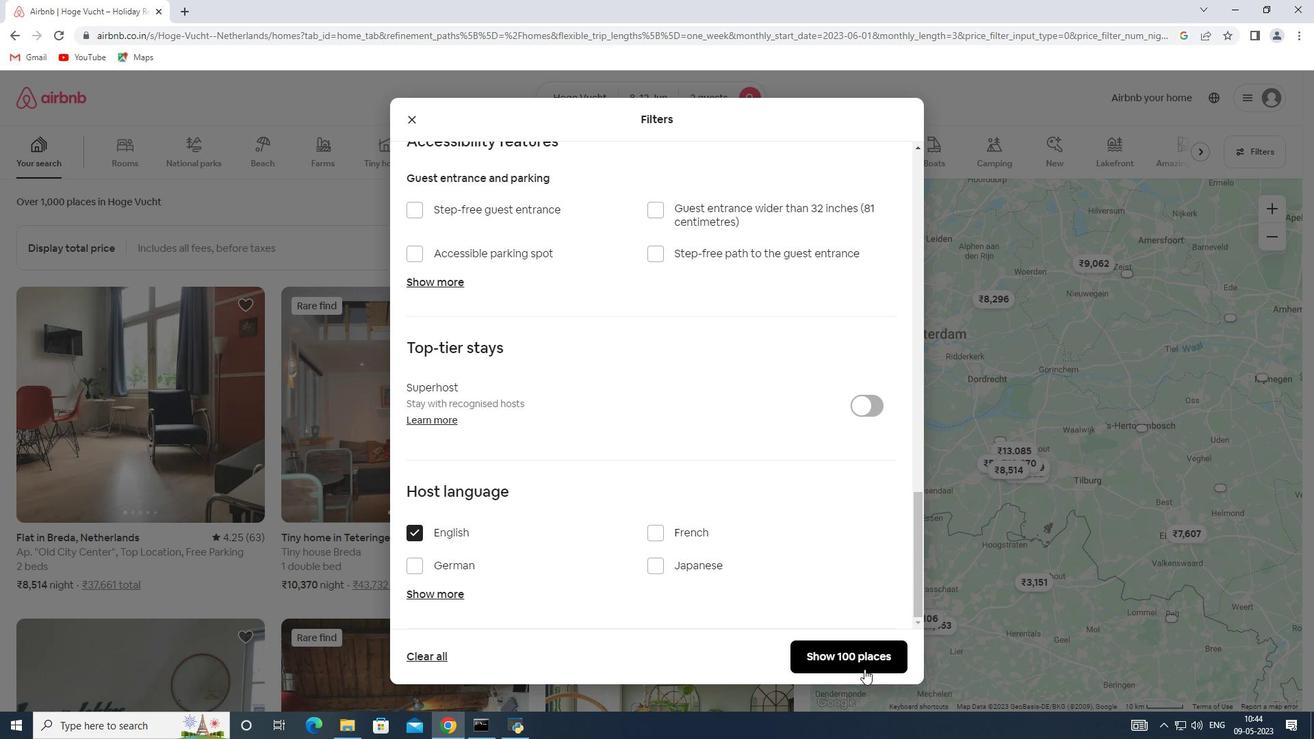 
Action: Mouse pressed left at (857, 658)
Screenshot: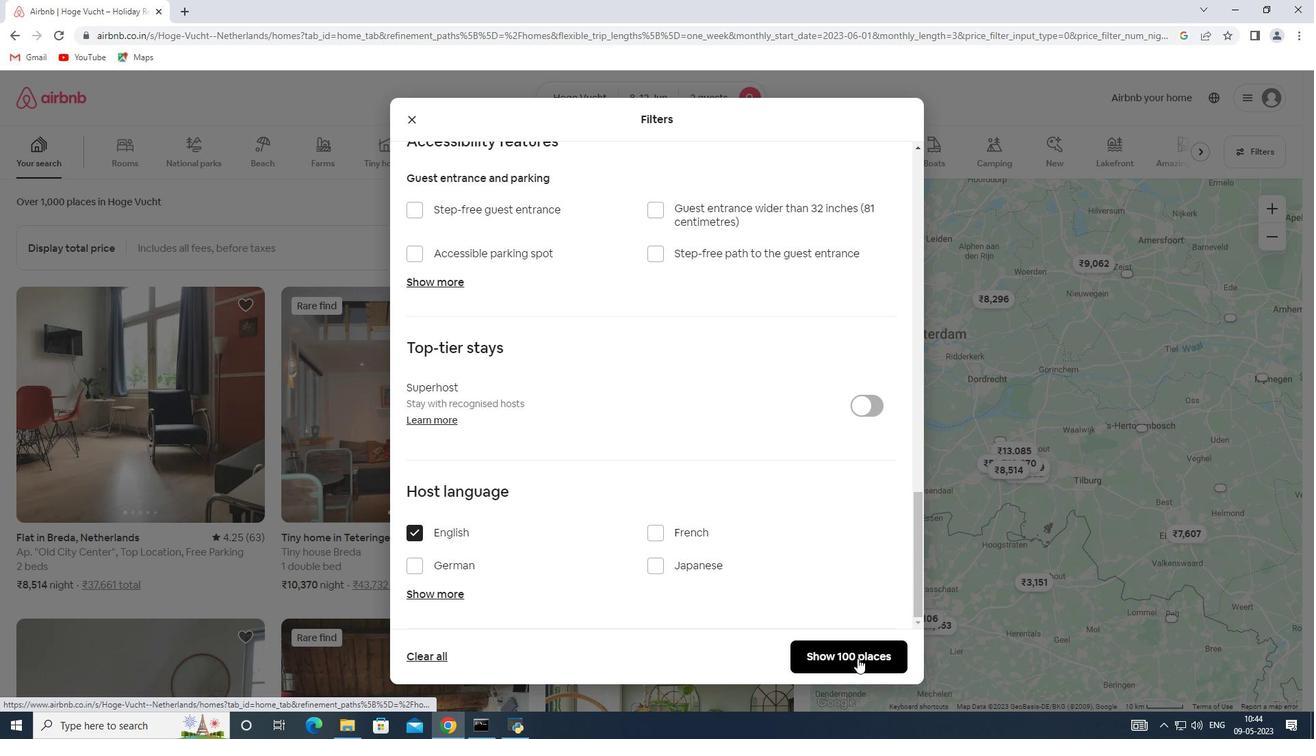 
Action: Mouse moved to (819, 640)
Screenshot: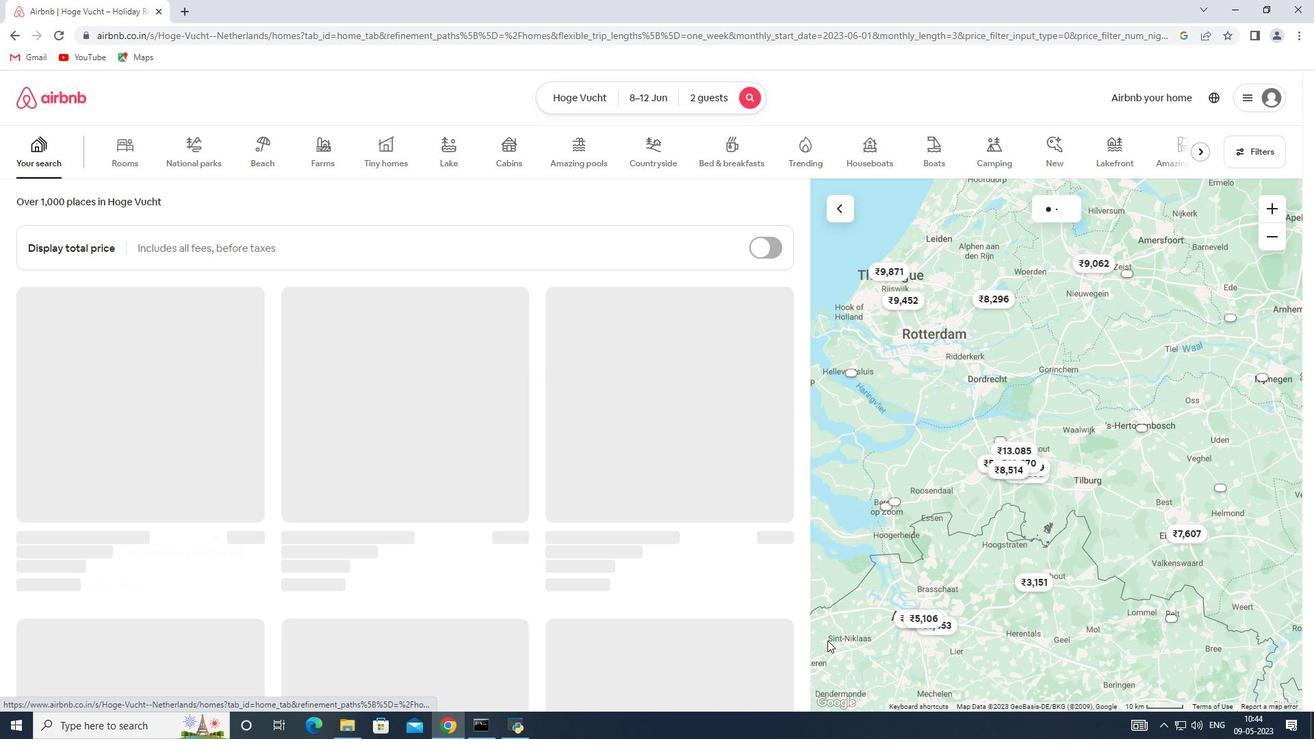 
